 Task: Find connections with filter location Kos with filter topic #startupcompanywith filter profile language Potuguese with filter current company Afaqs! with filter school Gogte Institute of Technology, Belgaum with filter industry Beverage Manufacturing with filter service category Retirement Planning with filter keywords title Travel Agent
Action: Mouse moved to (401, 266)
Screenshot: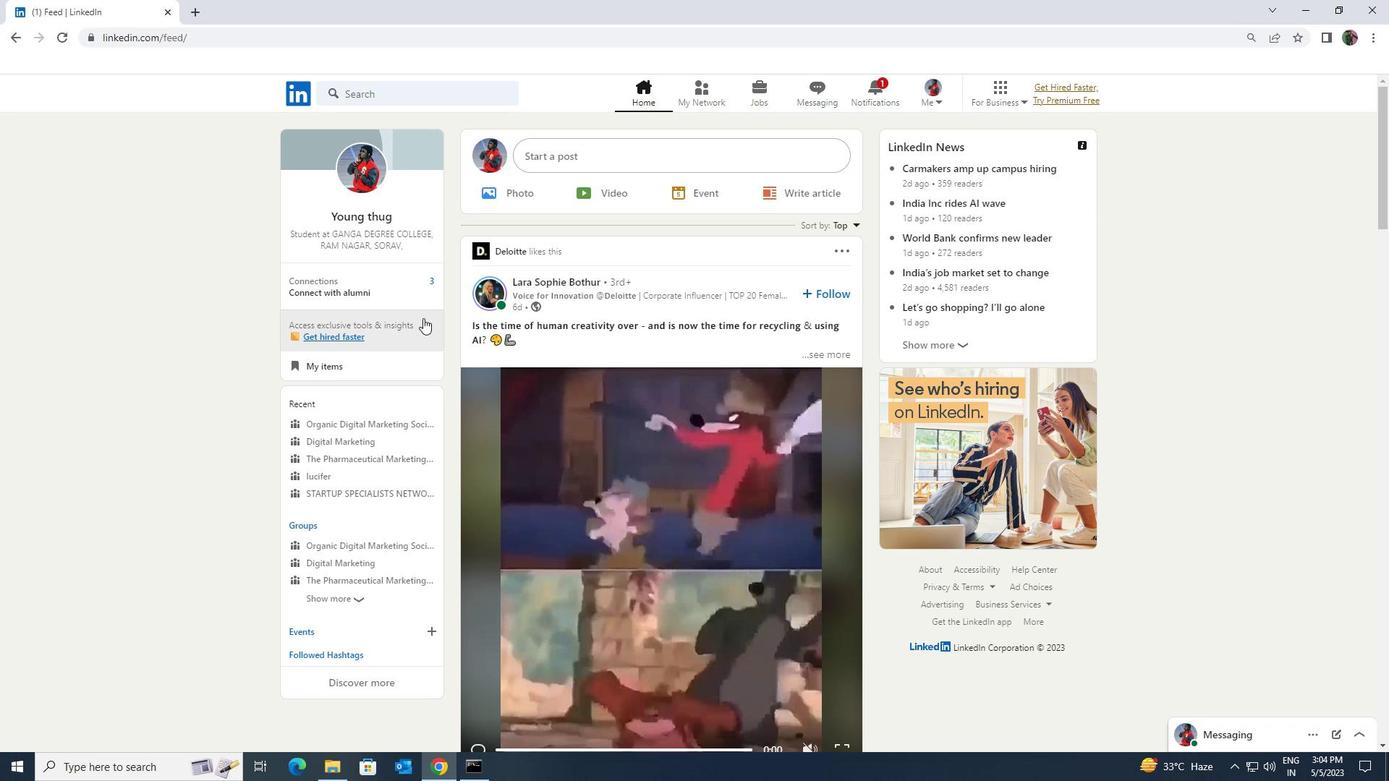 
Action: Mouse pressed left at (401, 266)
Screenshot: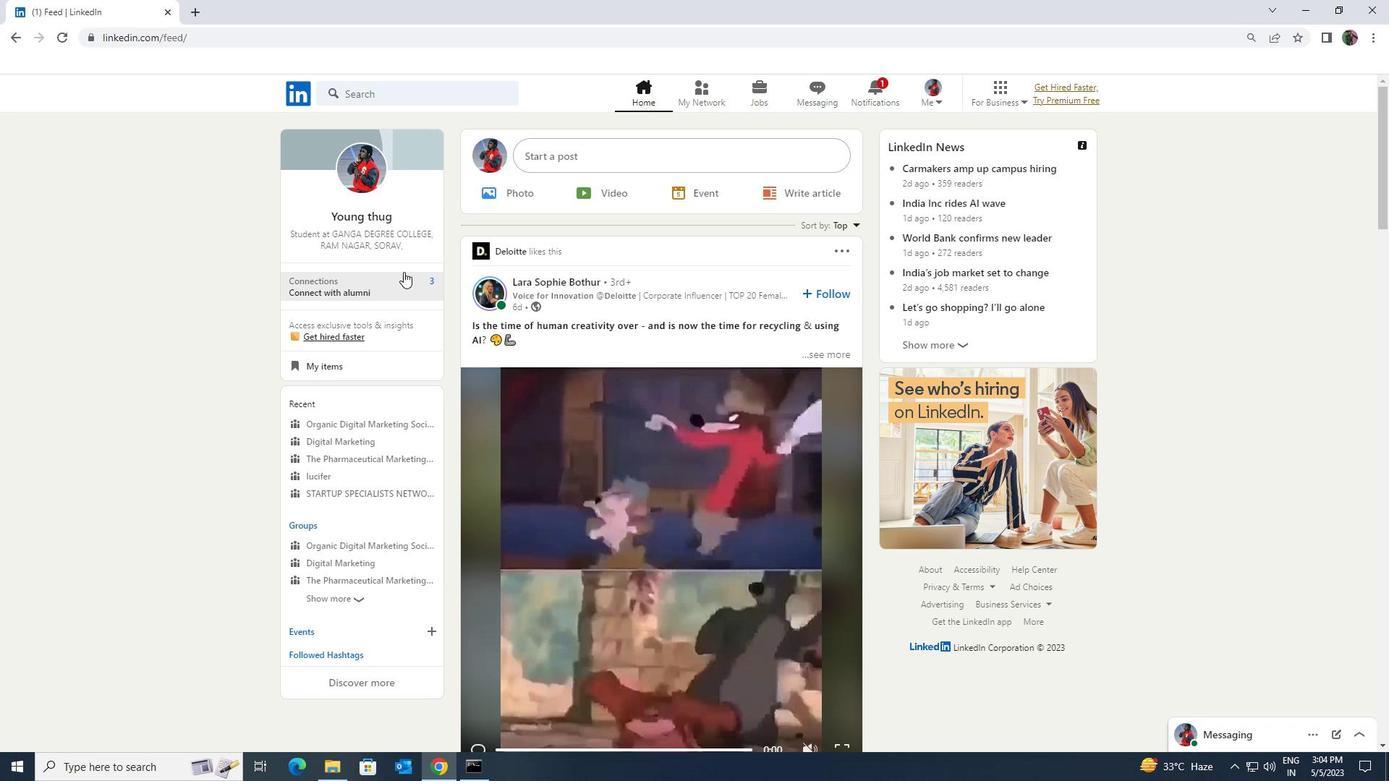 
Action: Mouse moved to (403, 288)
Screenshot: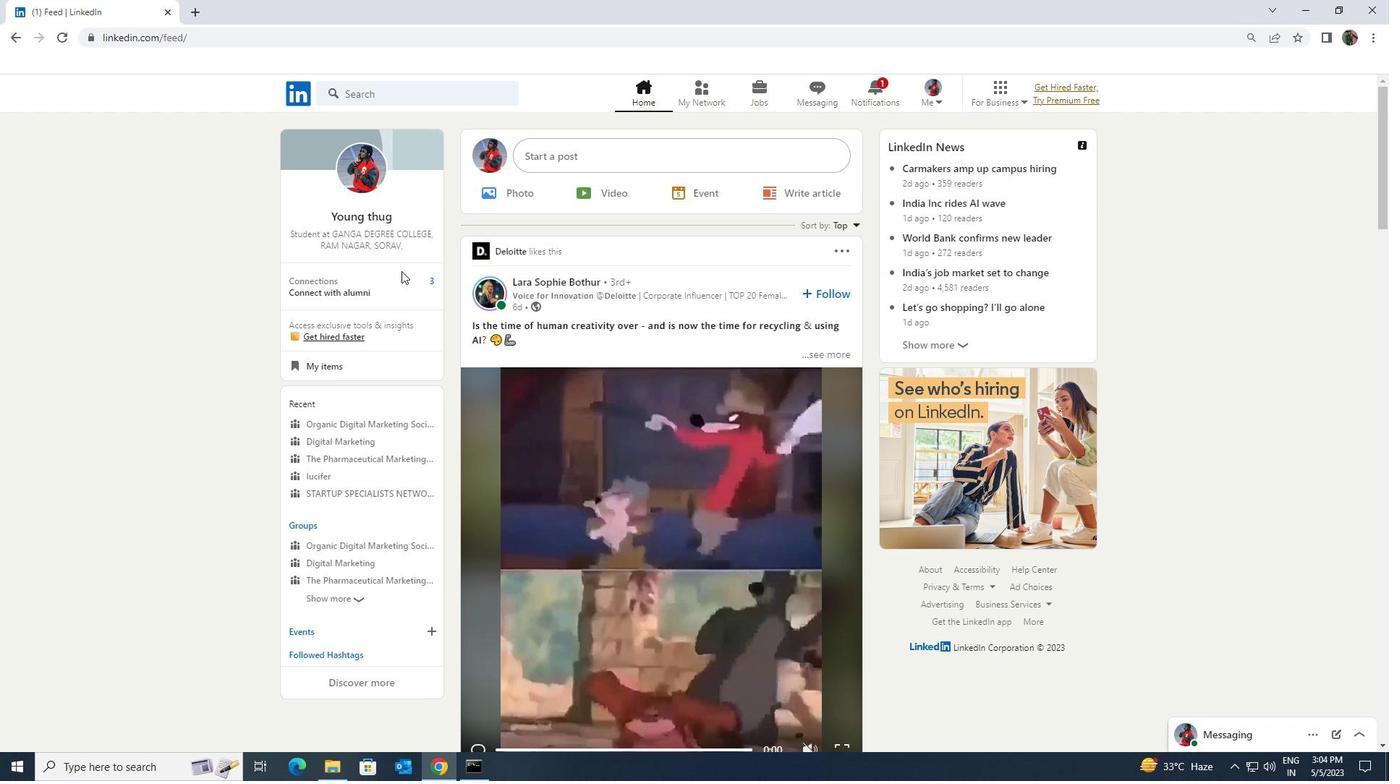 
Action: Mouse pressed left at (403, 288)
Screenshot: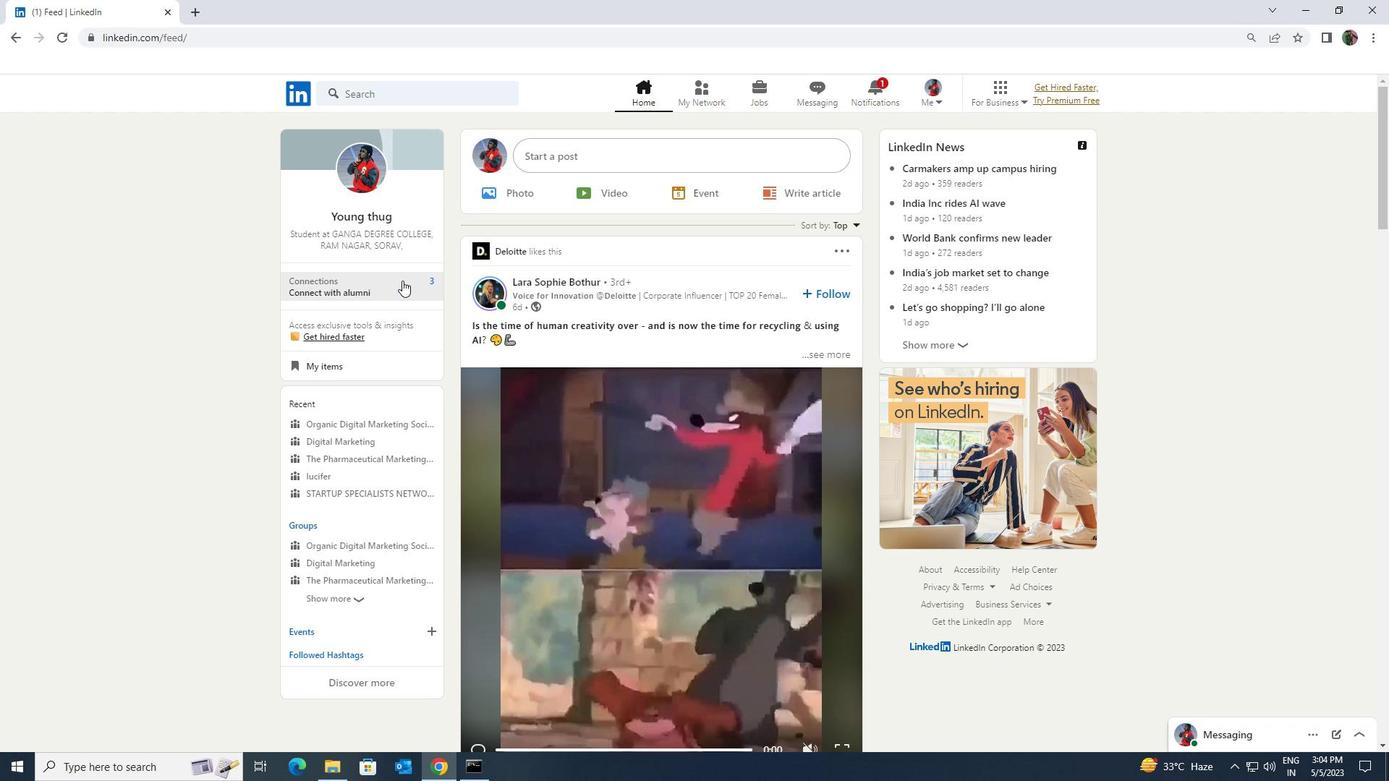 
Action: Mouse moved to (448, 177)
Screenshot: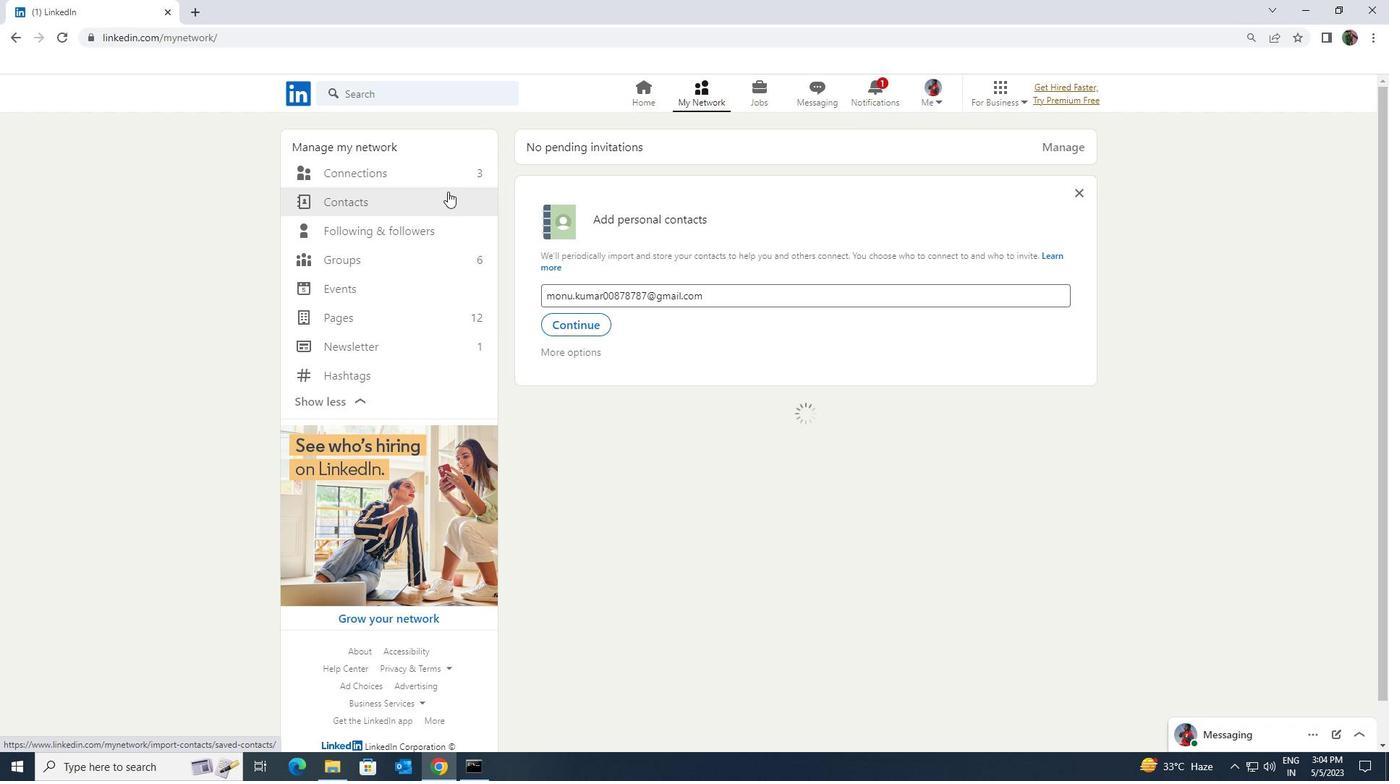 
Action: Mouse pressed left at (448, 177)
Screenshot: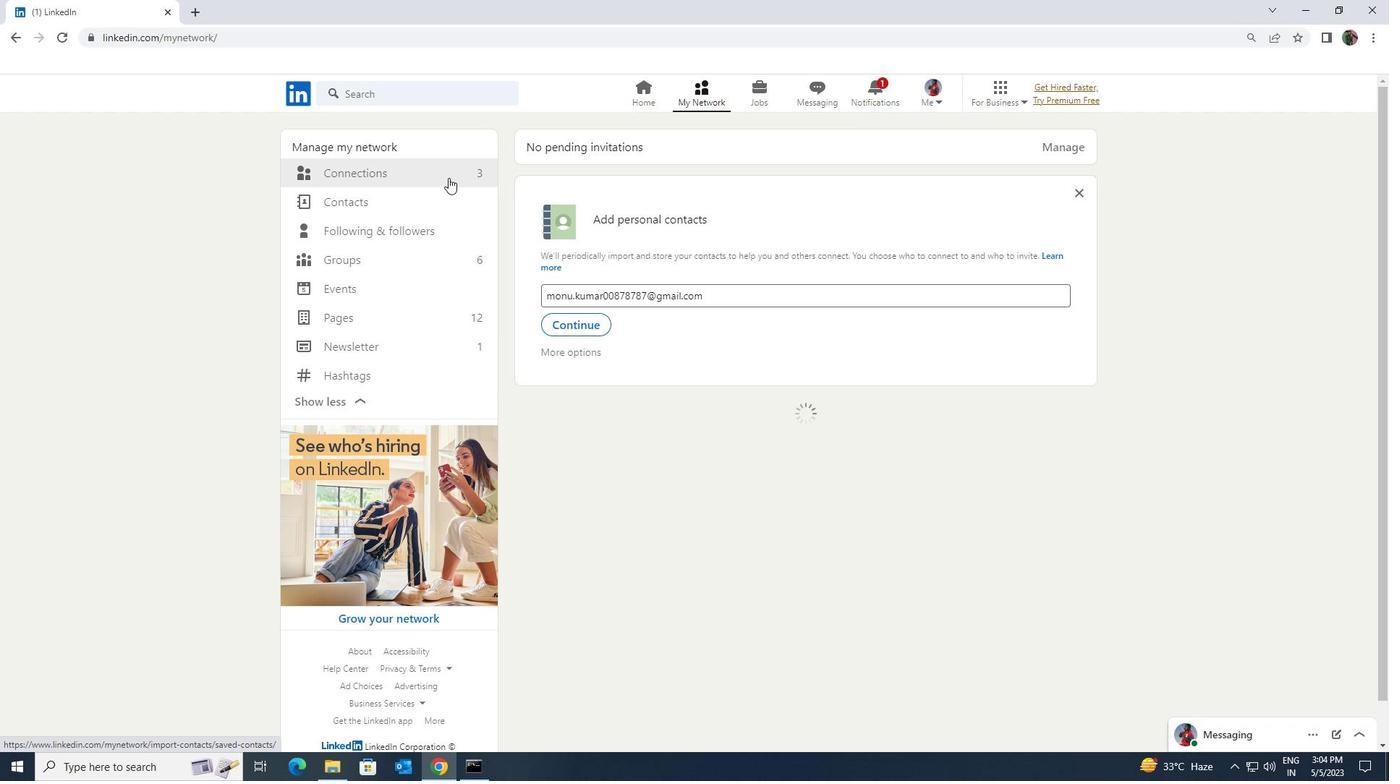 
Action: Mouse moved to (783, 171)
Screenshot: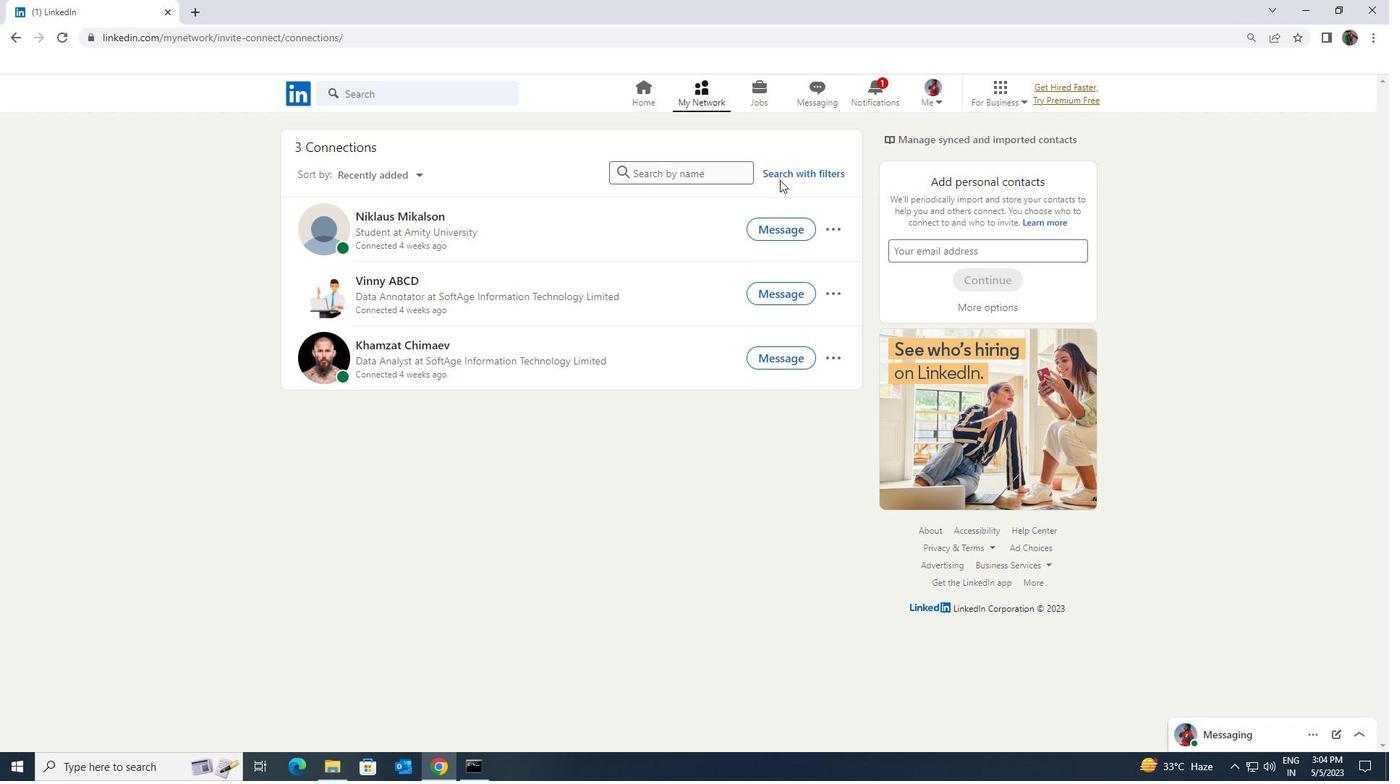 
Action: Mouse pressed left at (783, 171)
Screenshot: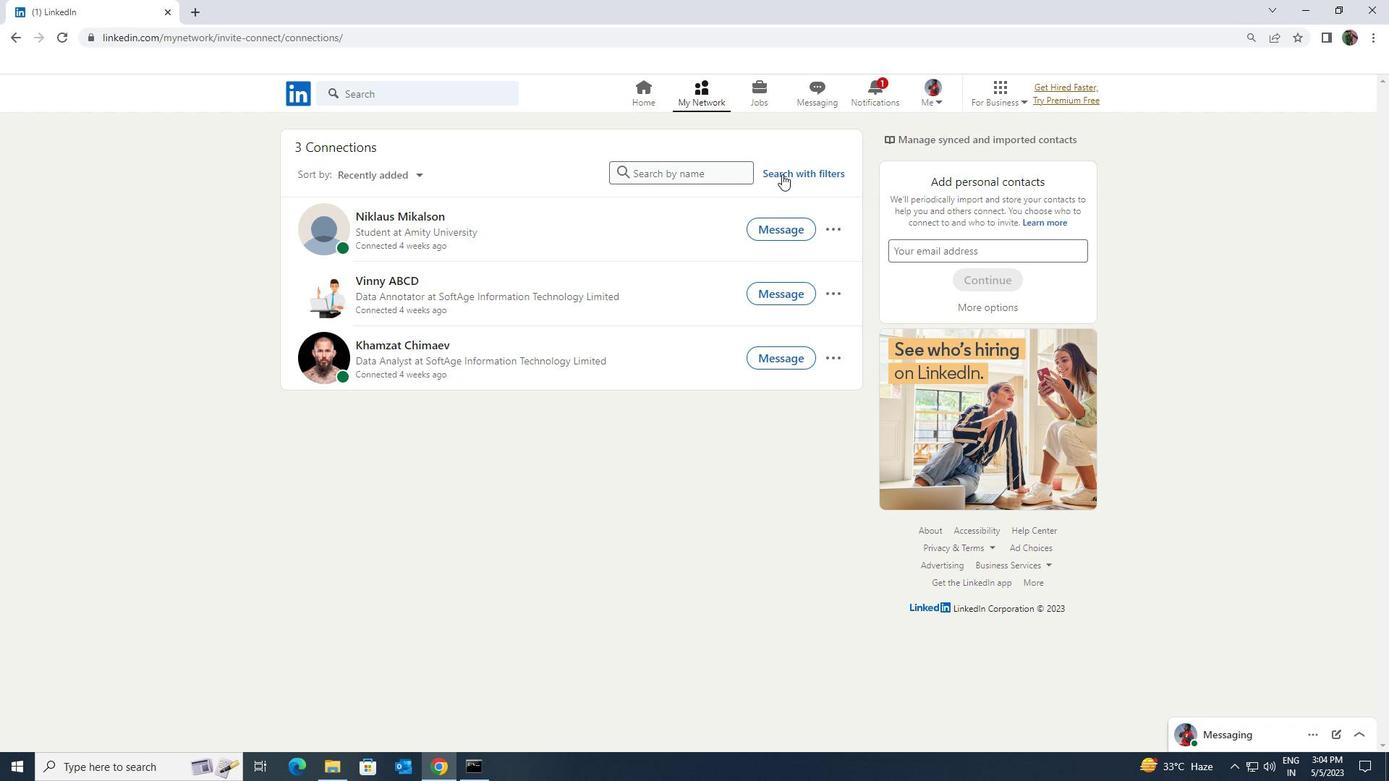 
Action: Mouse moved to (740, 139)
Screenshot: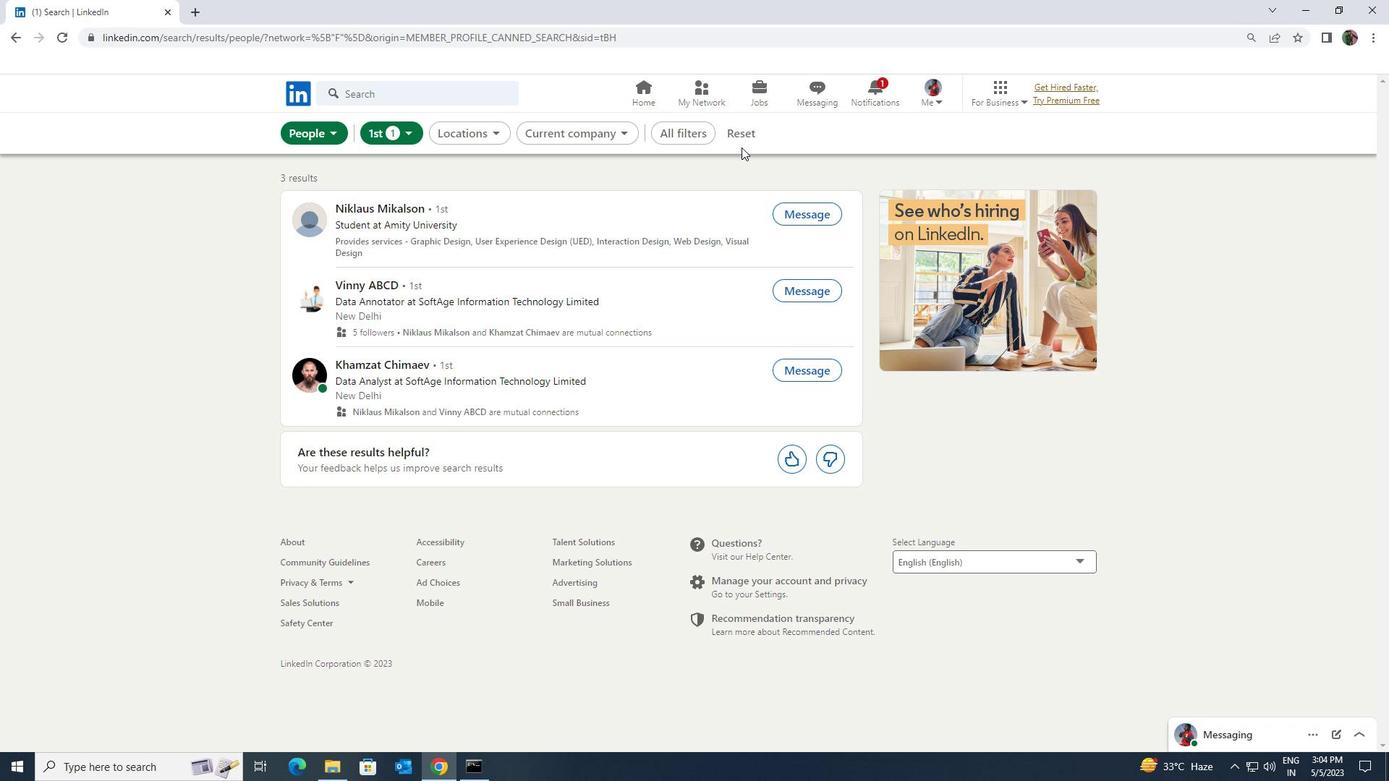 
Action: Mouse pressed left at (740, 139)
Screenshot: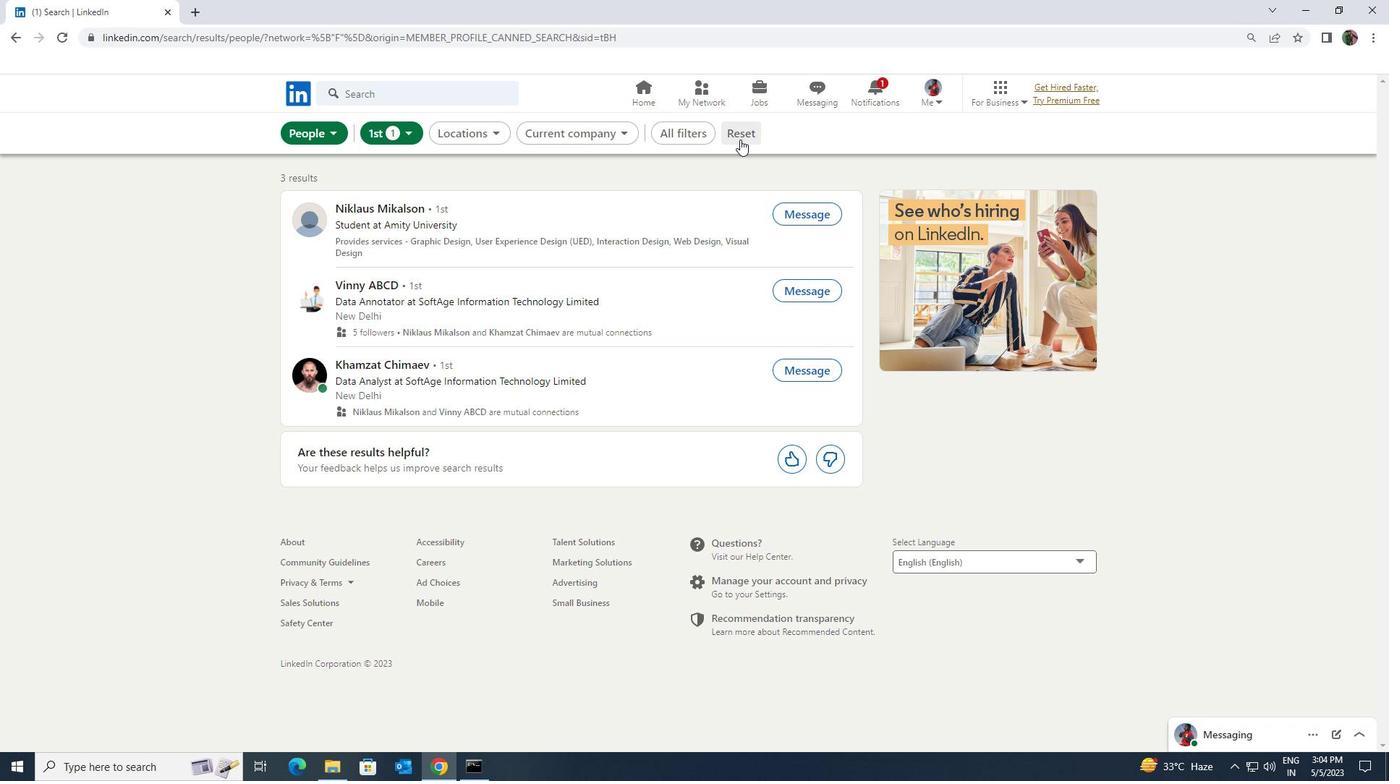 
Action: Mouse moved to (720, 133)
Screenshot: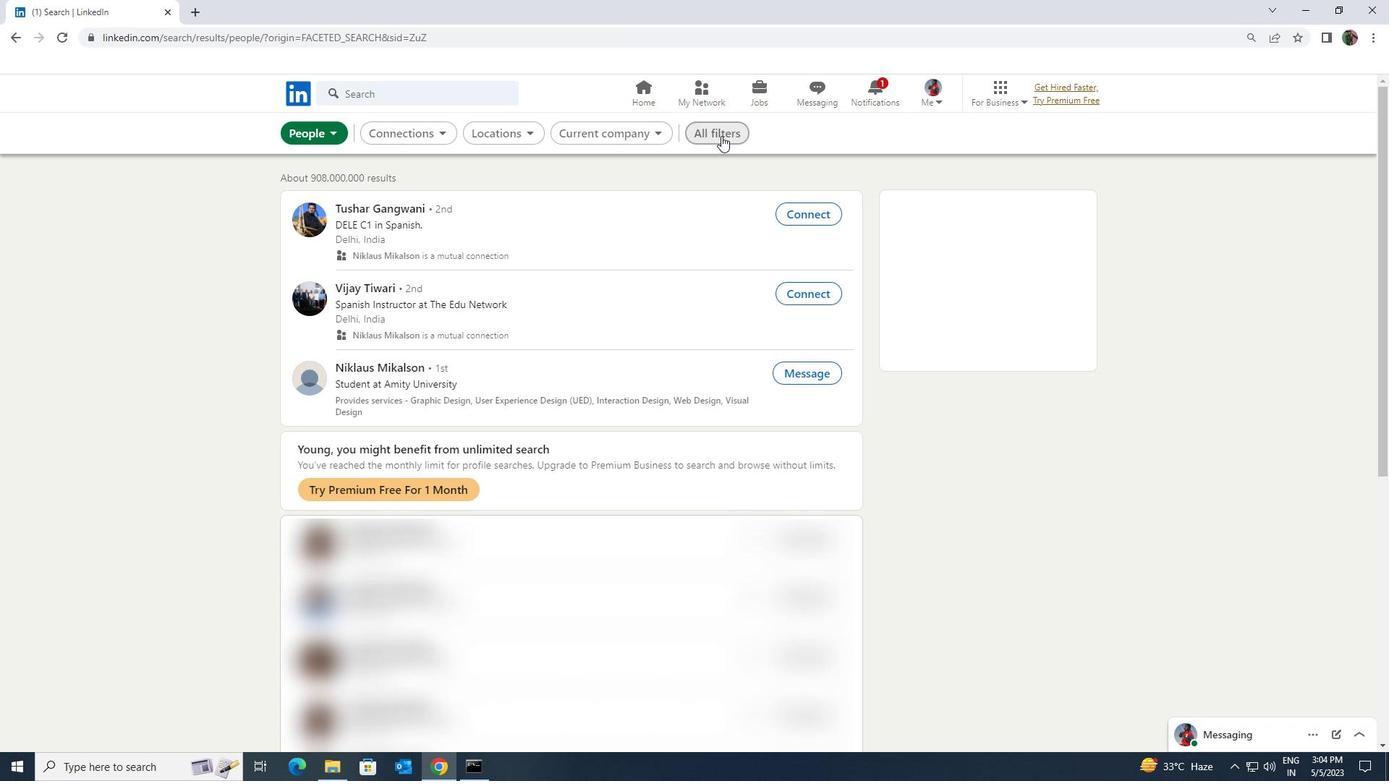 
Action: Mouse pressed left at (720, 133)
Screenshot: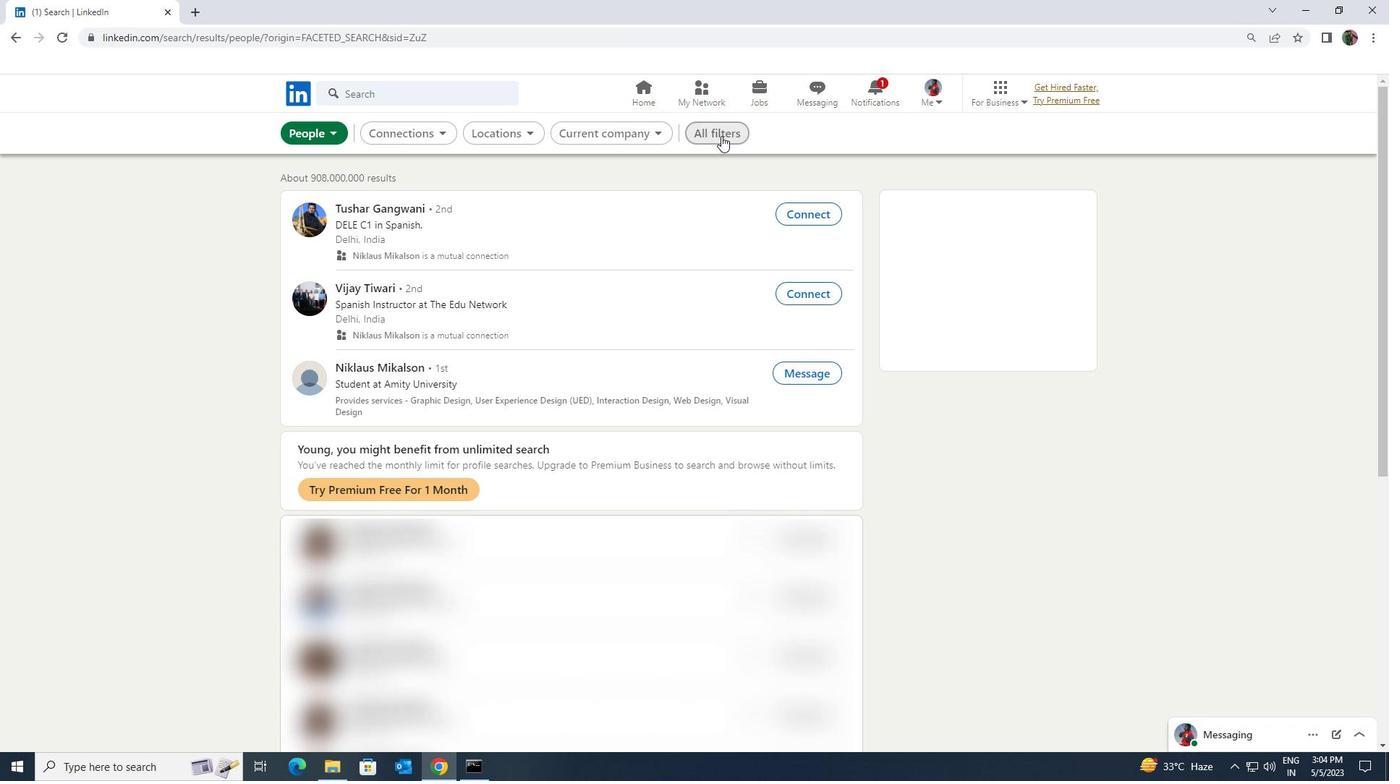 
Action: Mouse moved to (1193, 566)
Screenshot: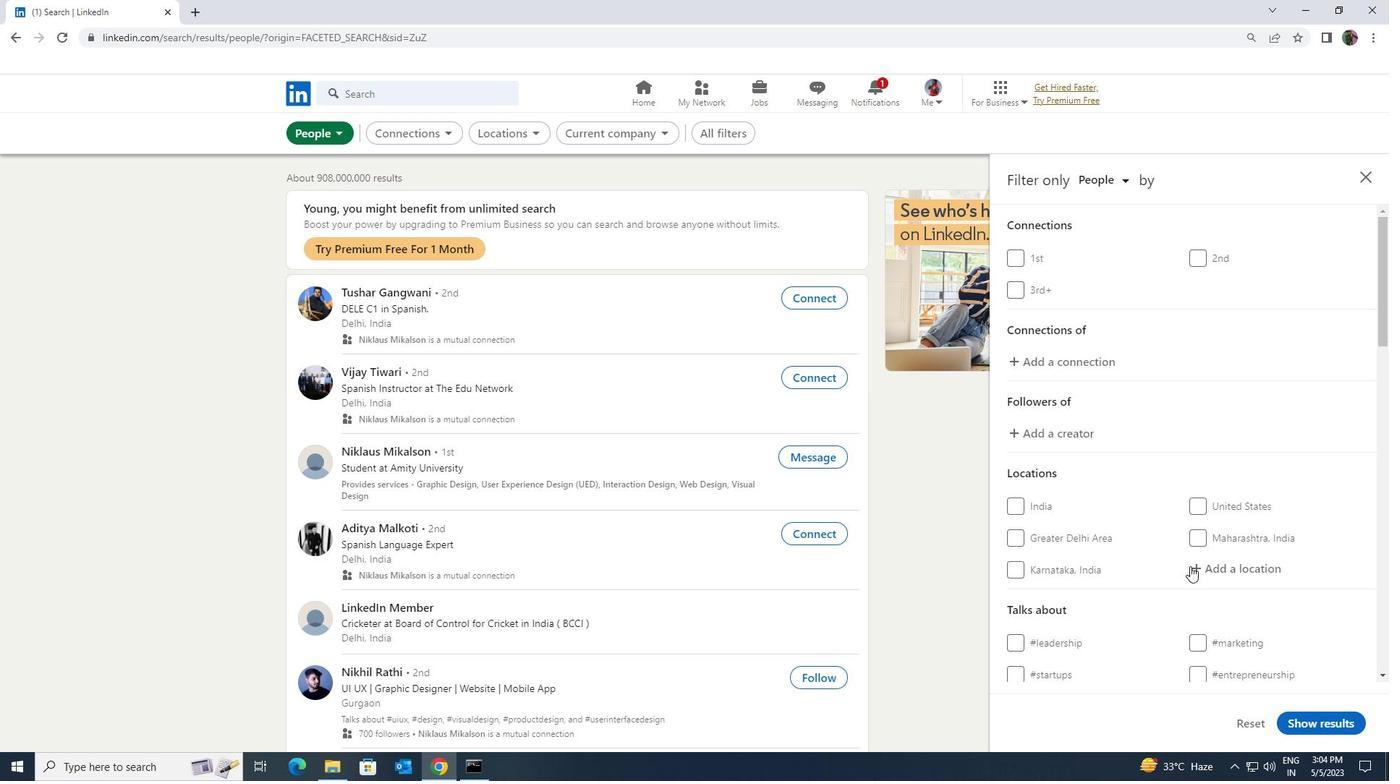 
Action: Mouse pressed left at (1193, 566)
Screenshot: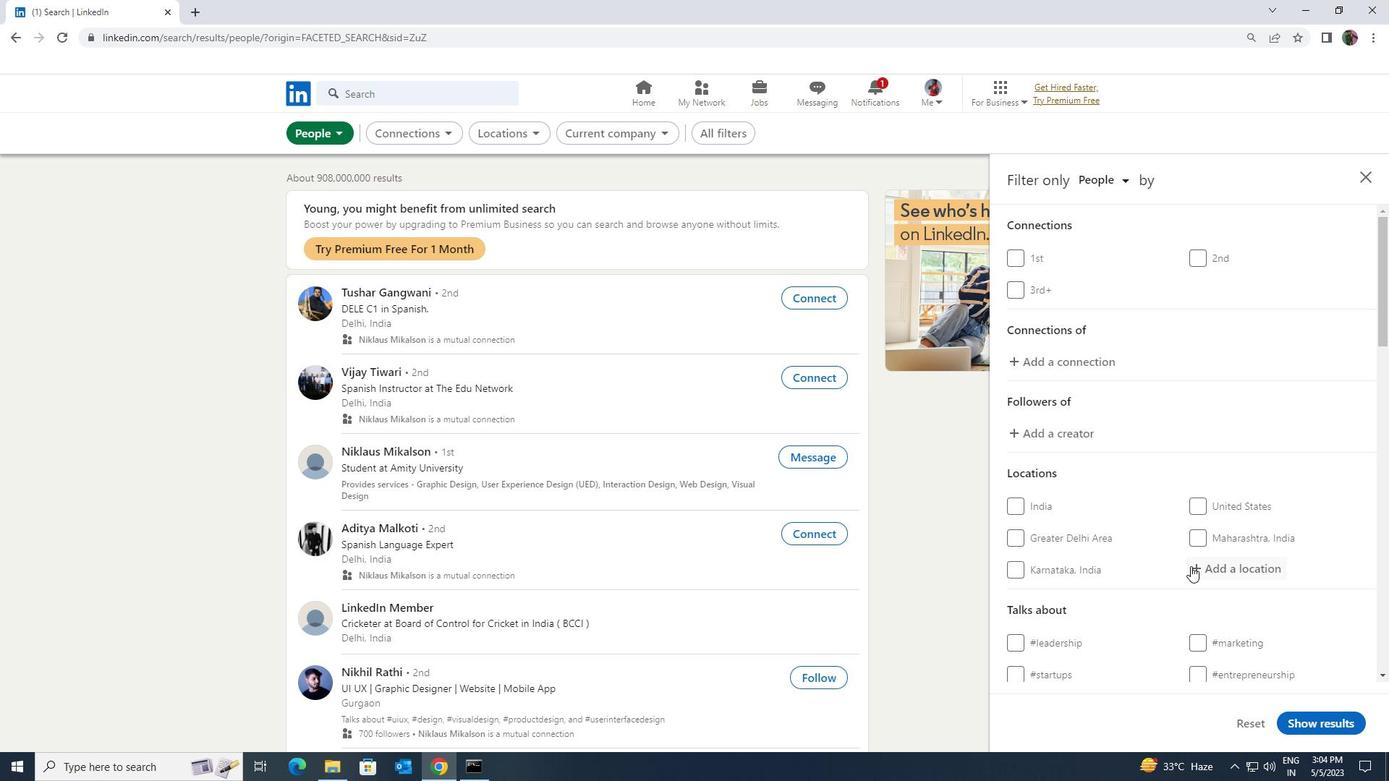 
Action: Key pressed <Key.shift>
Screenshot: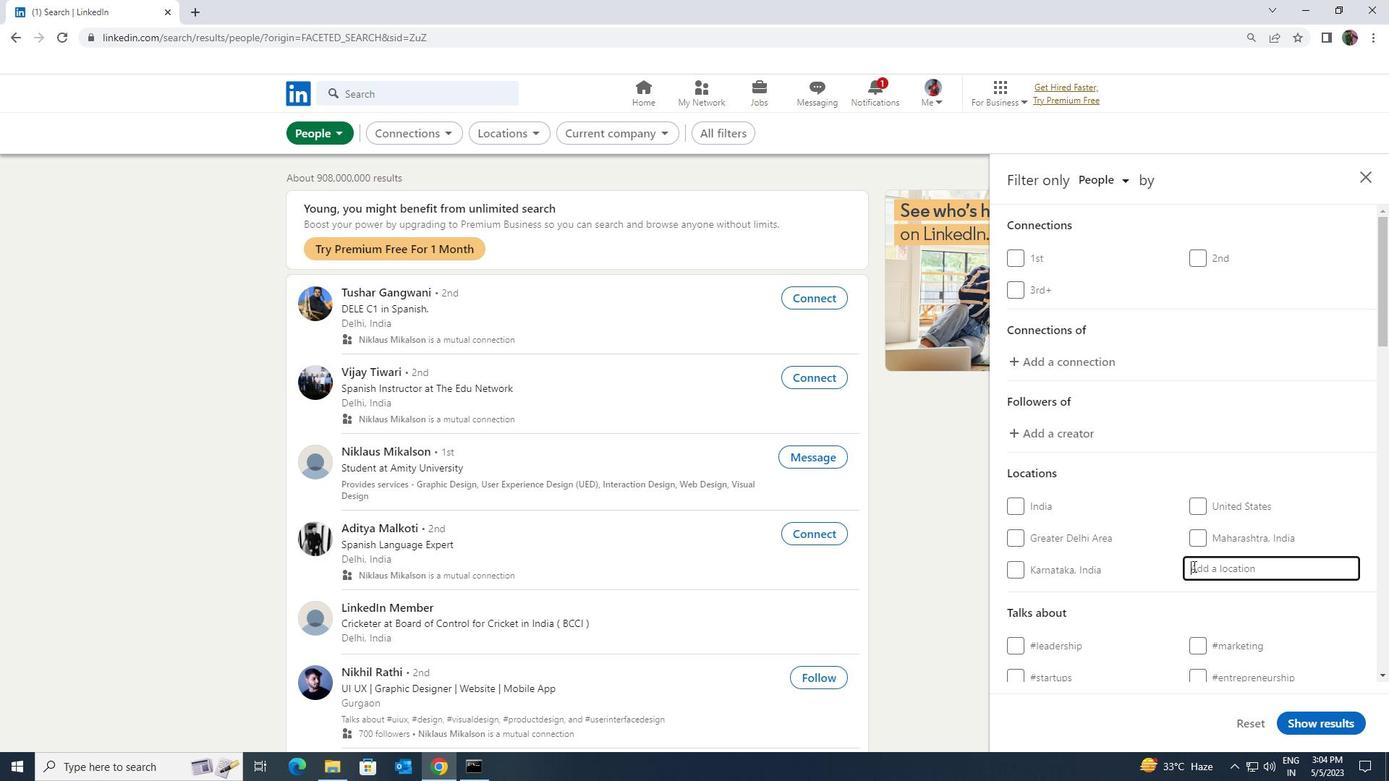 
Action: Mouse moved to (1194, 566)
Screenshot: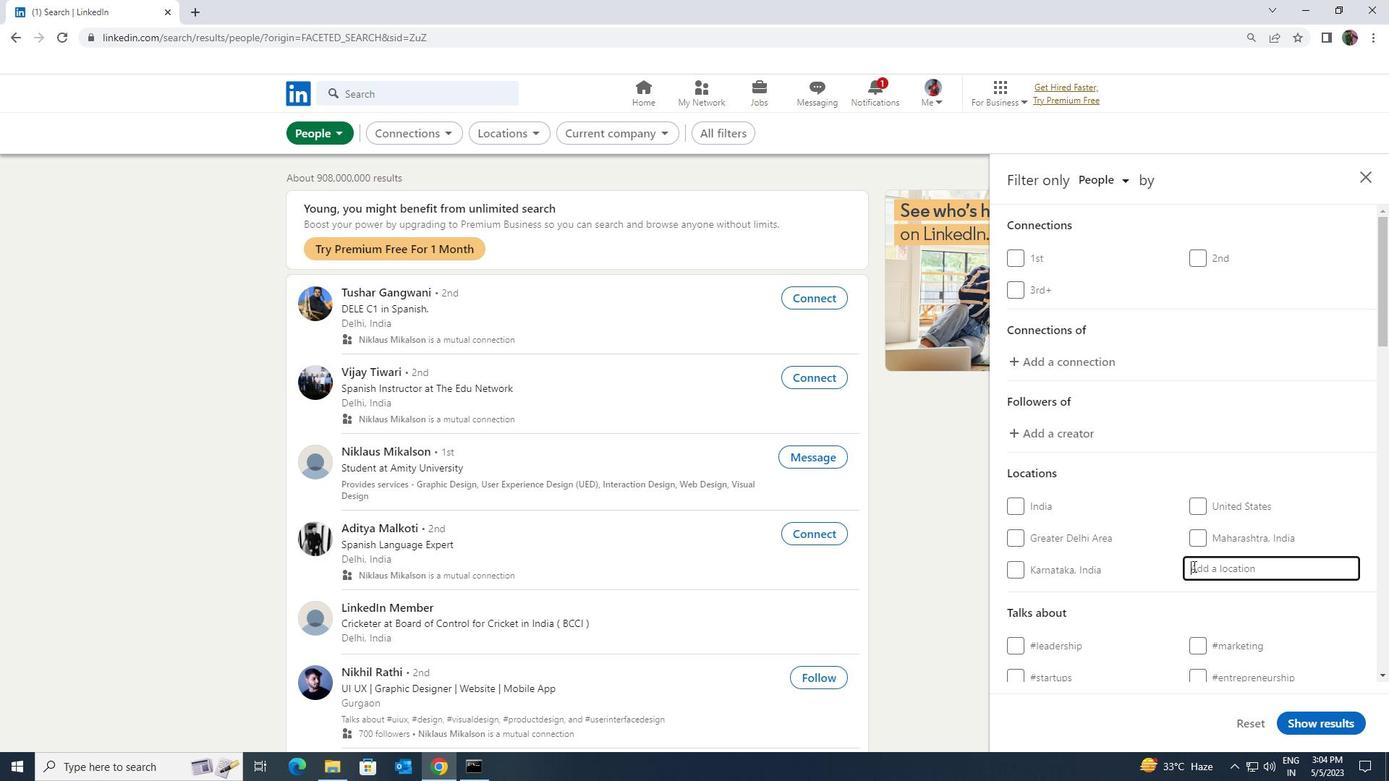
Action: Key pressed <Key.shift><Key.shift>KOS
Screenshot: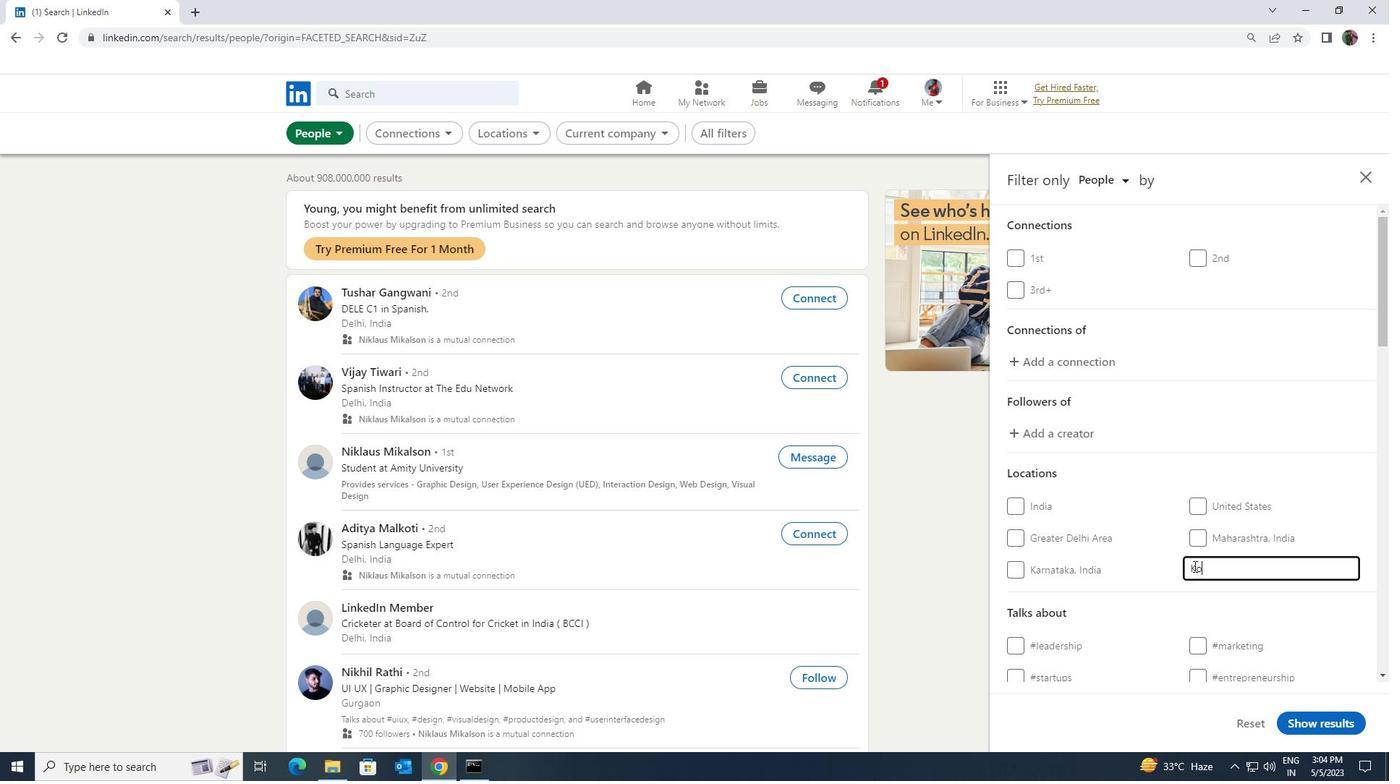 
Action: Mouse moved to (1178, 586)
Screenshot: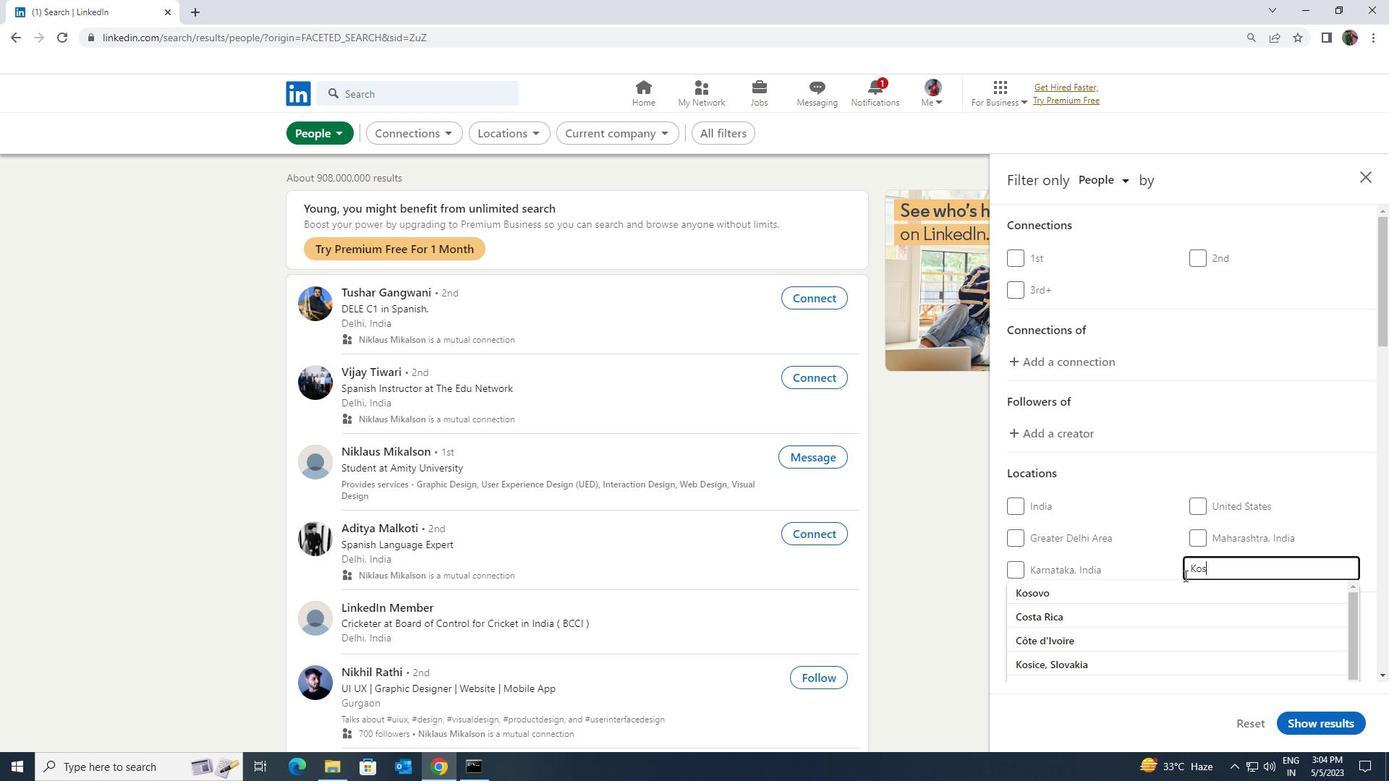 
Action: Mouse pressed left at (1178, 586)
Screenshot: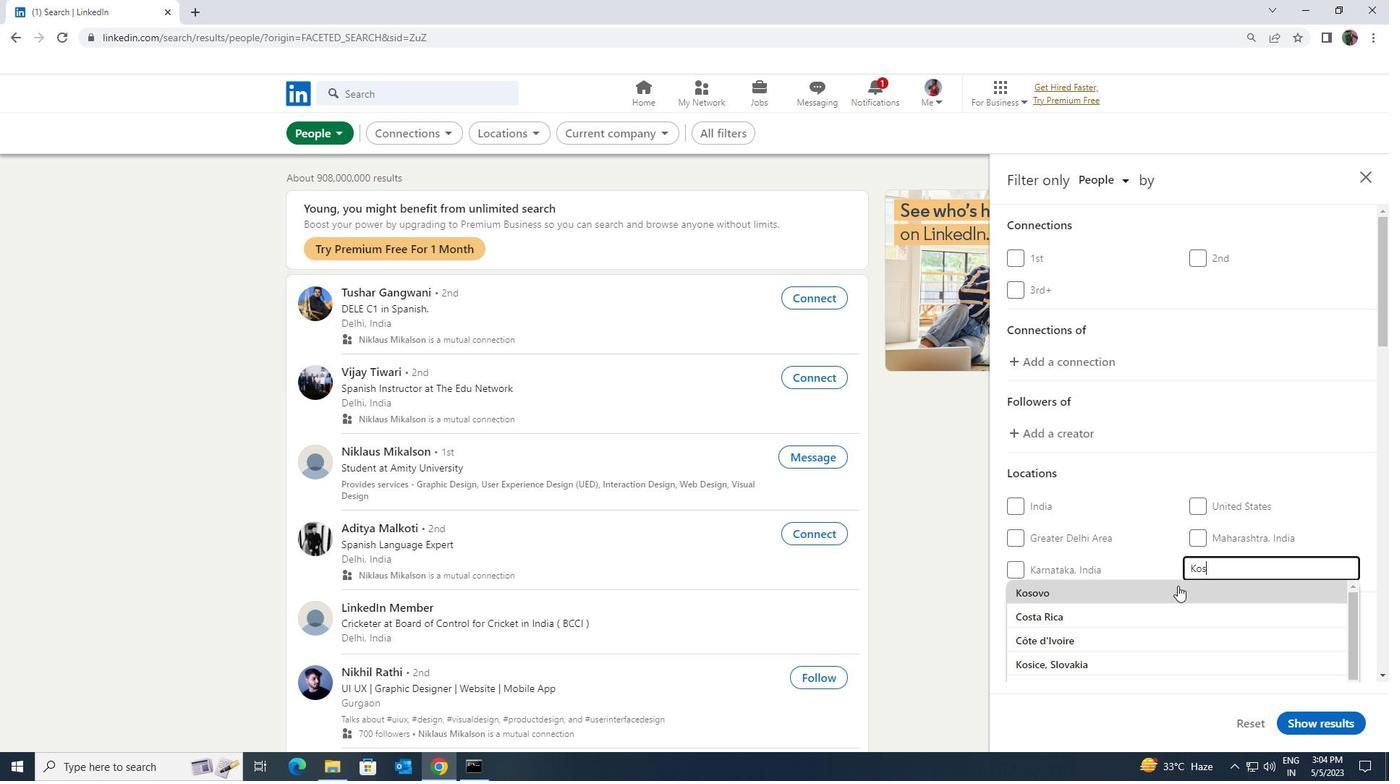 
Action: Mouse scrolled (1178, 585) with delta (0, 0)
Screenshot: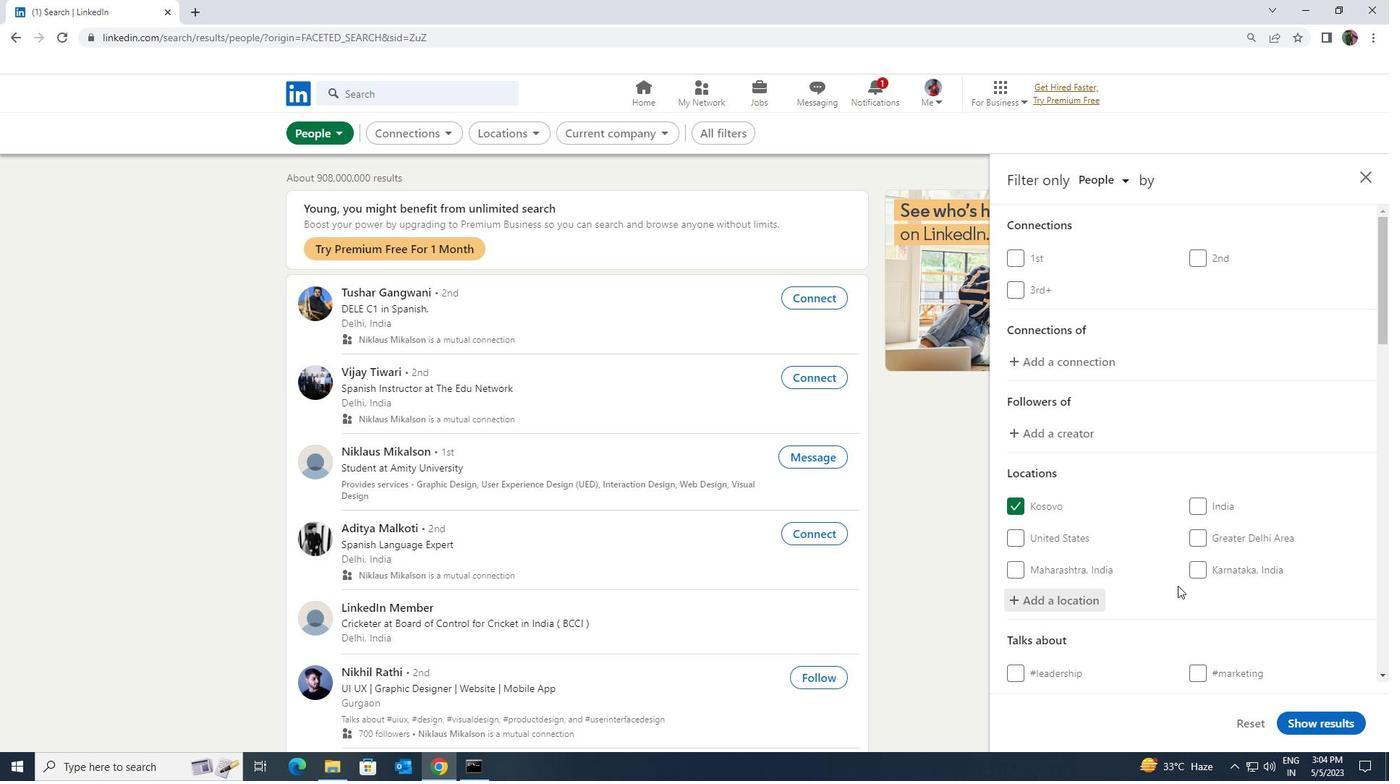 
Action: Mouse scrolled (1178, 585) with delta (0, 0)
Screenshot: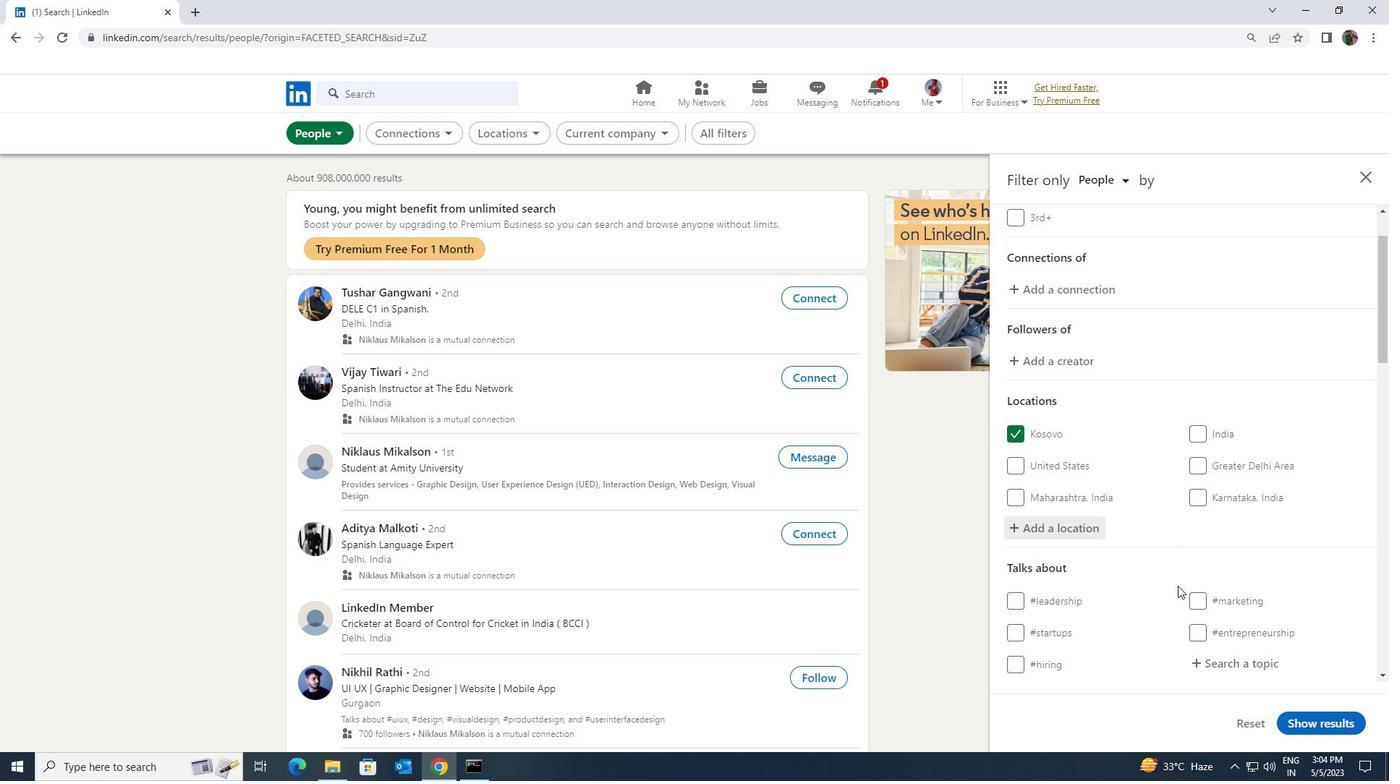 
Action: Mouse moved to (1208, 592)
Screenshot: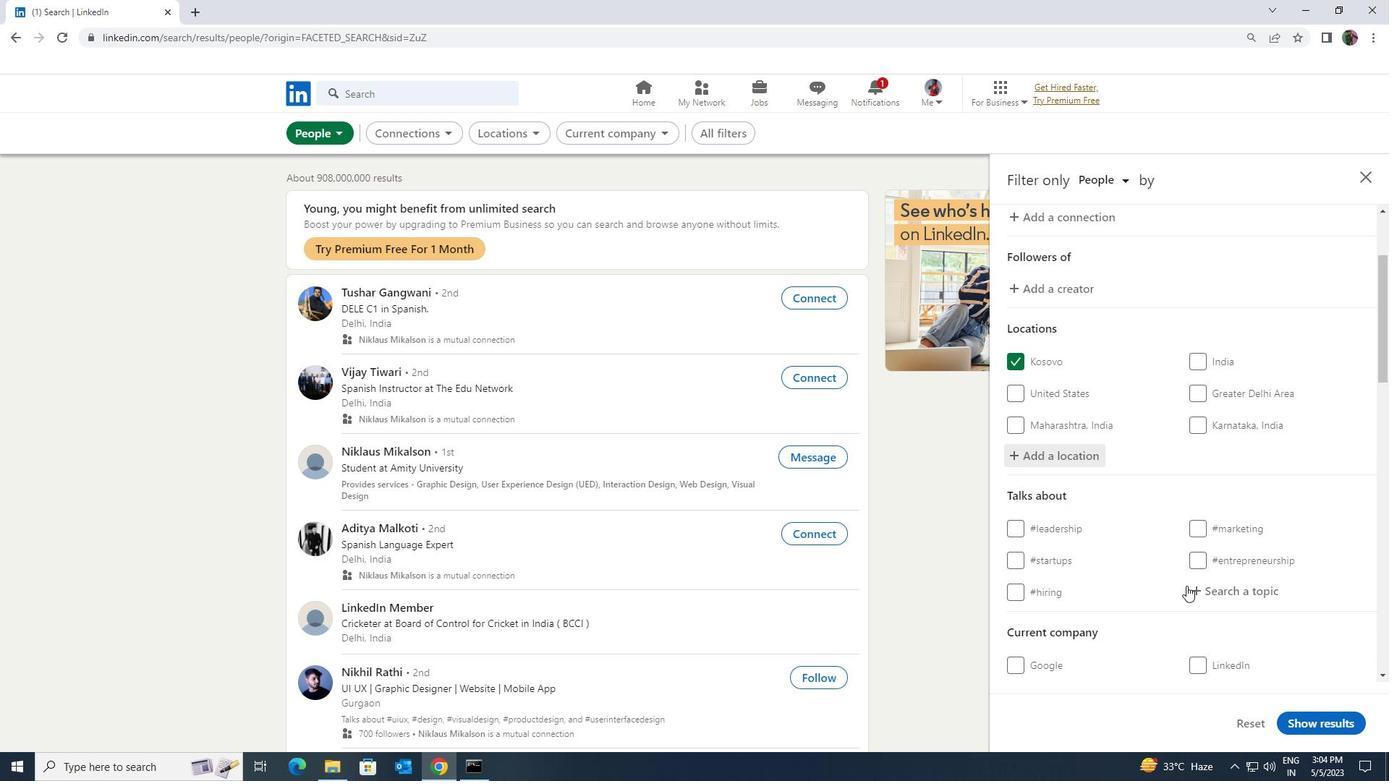 
Action: Mouse pressed left at (1208, 592)
Screenshot: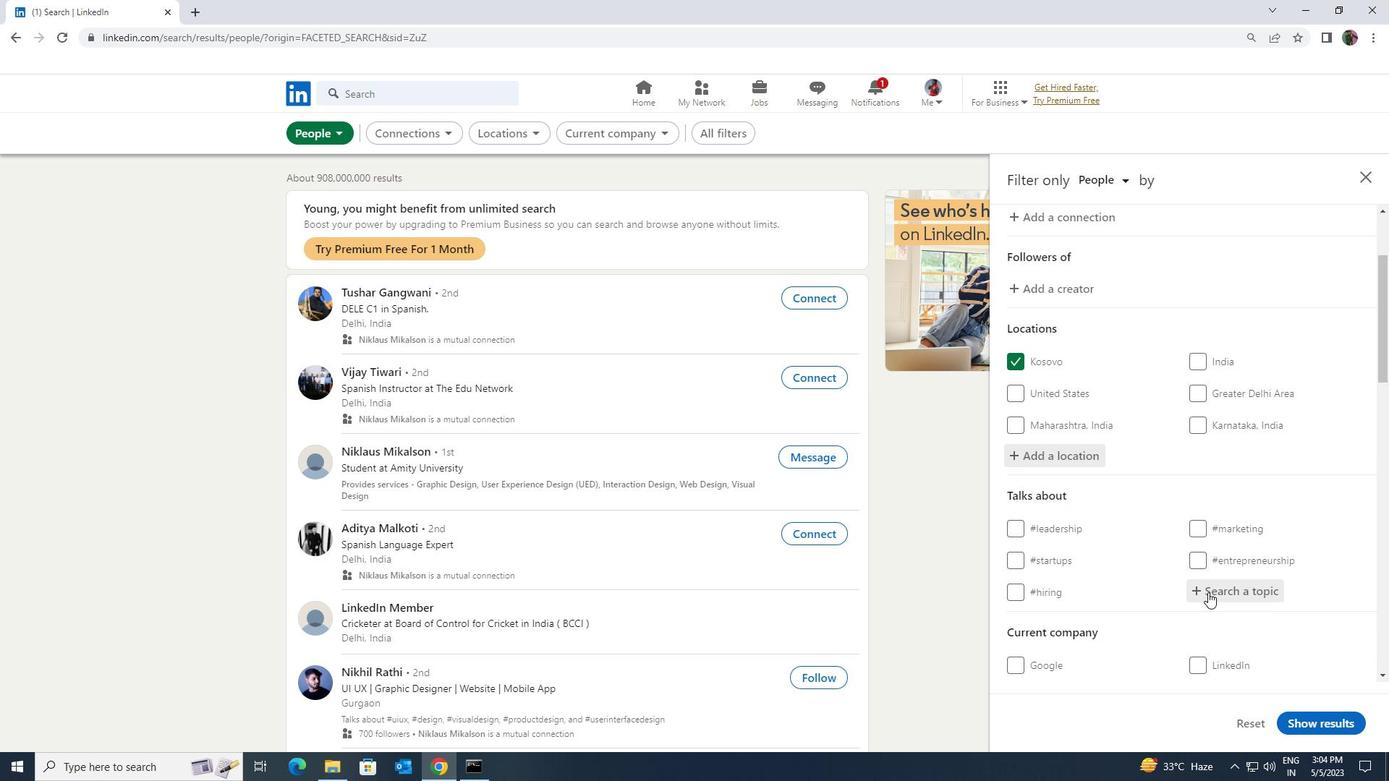 
Action: Mouse moved to (1209, 592)
Screenshot: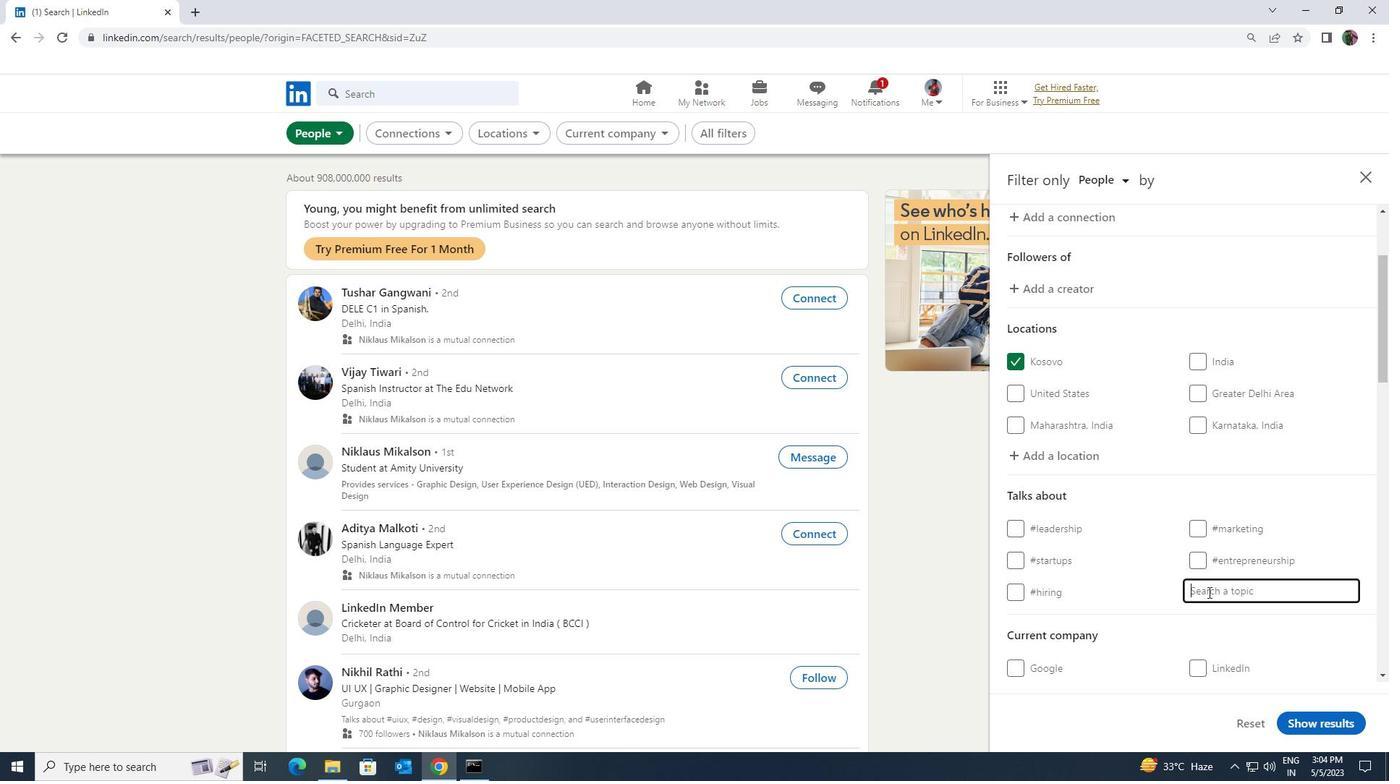 
Action: Key pressed <Key.shift><Key.shift><Key.shift><Key.shift><Key.shift><Key.shift><Key.shift>STARTUPCOMP
Screenshot: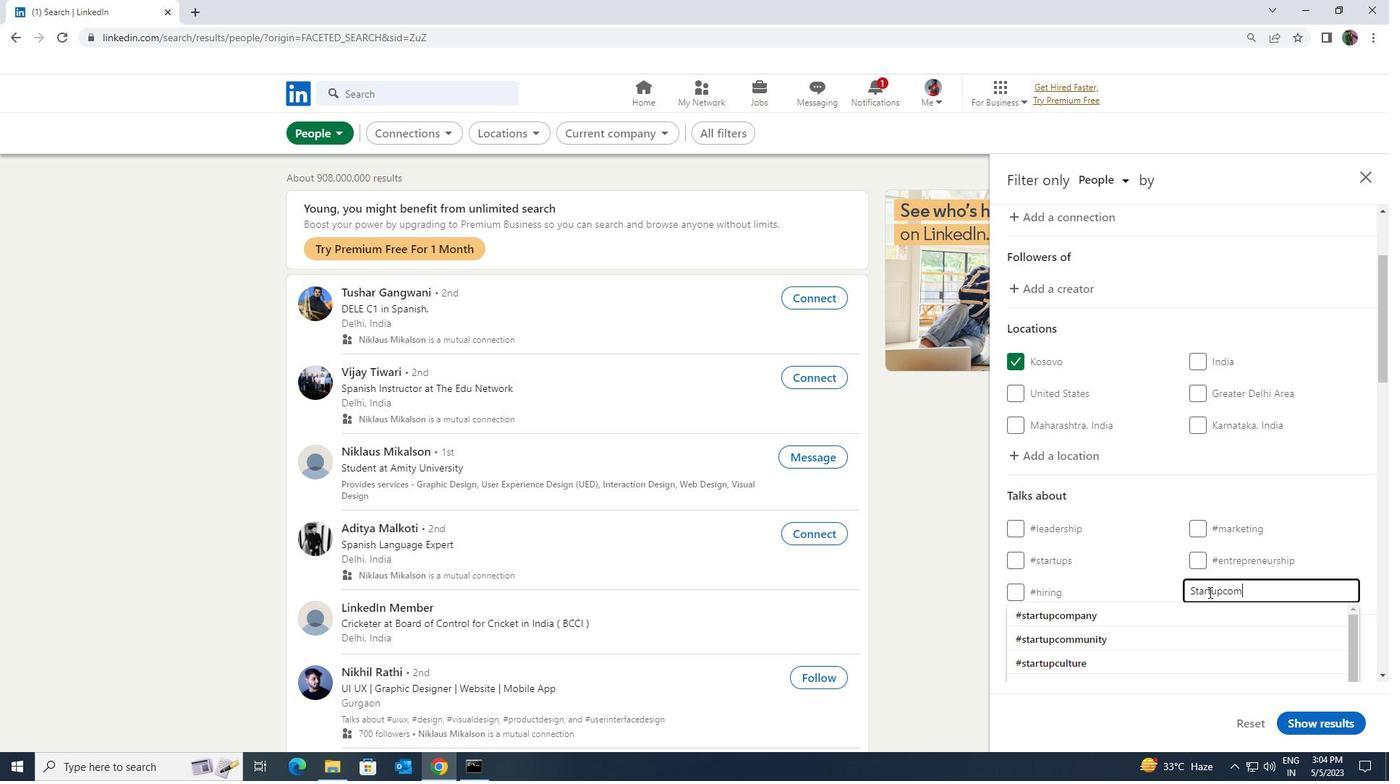 
Action: Mouse moved to (1203, 610)
Screenshot: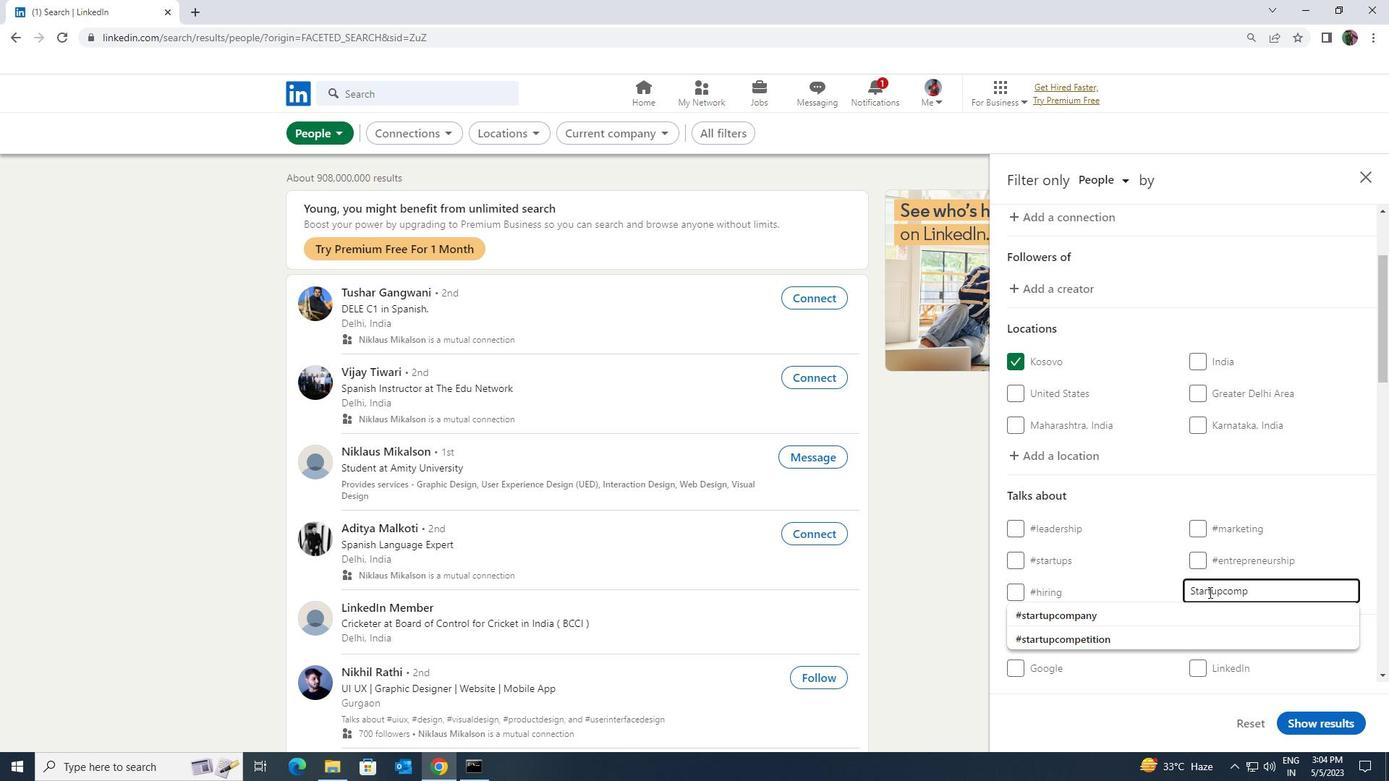 
Action: Mouse pressed left at (1203, 610)
Screenshot: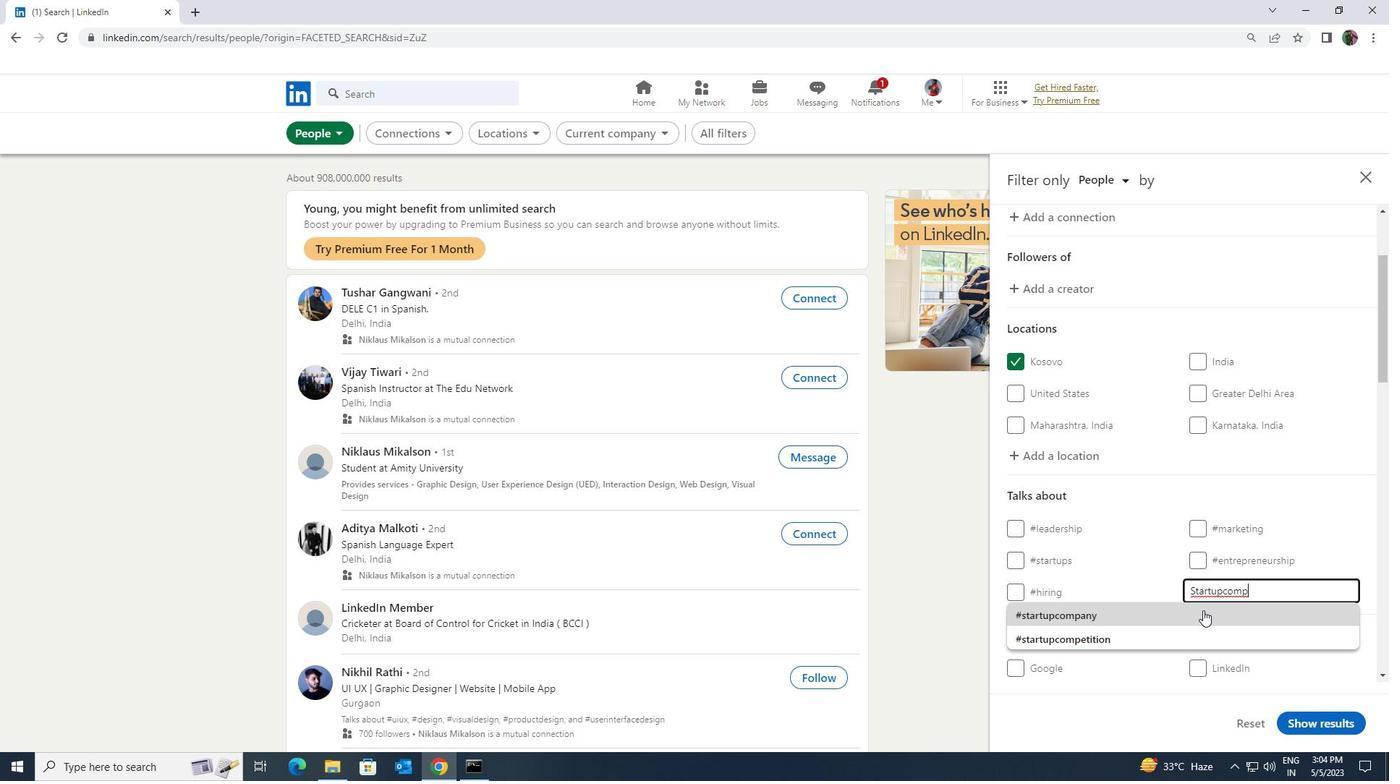 
Action: Mouse scrolled (1203, 610) with delta (0, 0)
Screenshot: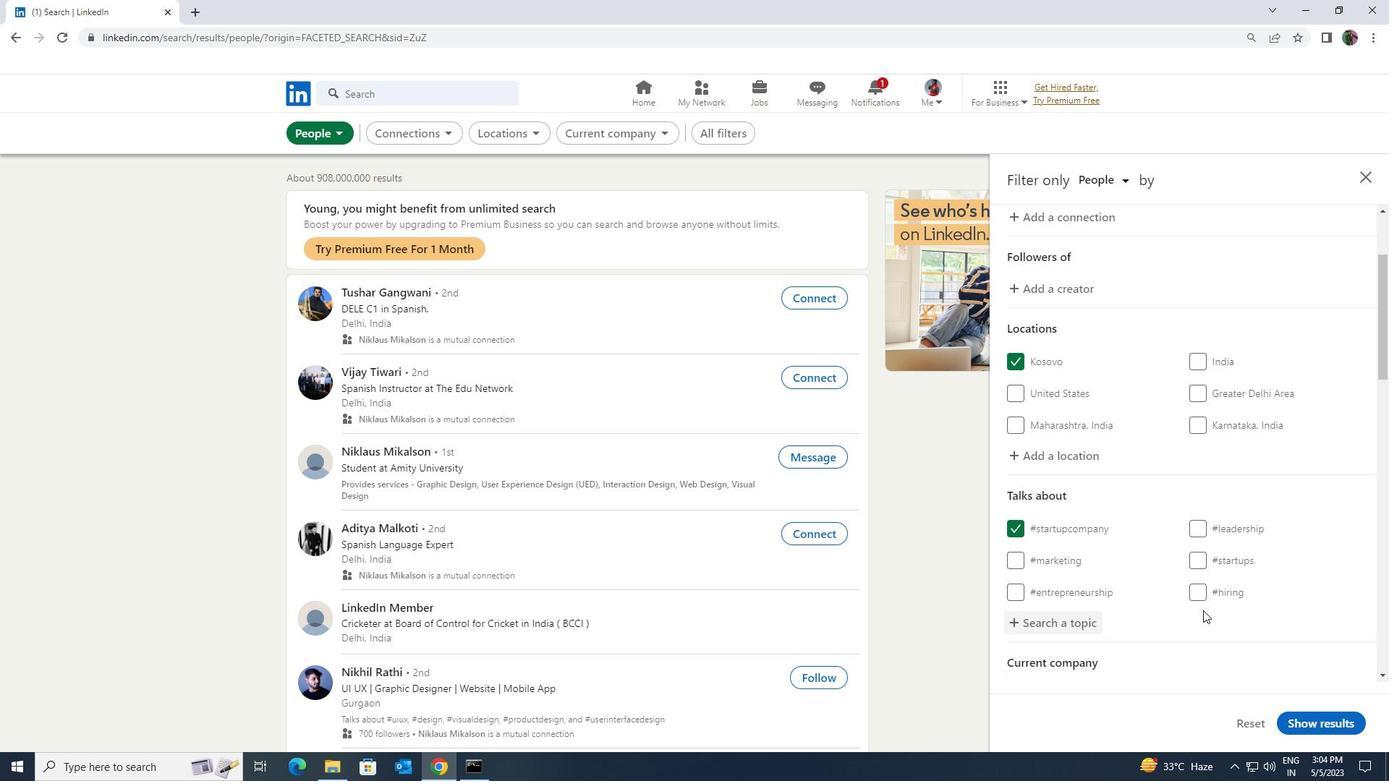 
Action: Mouse scrolled (1203, 610) with delta (0, 0)
Screenshot: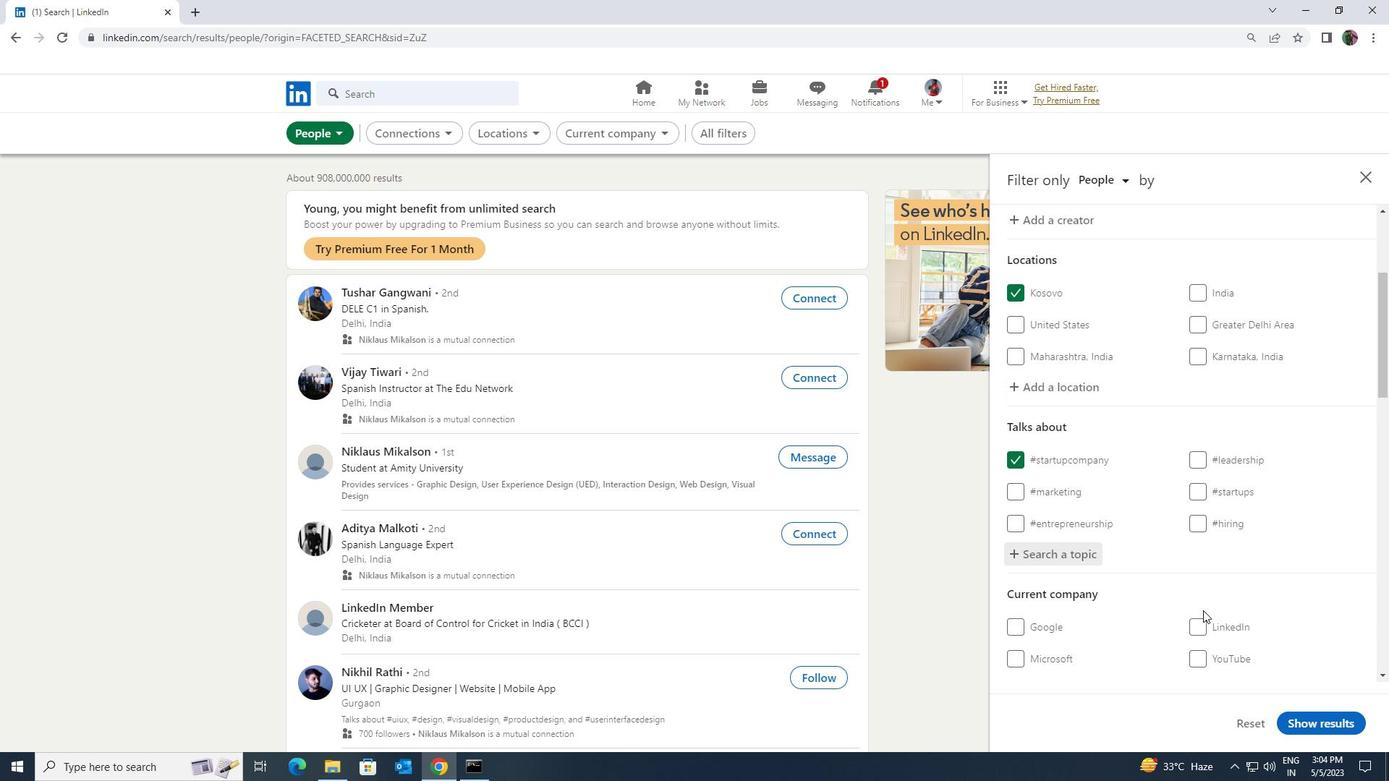 
Action: Mouse scrolled (1203, 610) with delta (0, 0)
Screenshot: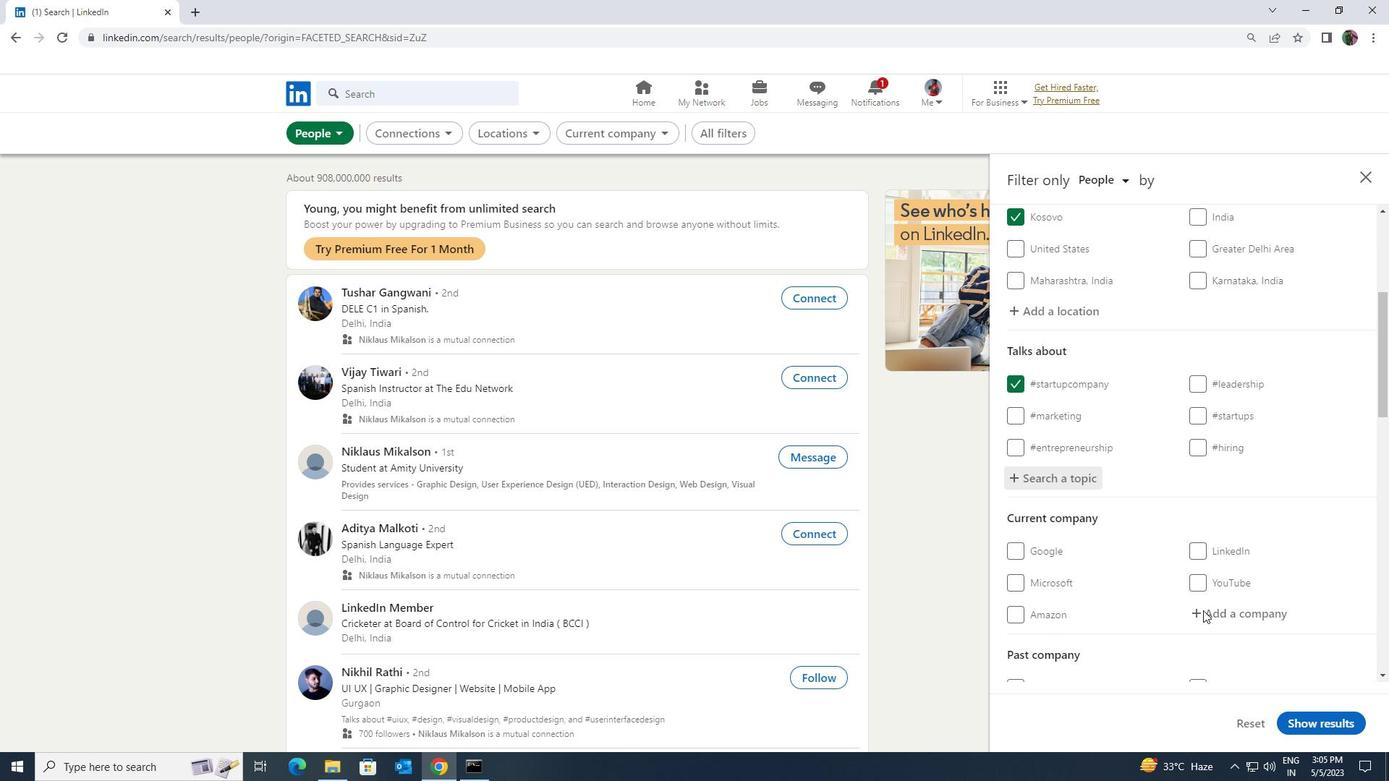 
Action: Mouse scrolled (1203, 610) with delta (0, 0)
Screenshot: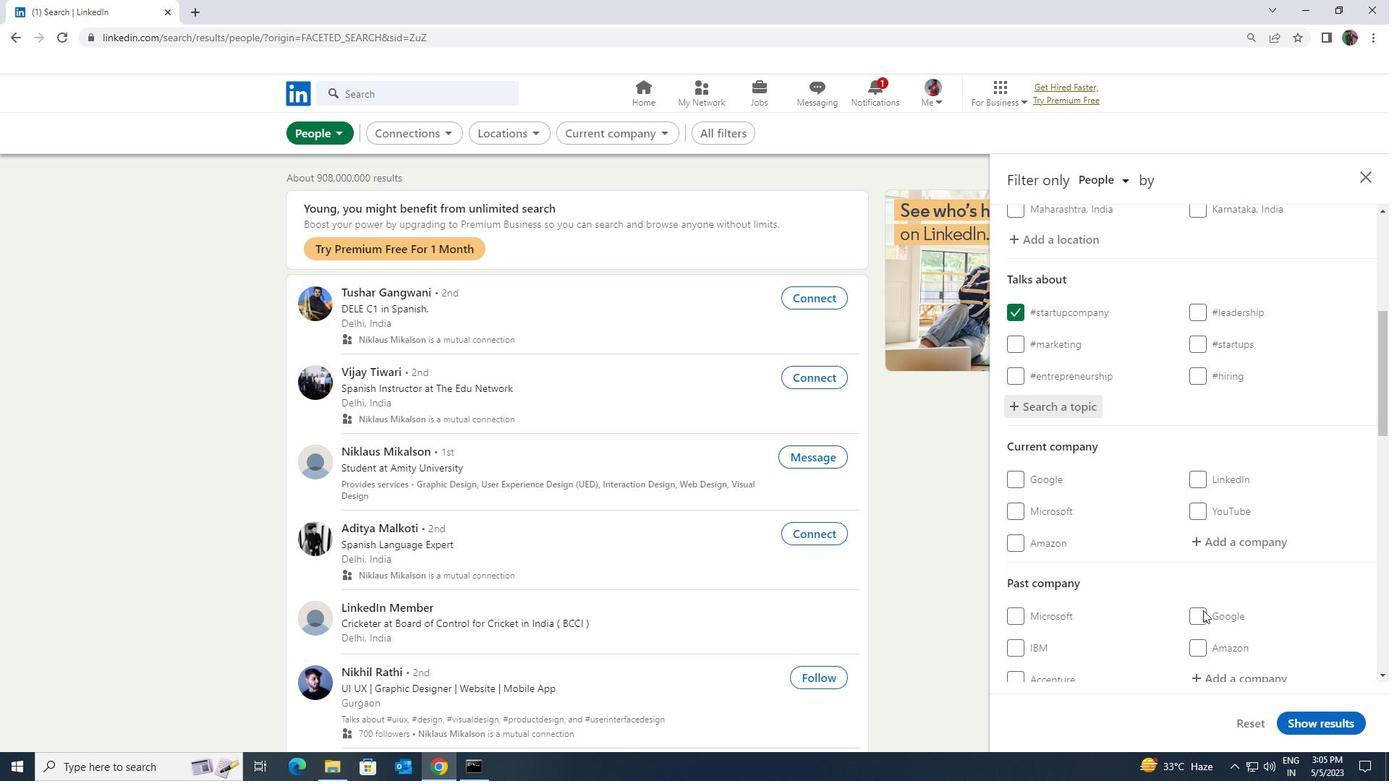 
Action: Mouse scrolled (1203, 610) with delta (0, 0)
Screenshot: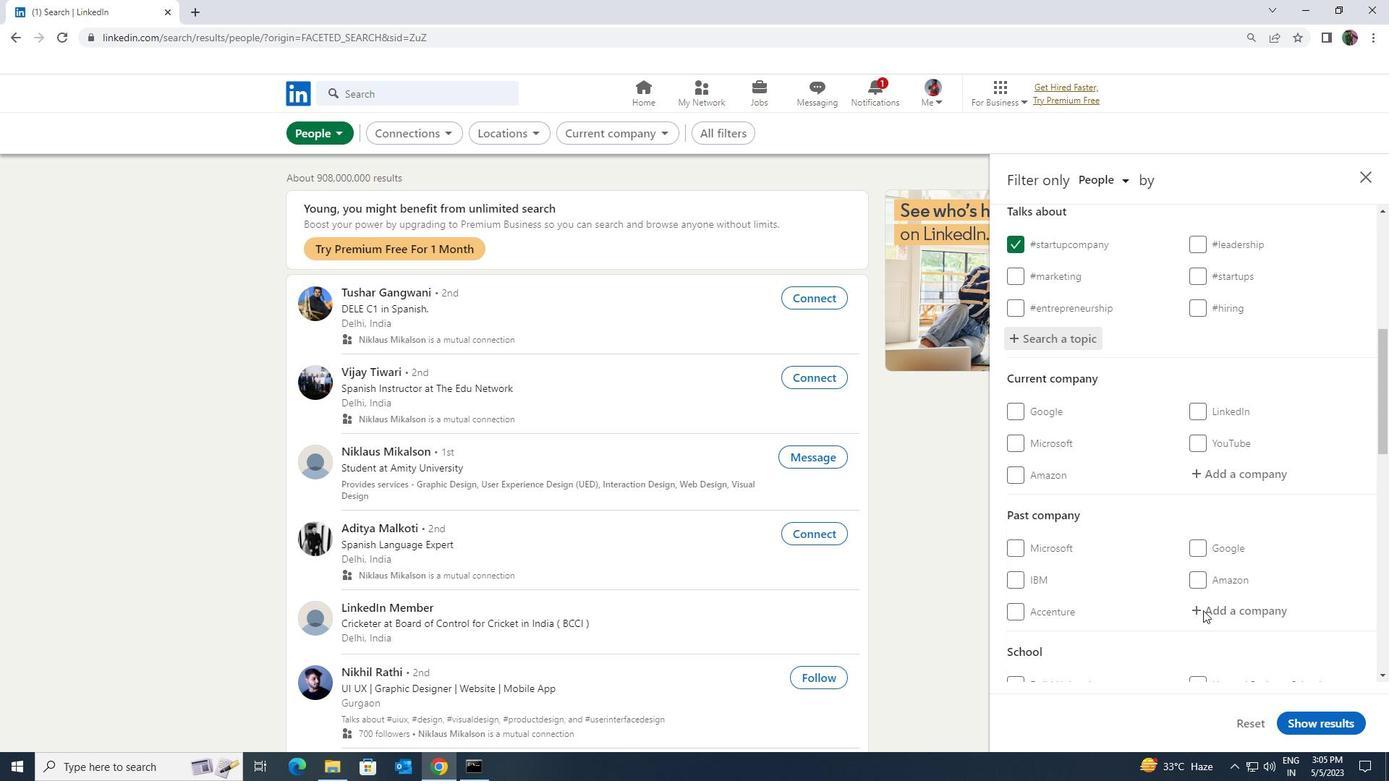 
Action: Mouse scrolled (1203, 610) with delta (0, 0)
Screenshot: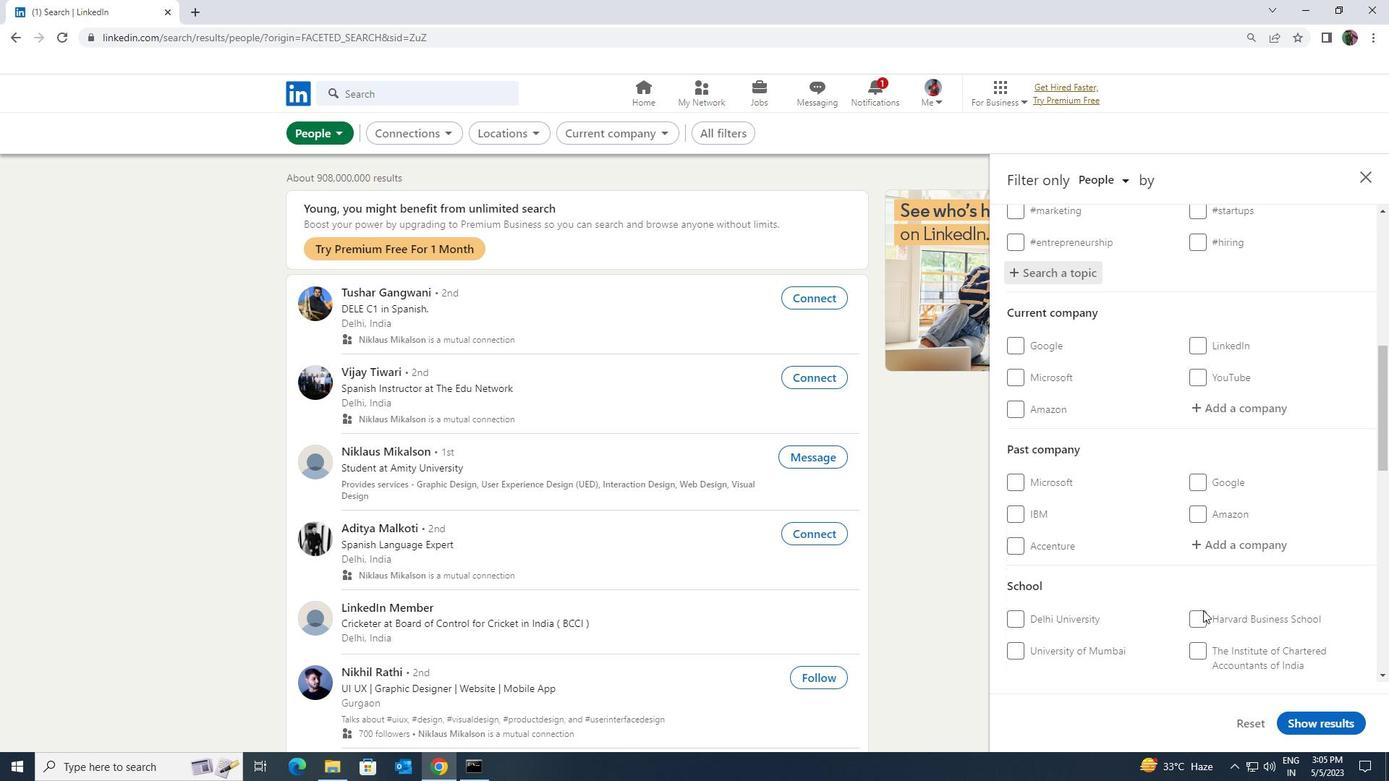 
Action: Mouse scrolled (1203, 610) with delta (0, 0)
Screenshot: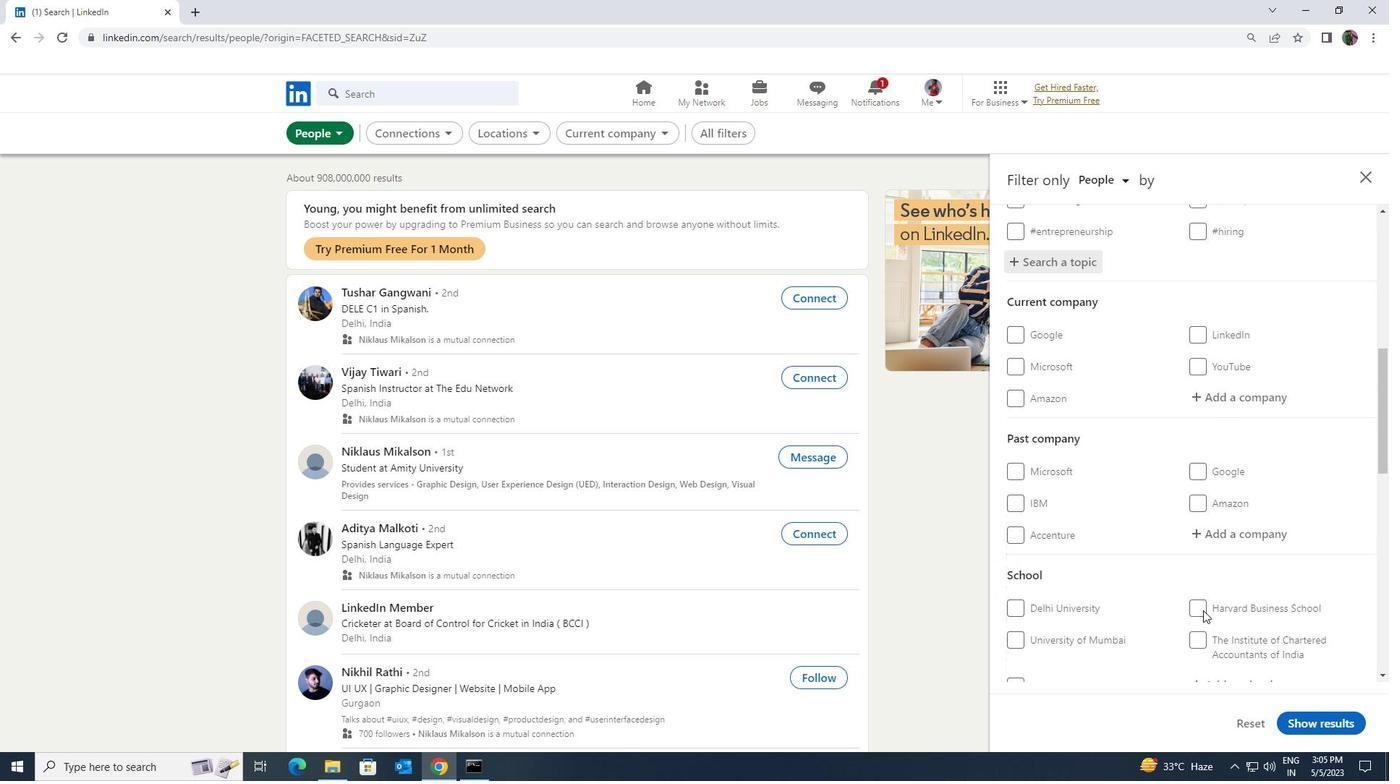 
Action: Mouse scrolled (1203, 610) with delta (0, 0)
Screenshot: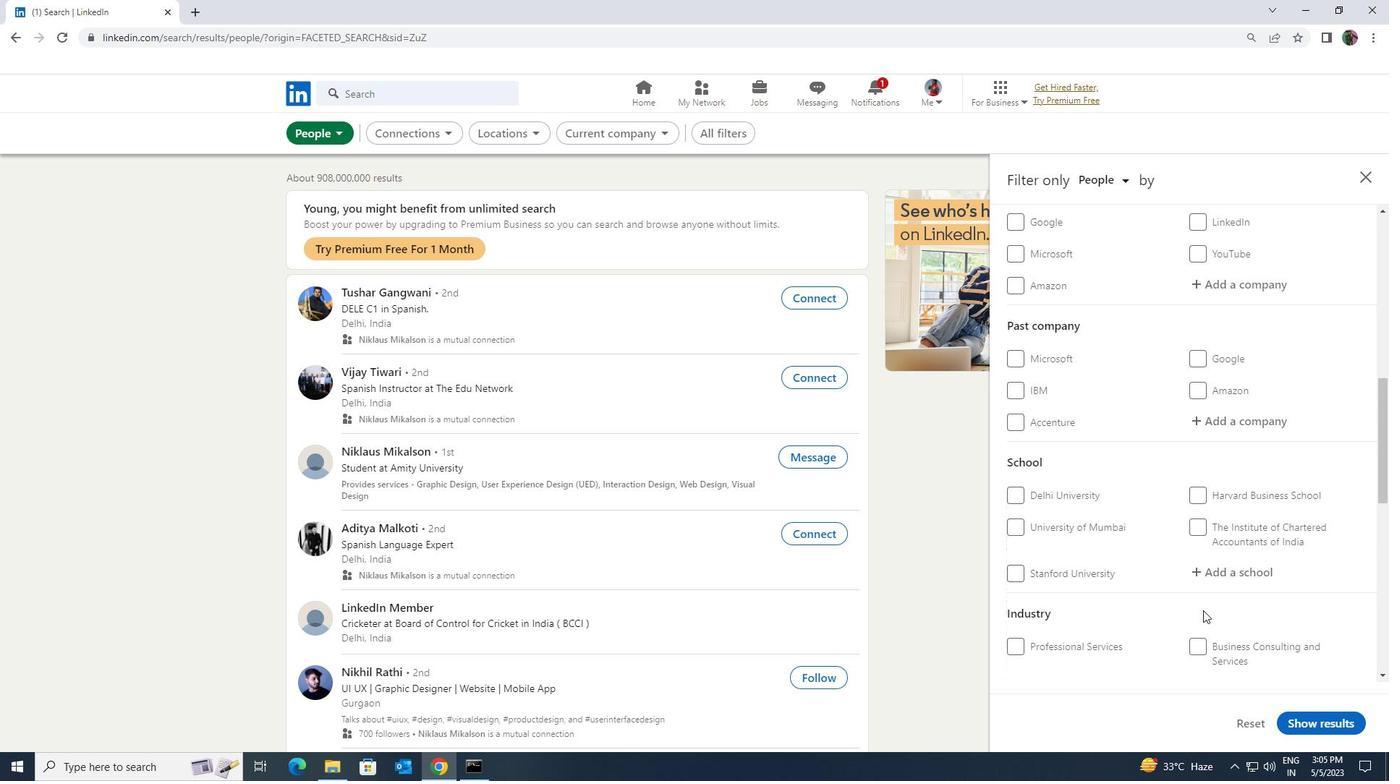 
Action: Mouse scrolled (1203, 610) with delta (0, 0)
Screenshot: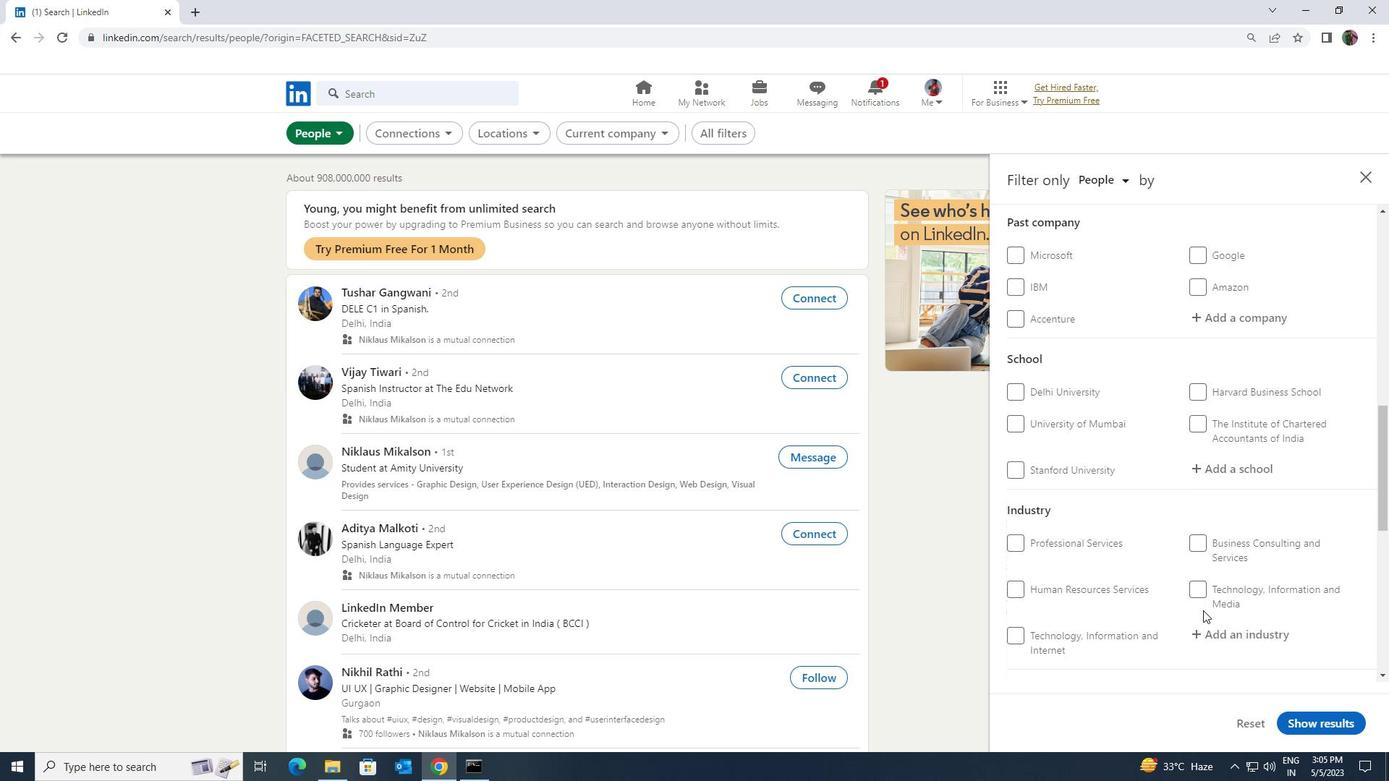 
Action: Mouse scrolled (1203, 610) with delta (0, 0)
Screenshot: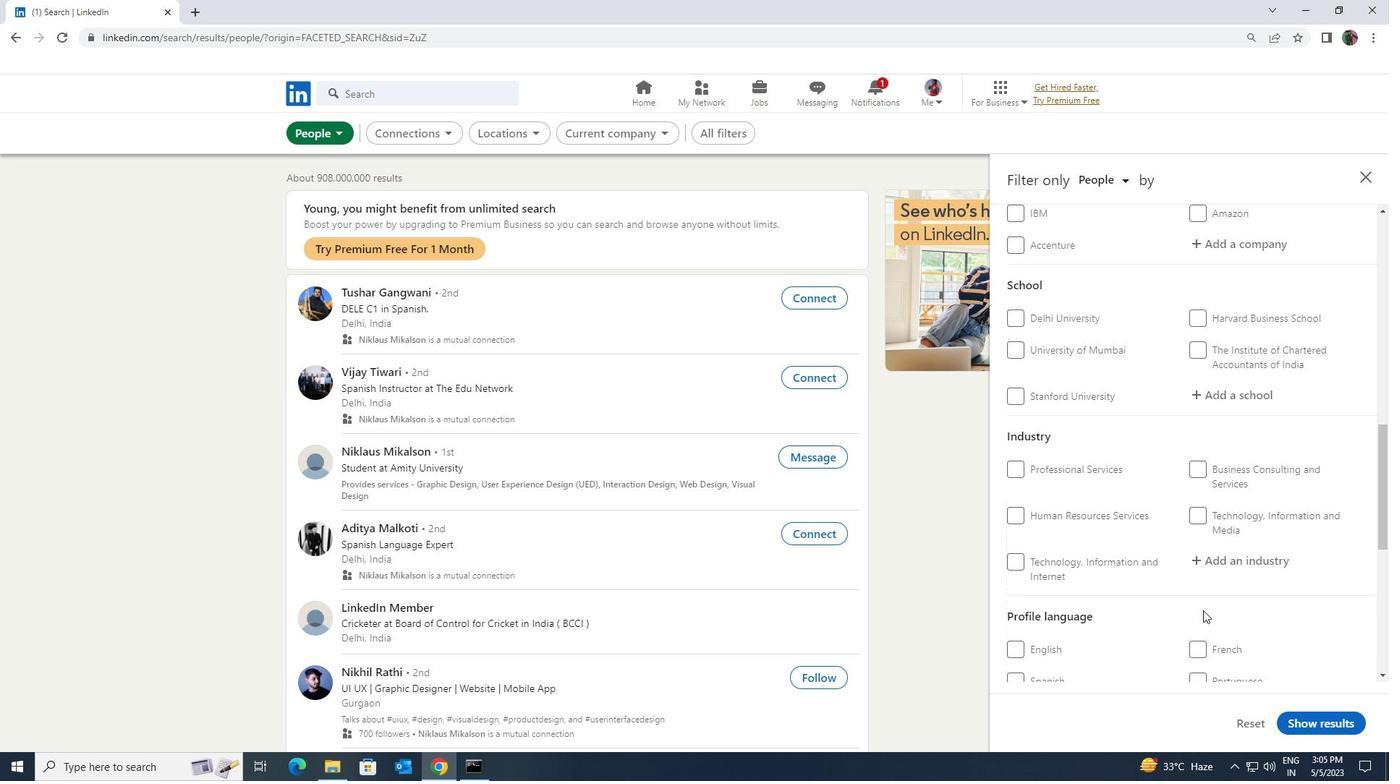 
Action: Mouse pressed left at (1203, 610)
Screenshot: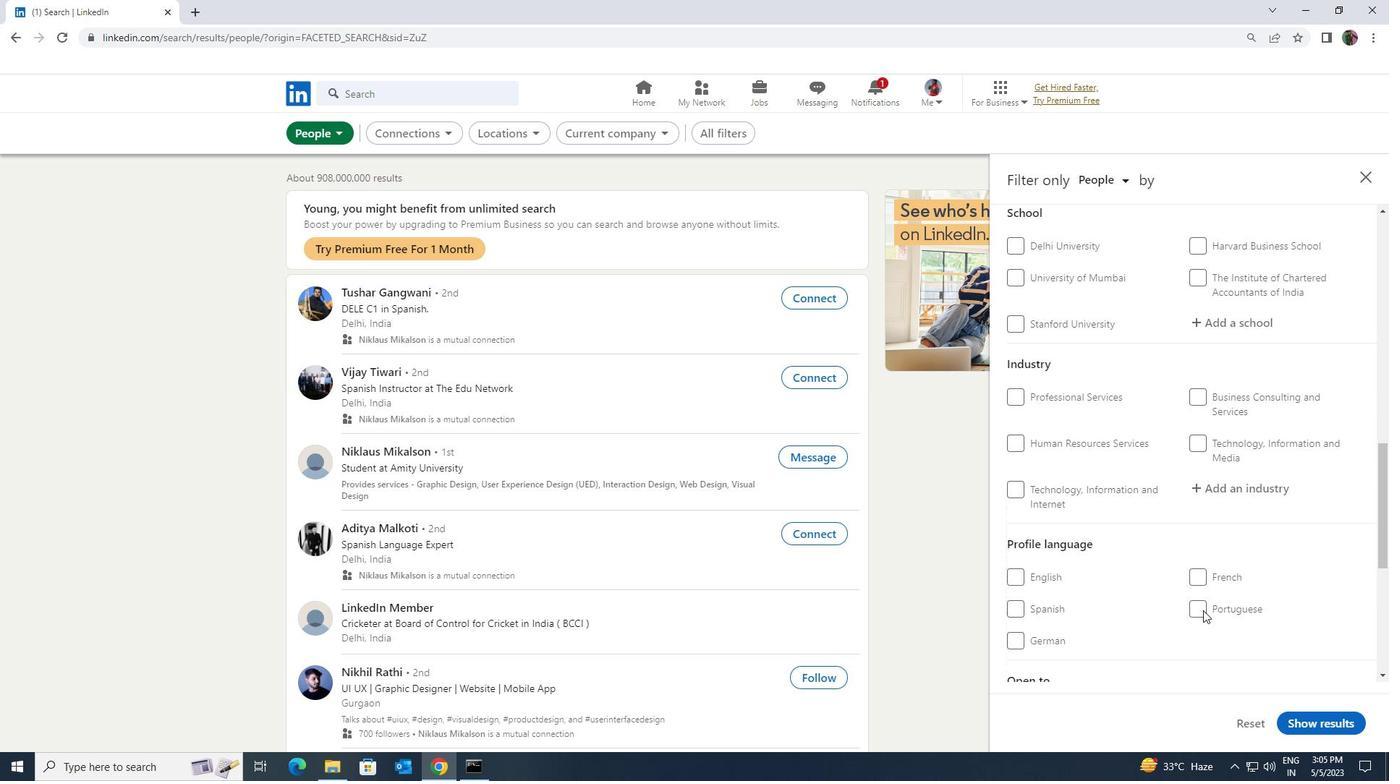 
Action: Mouse scrolled (1203, 611) with delta (0, 0)
Screenshot: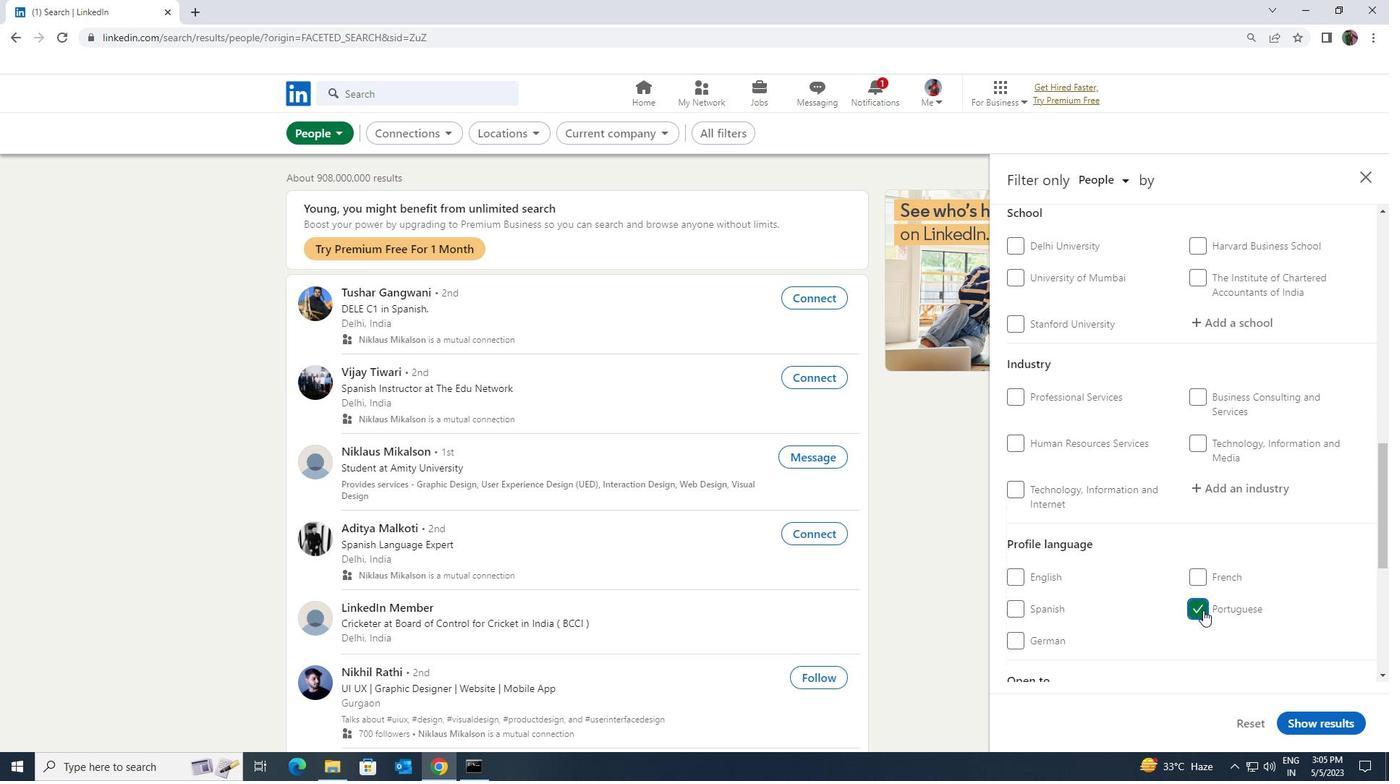 
Action: Mouse scrolled (1203, 611) with delta (0, 0)
Screenshot: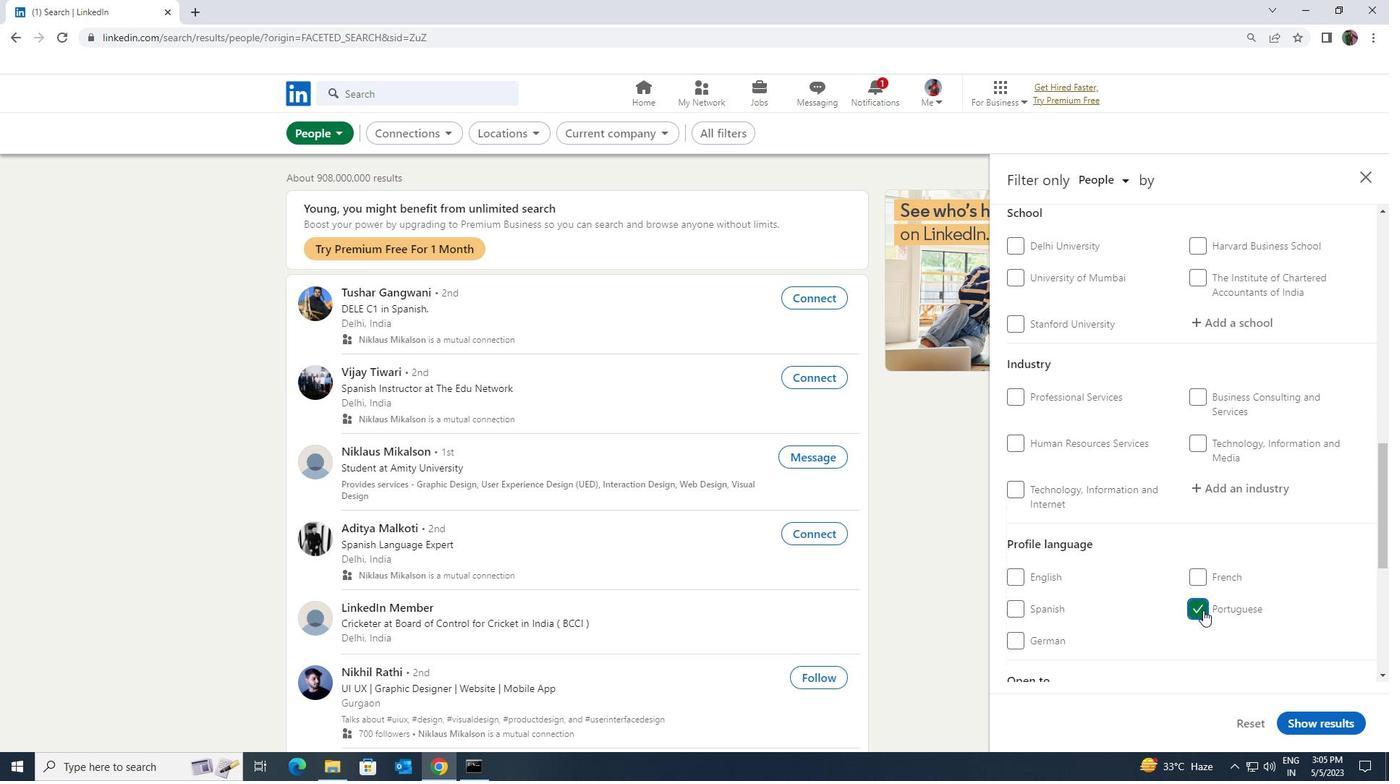 
Action: Mouse scrolled (1203, 611) with delta (0, 0)
Screenshot: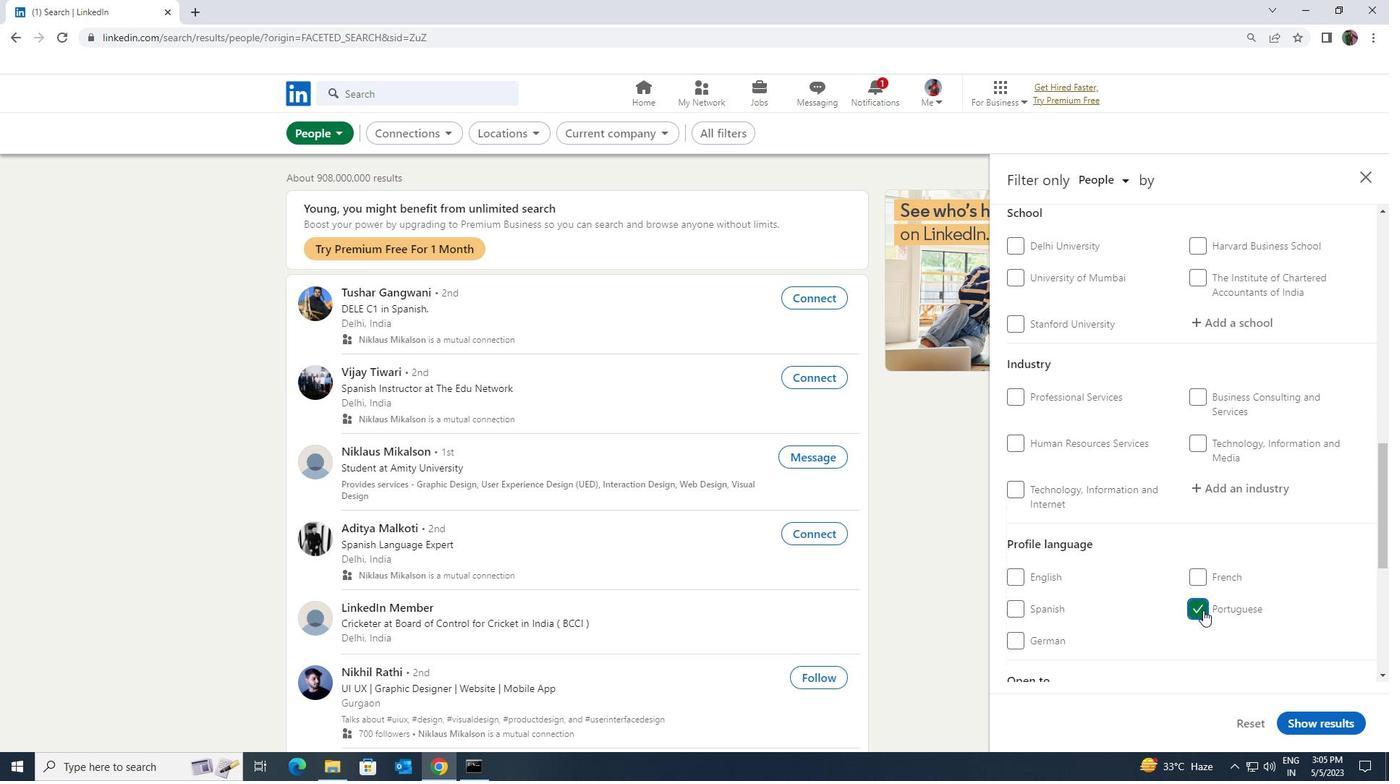 
Action: Mouse scrolled (1203, 611) with delta (0, 0)
Screenshot: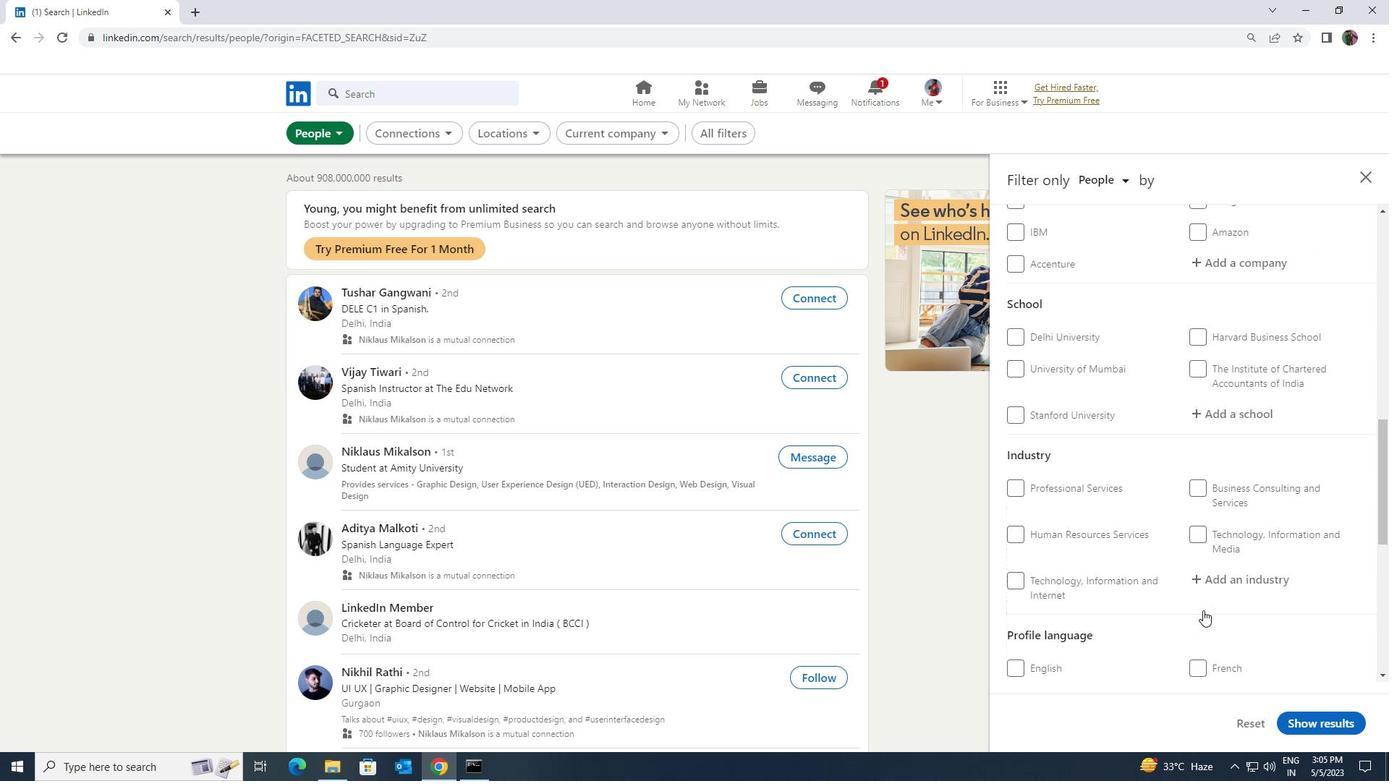 
Action: Mouse scrolled (1203, 611) with delta (0, 0)
Screenshot: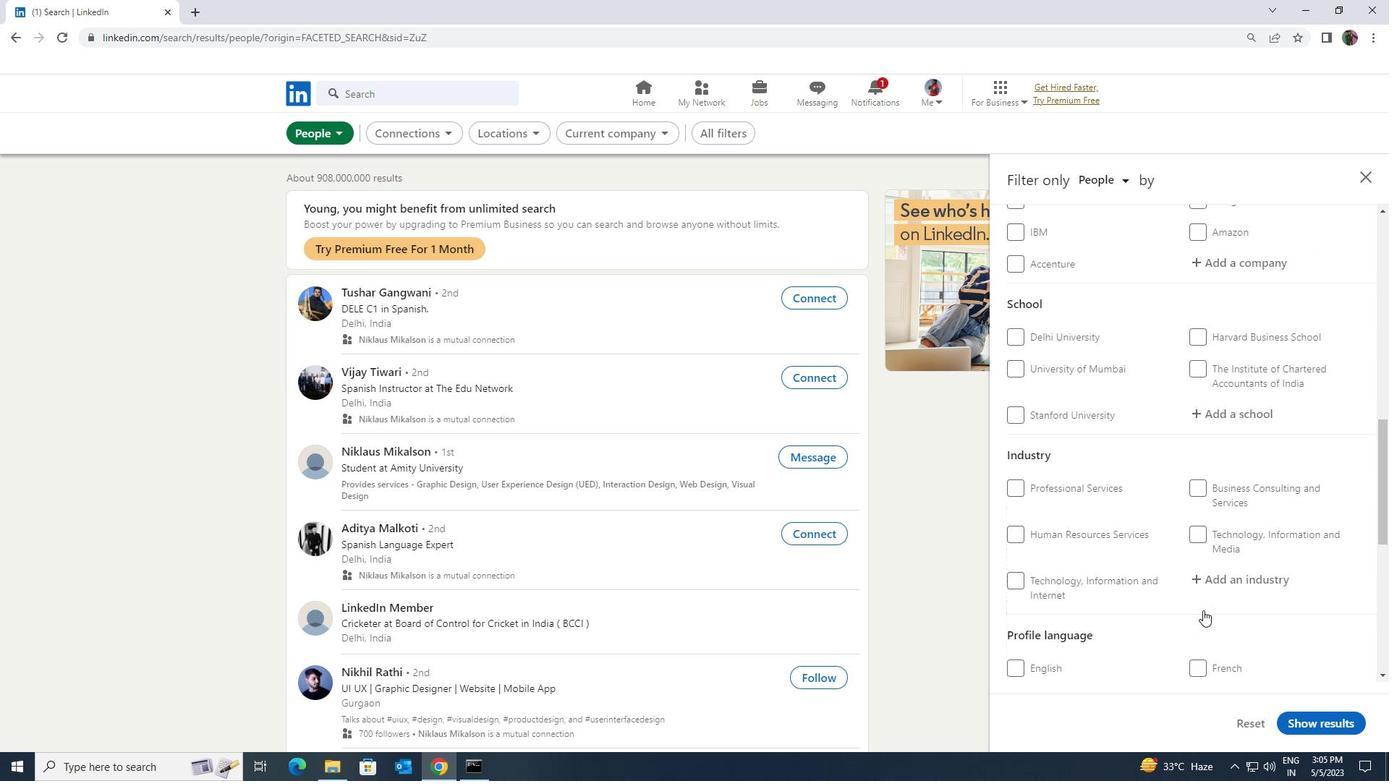 
Action: Mouse scrolled (1203, 611) with delta (0, 0)
Screenshot: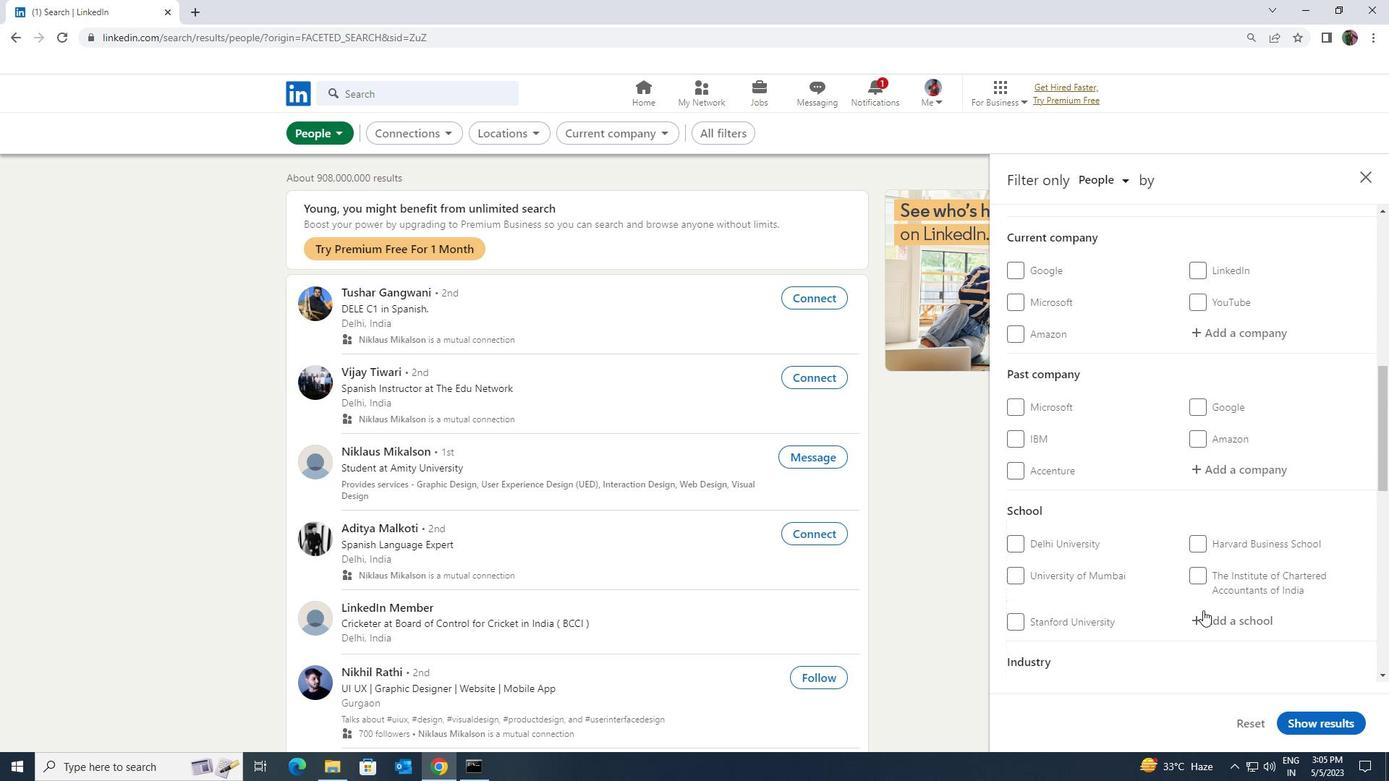 
Action: Mouse scrolled (1203, 611) with delta (0, 0)
Screenshot: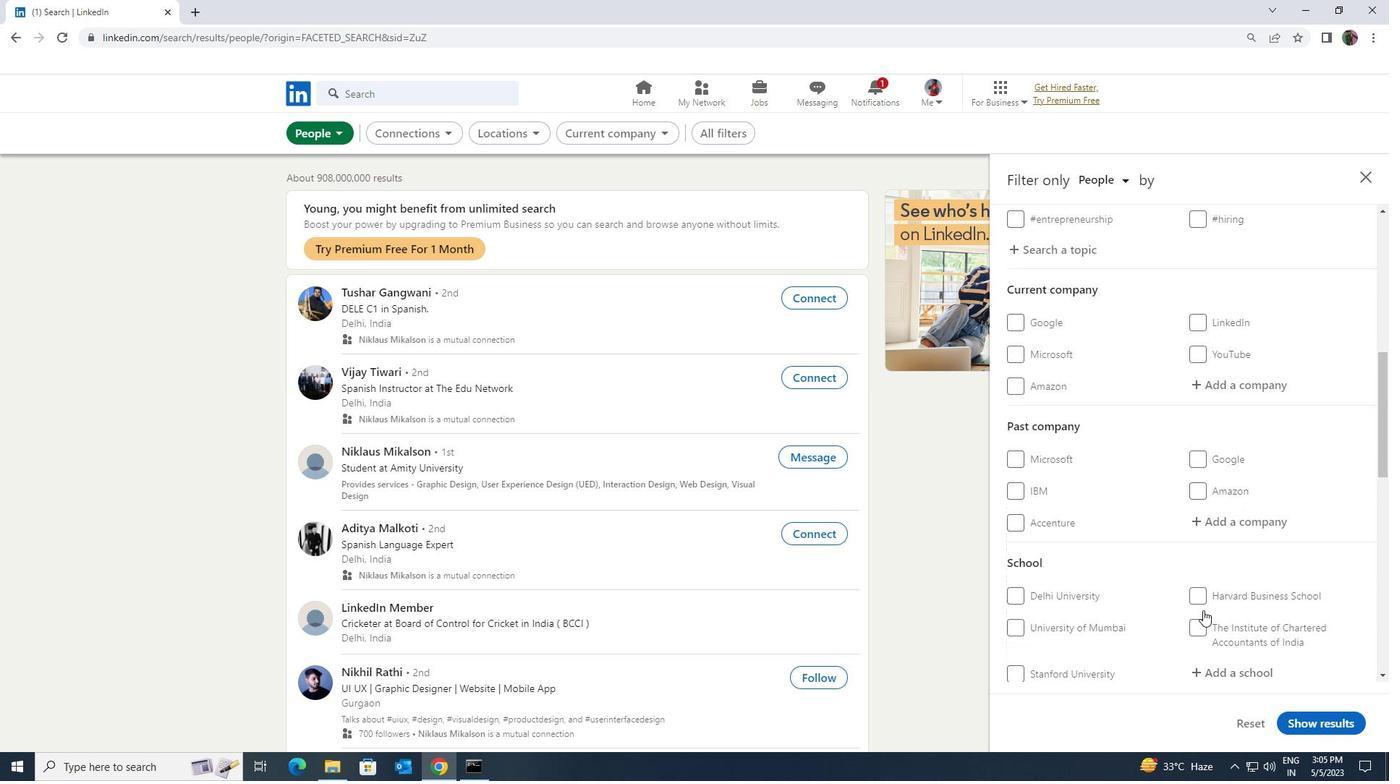 
Action: Mouse scrolled (1203, 611) with delta (0, 0)
Screenshot: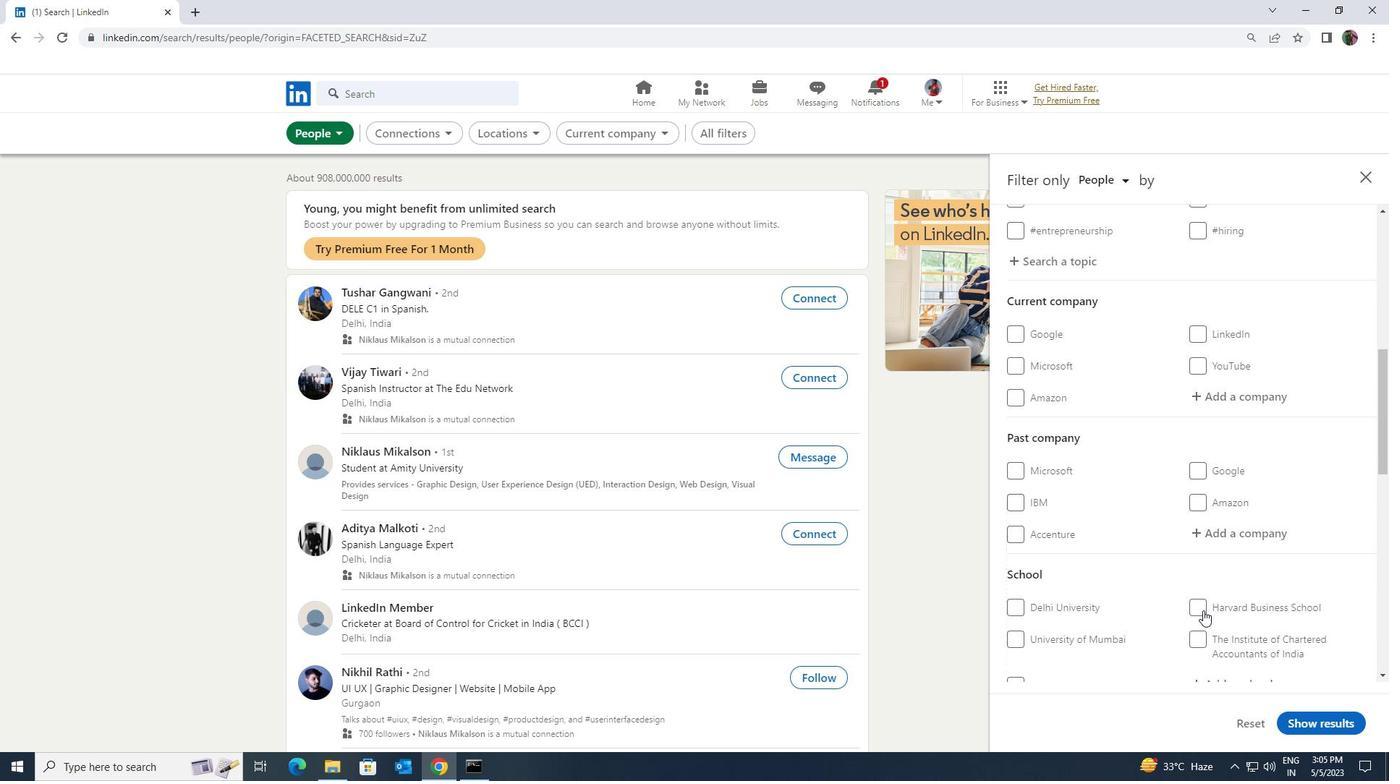 
Action: Mouse moved to (1203, 614)
Screenshot: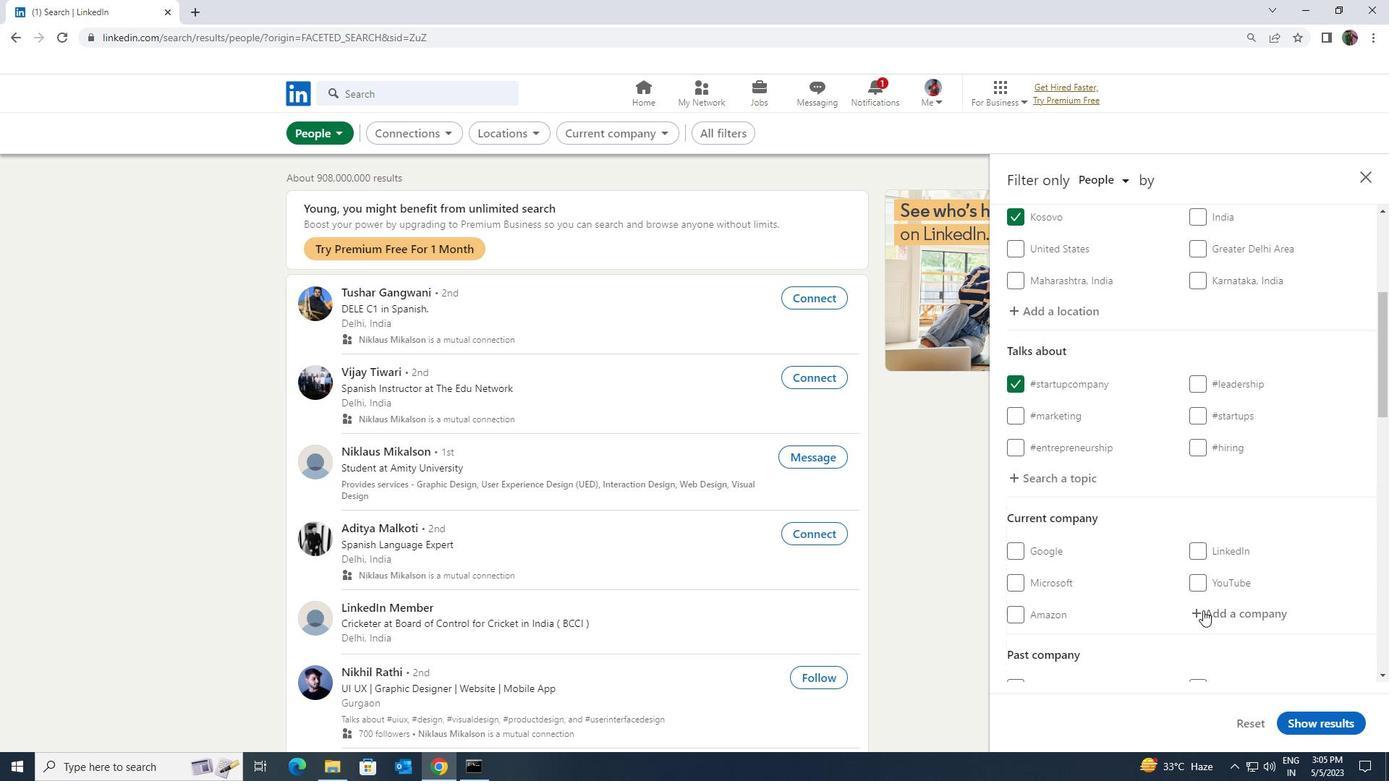 
Action: Mouse pressed left at (1203, 614)
Screenshot: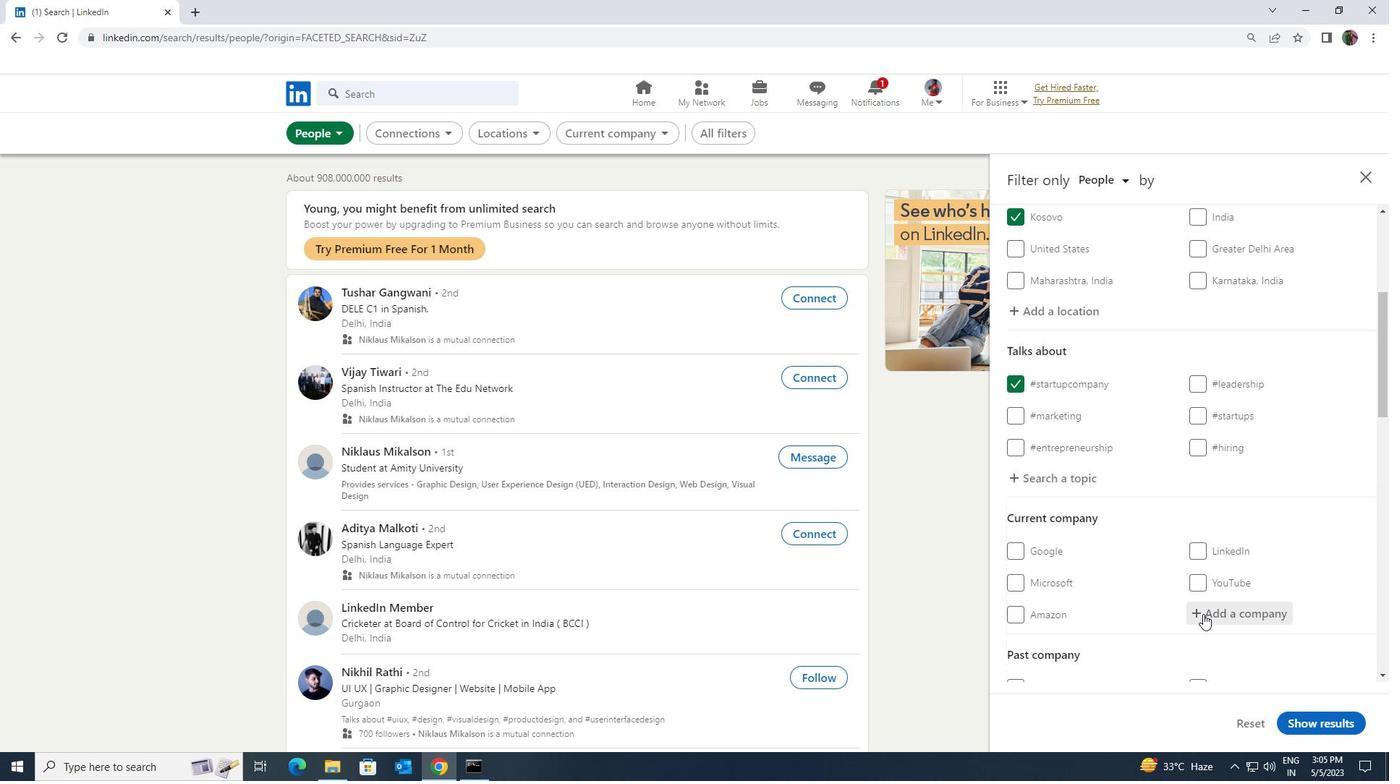 
Action: Key pressed <Key.shift><Key.shift><Key.shift><Key.shift><Key.shift><Key.shift><Key.shift><Key.shift><Key.shift><Key.shift>AFASQS
Screenshot: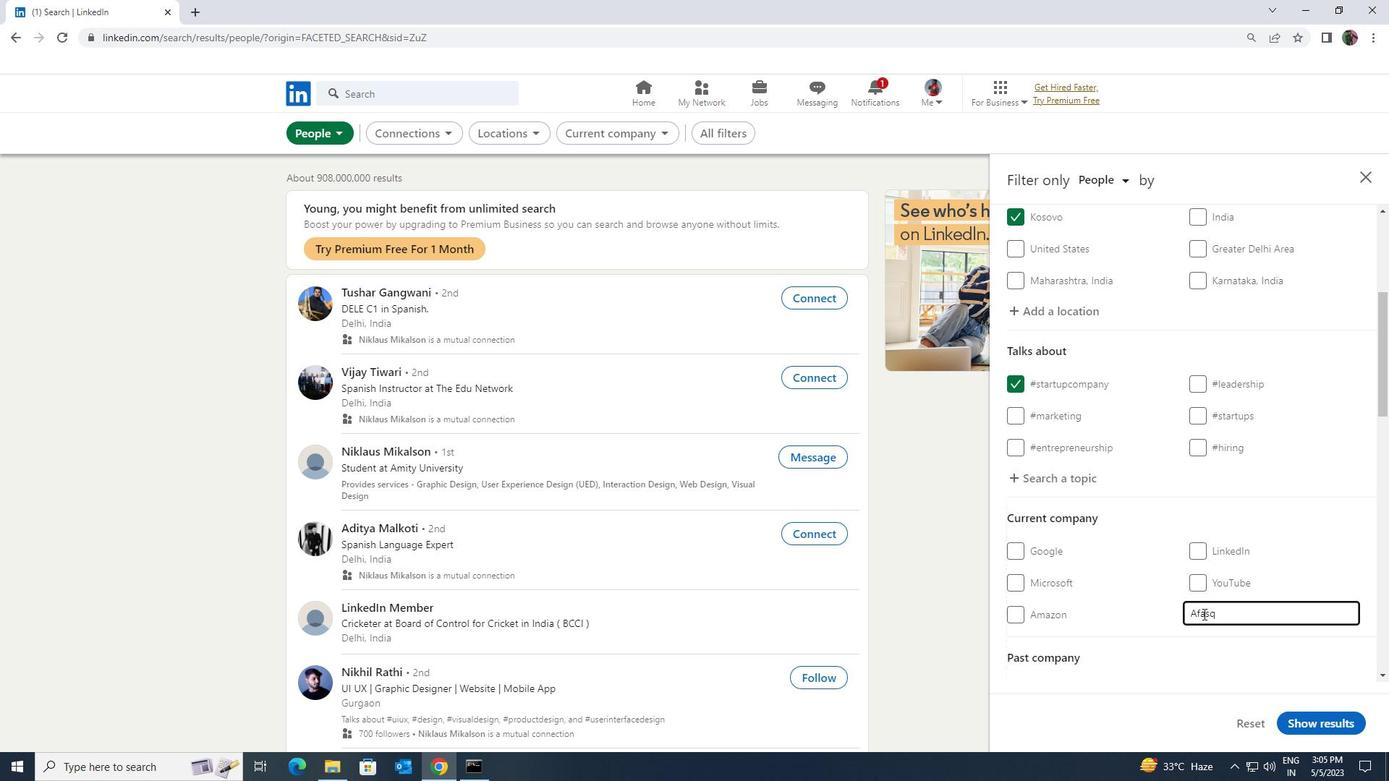 
Action: Mouse scrolled (1203, 613) with delta (0, 0)
Screenshot: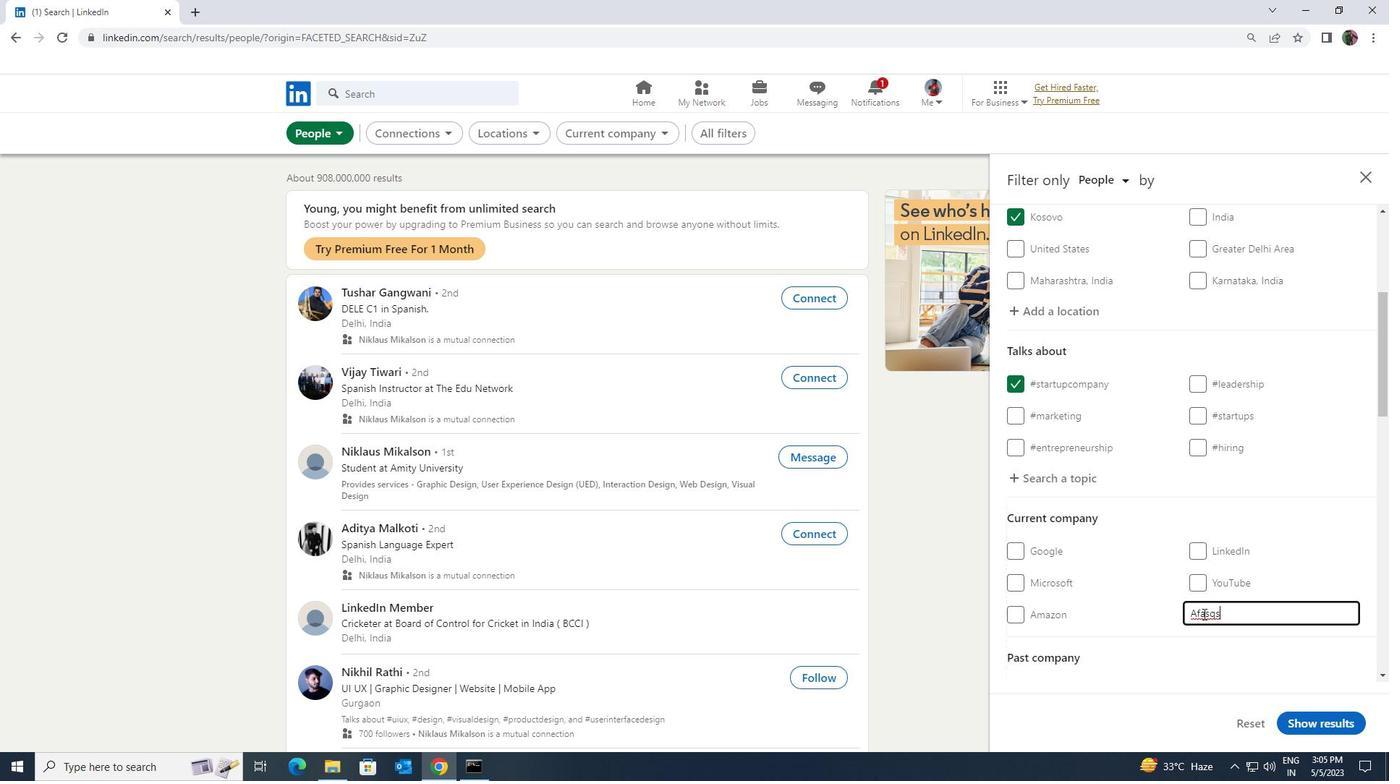 
Action: Mouse scrolled (1203, 613) with delta (0, 0)
Screenshot: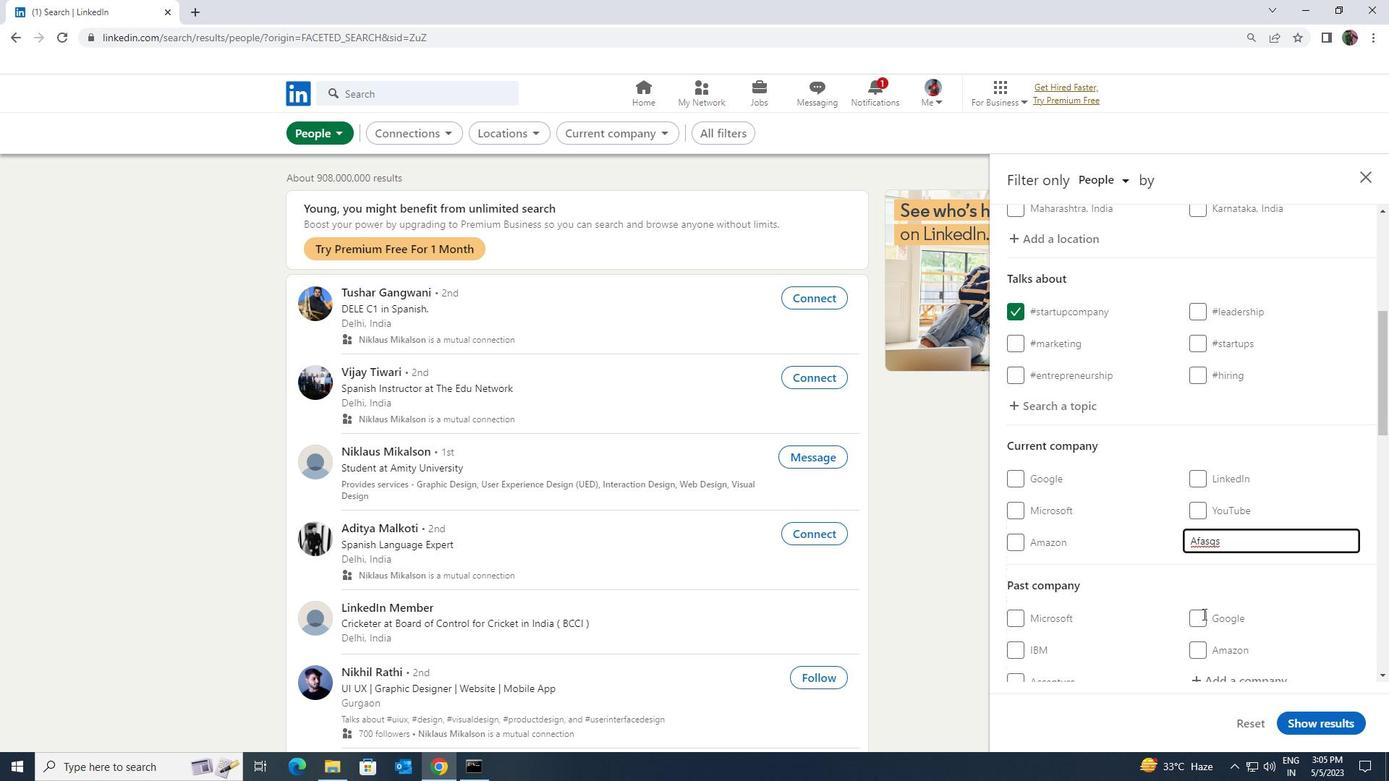 
Action: Mouse moved to (1203, 614)
Screenshot: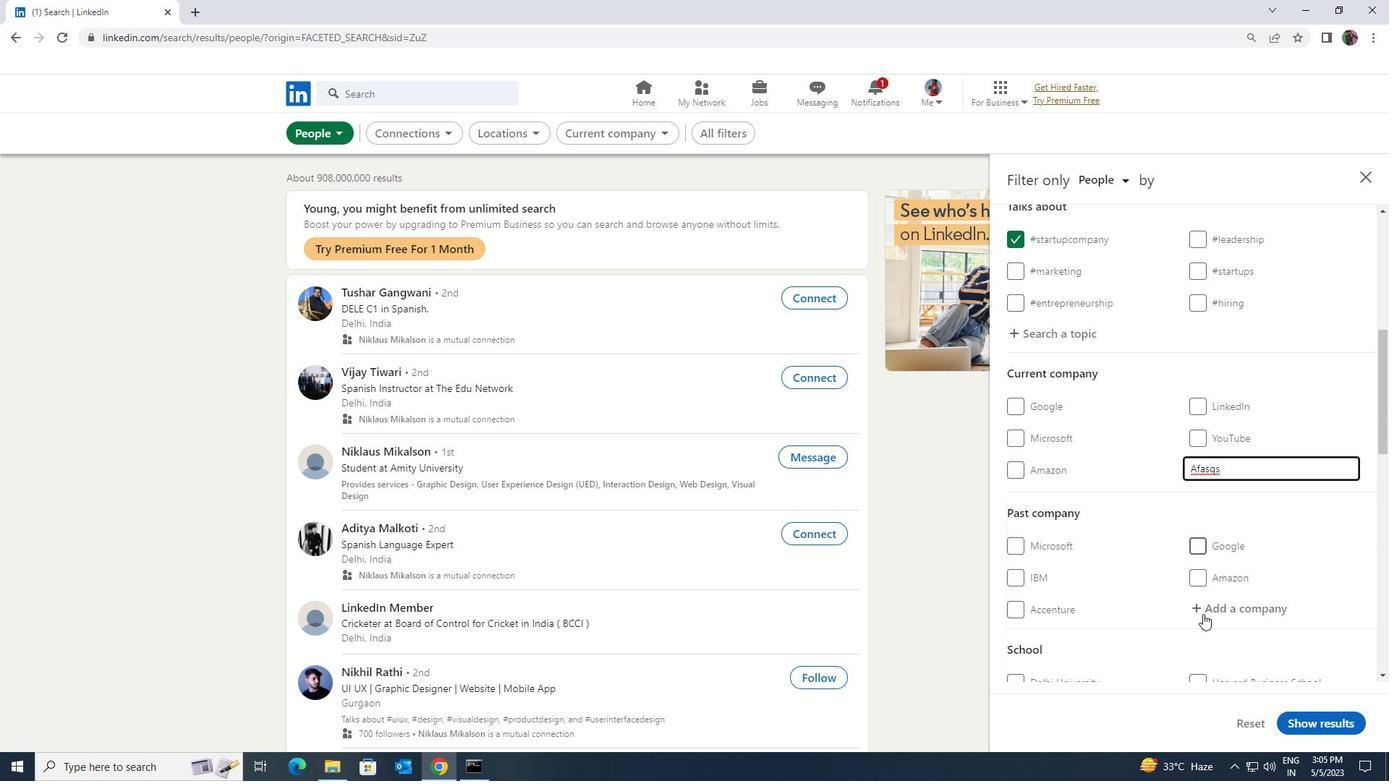 
Action: Mouse scrolled (1203, 613) with delta (0, 0)
Screenshot: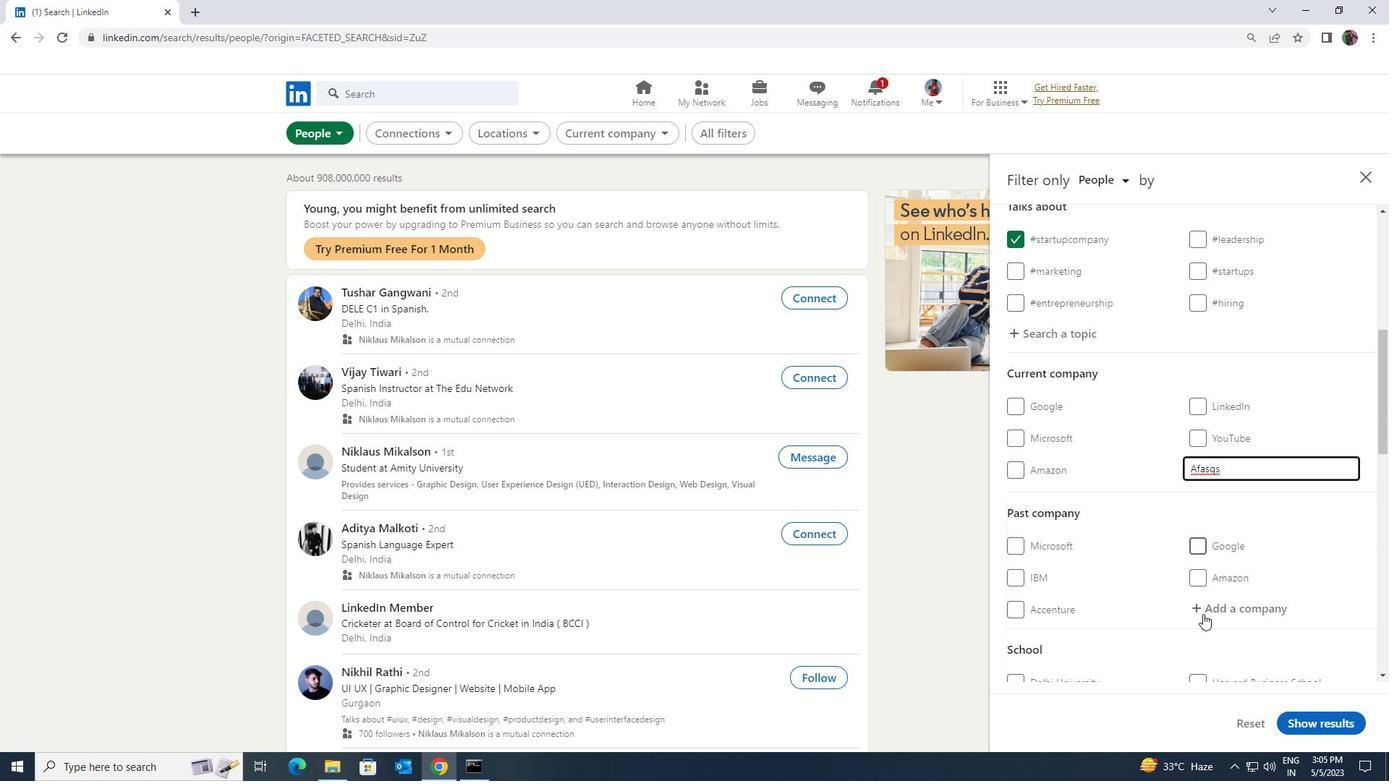 
Action: Mouse scrolled (1203, 613) with delta (0, 0)
Screenshot: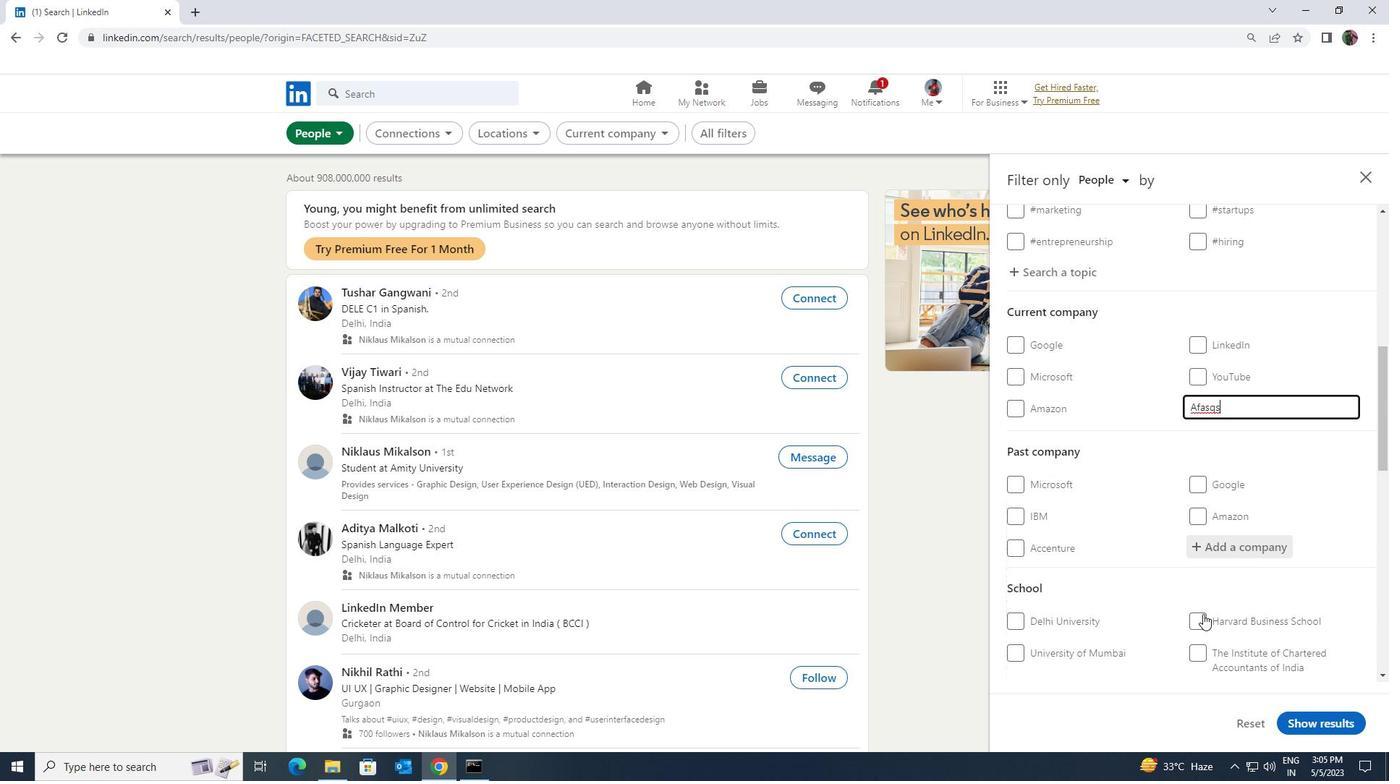 
Action: Mouse moved to (1202, 608)
Screenshot: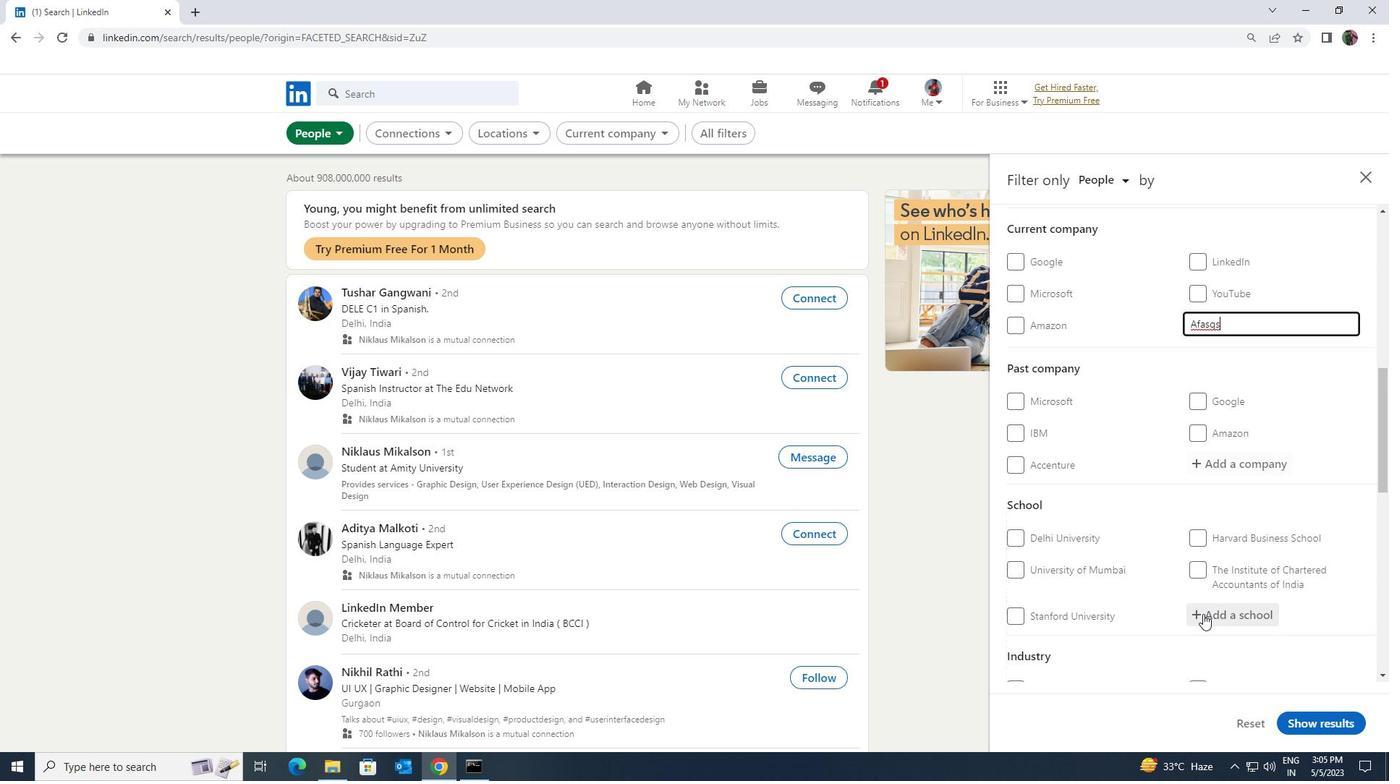
Action: Mouse pressed left at (1202, 608)
Screenshot: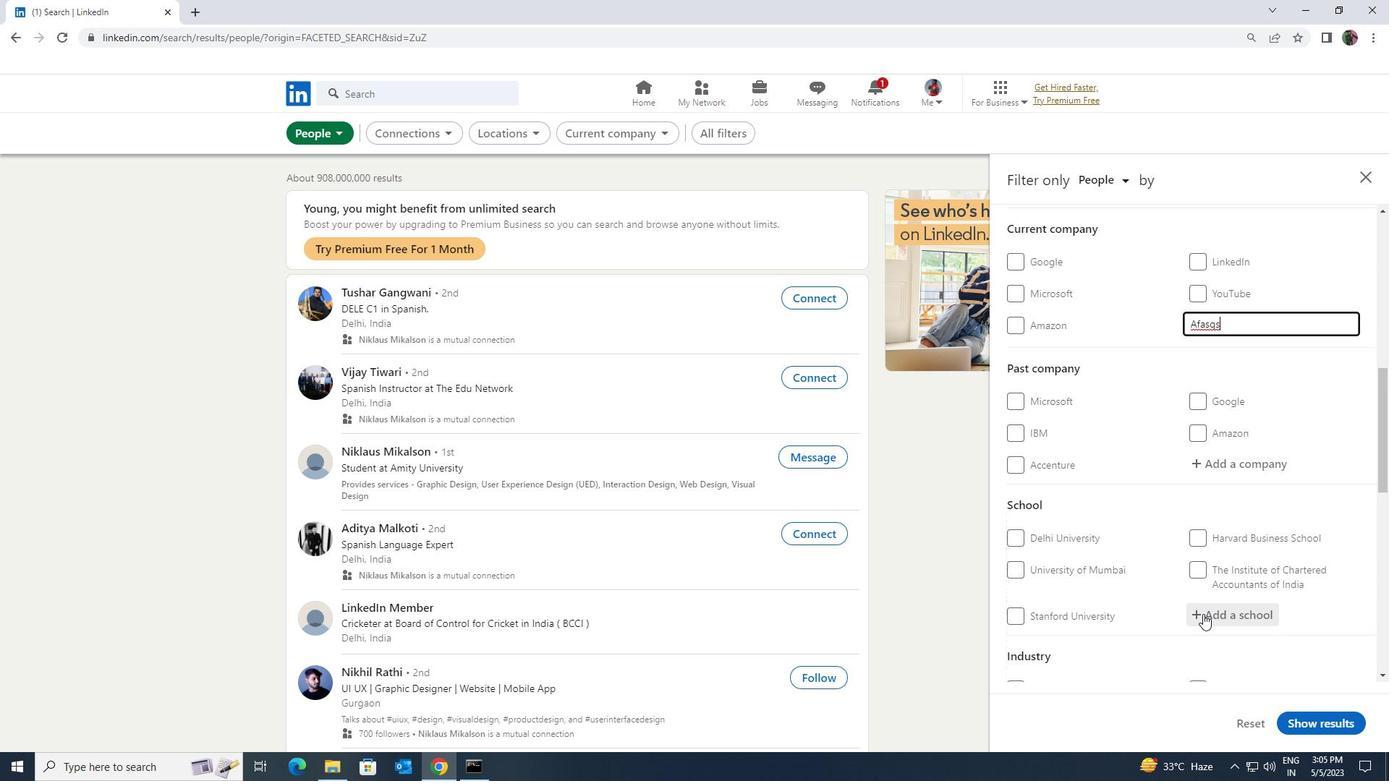 
Action: Key pressed <Key.shift><Key.shift><Key.shift><Key.shift>IB<Key.backspace>NSTITUTE<Key.space>OF<Key.space><Key.shift>TECHNOLOGY<Key.space>BEL
Screenshot: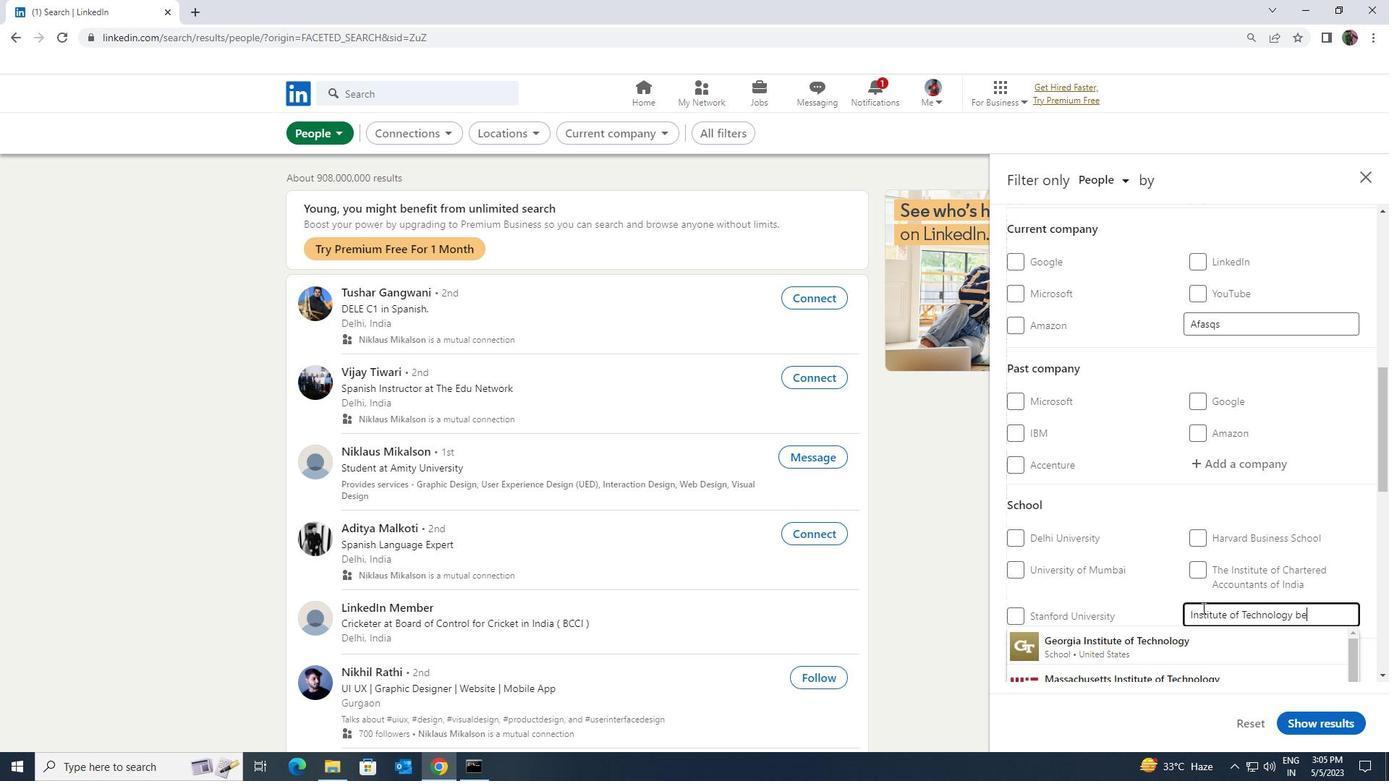 
Action: Mouse moved to (1192, 630)
Screenshot: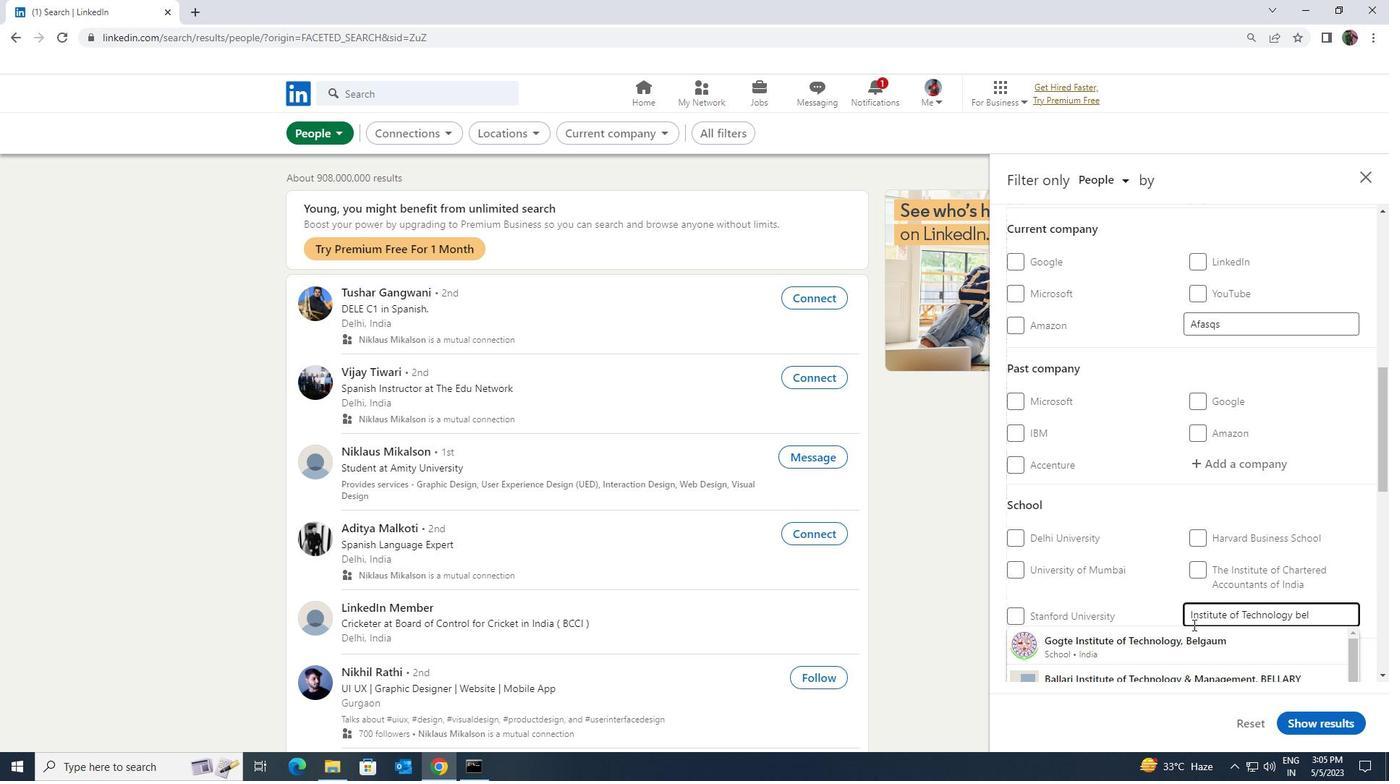 
Action: Mouse pressed left at (1192, 630)
Screenshot: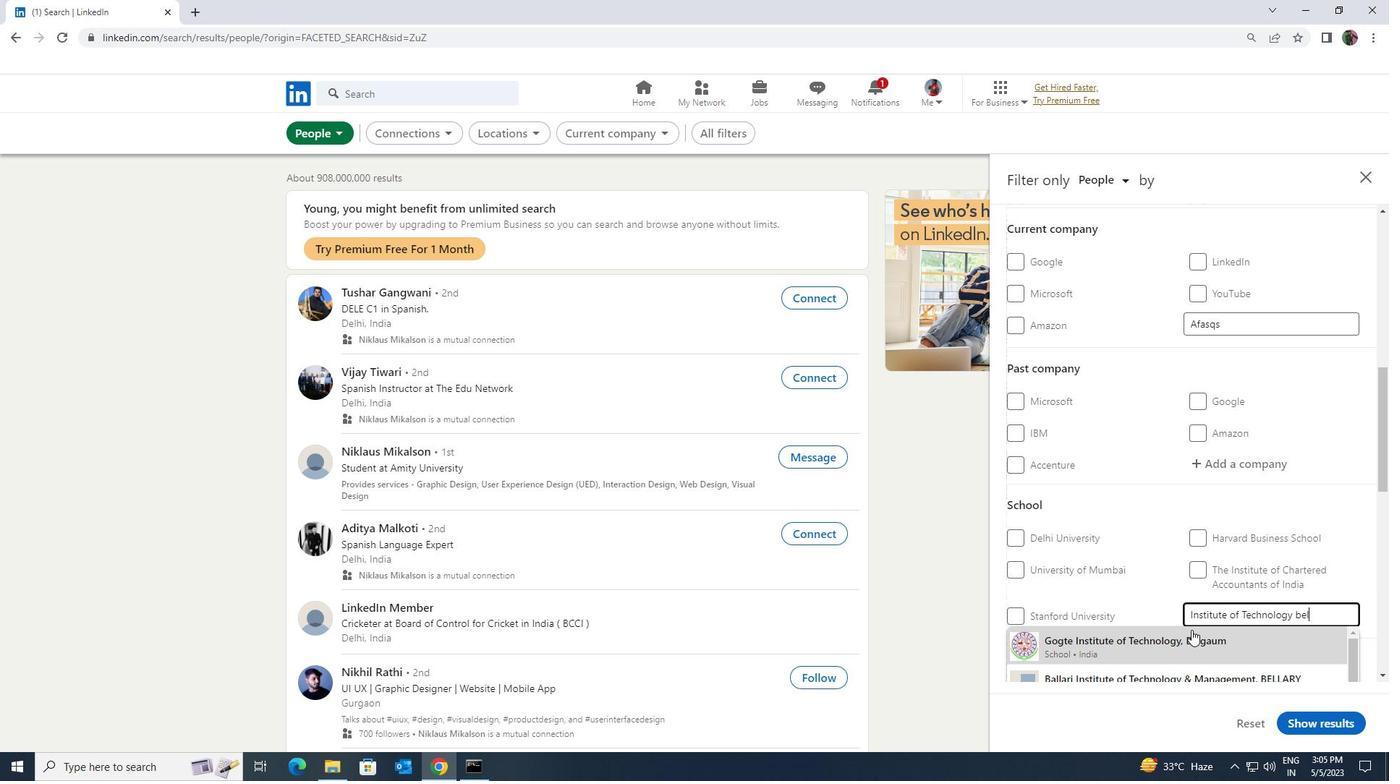 
Action: Mouse moved to (1199, 605)
Screenshot: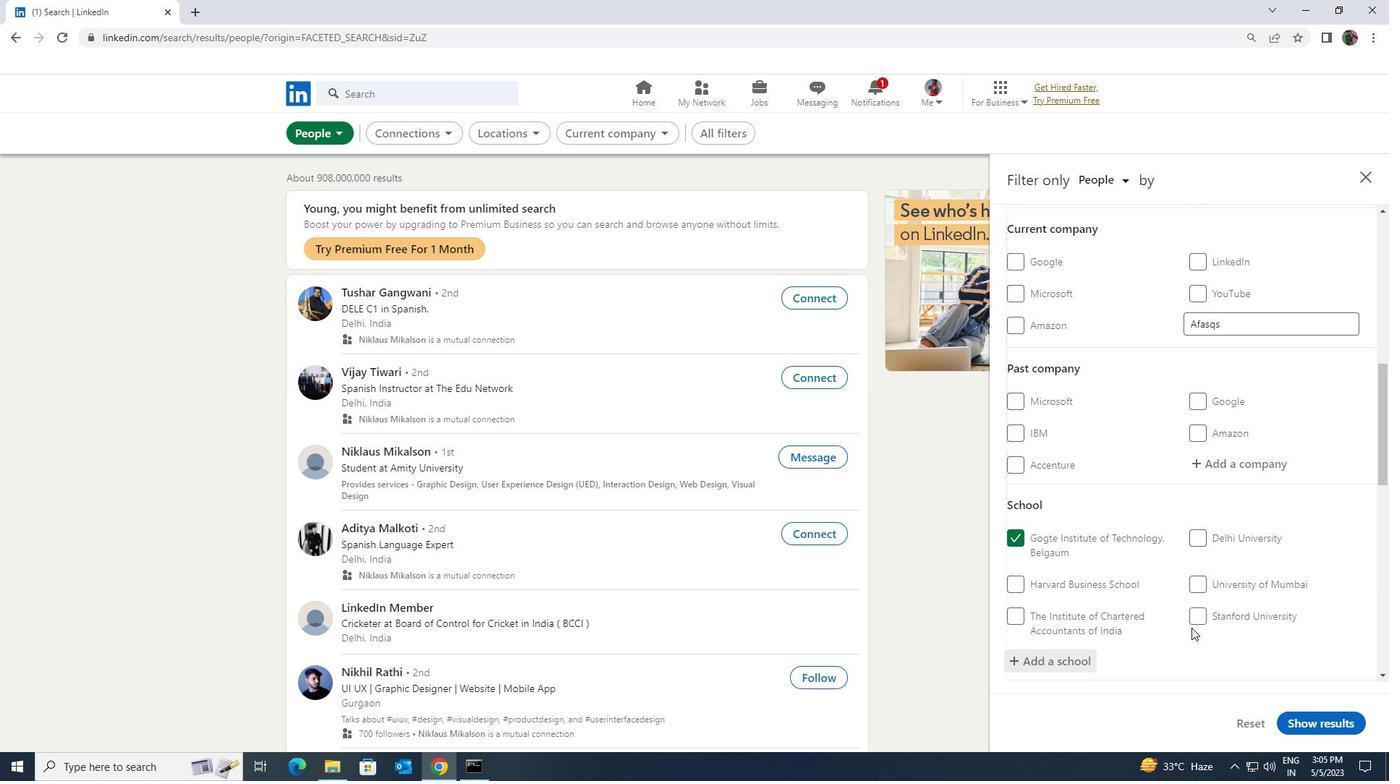 
Action: Mouse scrolled (1199, 605) with delta (0, 0)
Screenshot: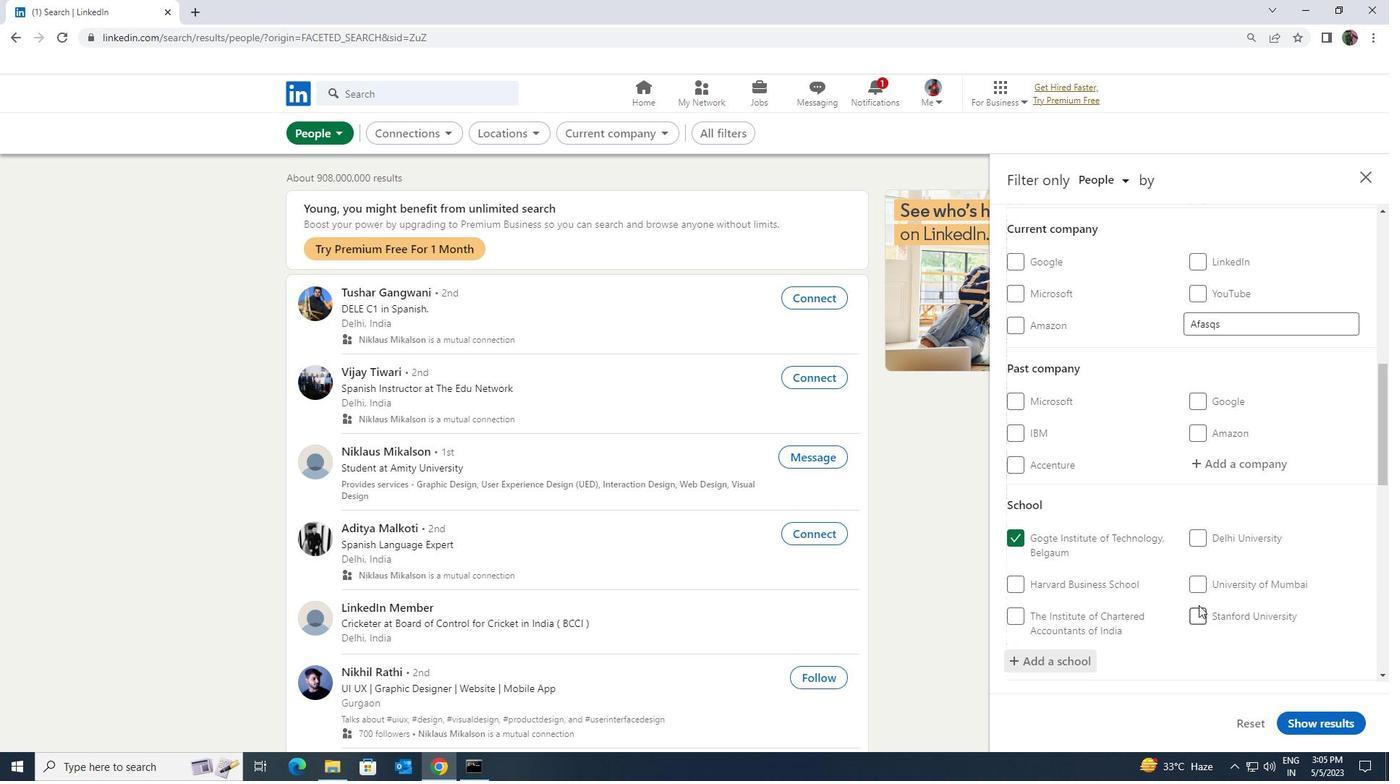 
Action: Mouse scrolled (1199, 605) with delta (0, 0)
Screenshot: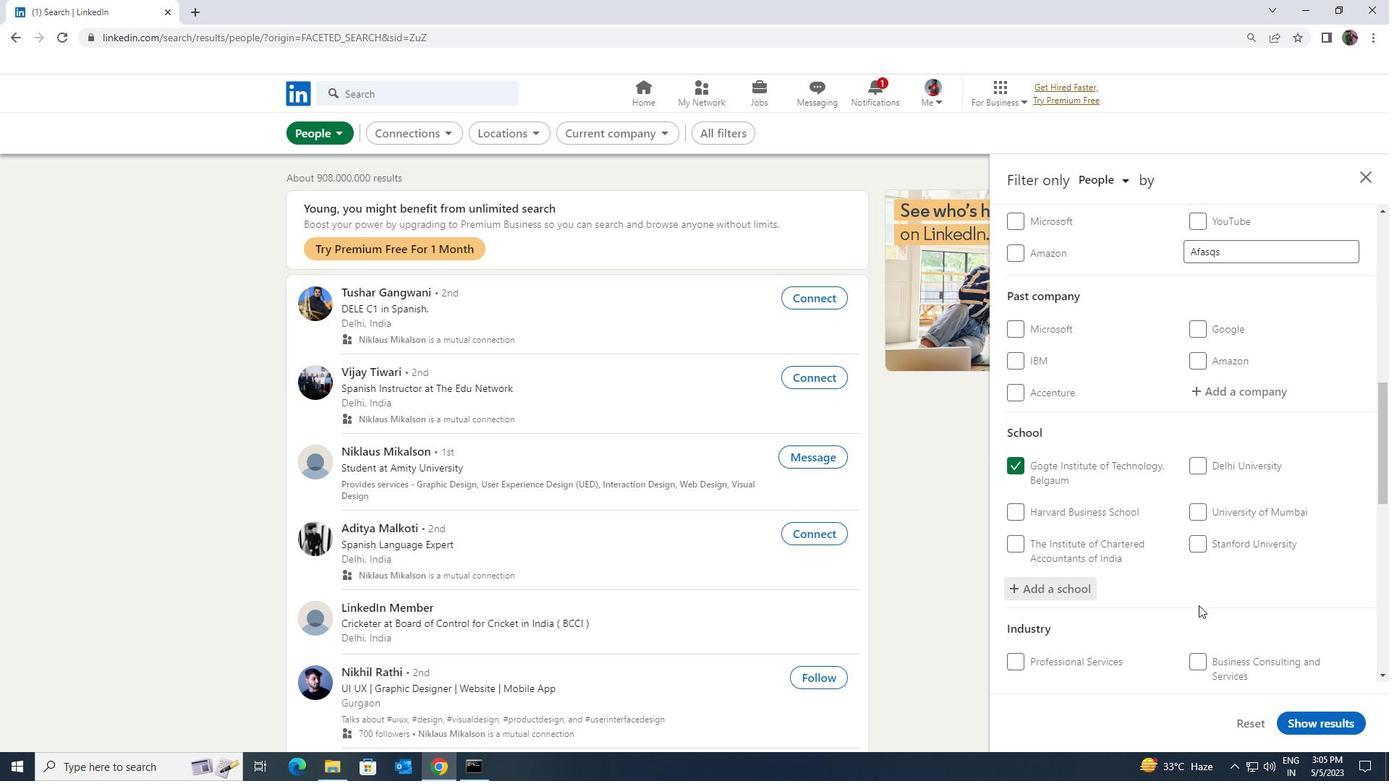 
Action: Mouse moved to (1205, 596)
Screenshot: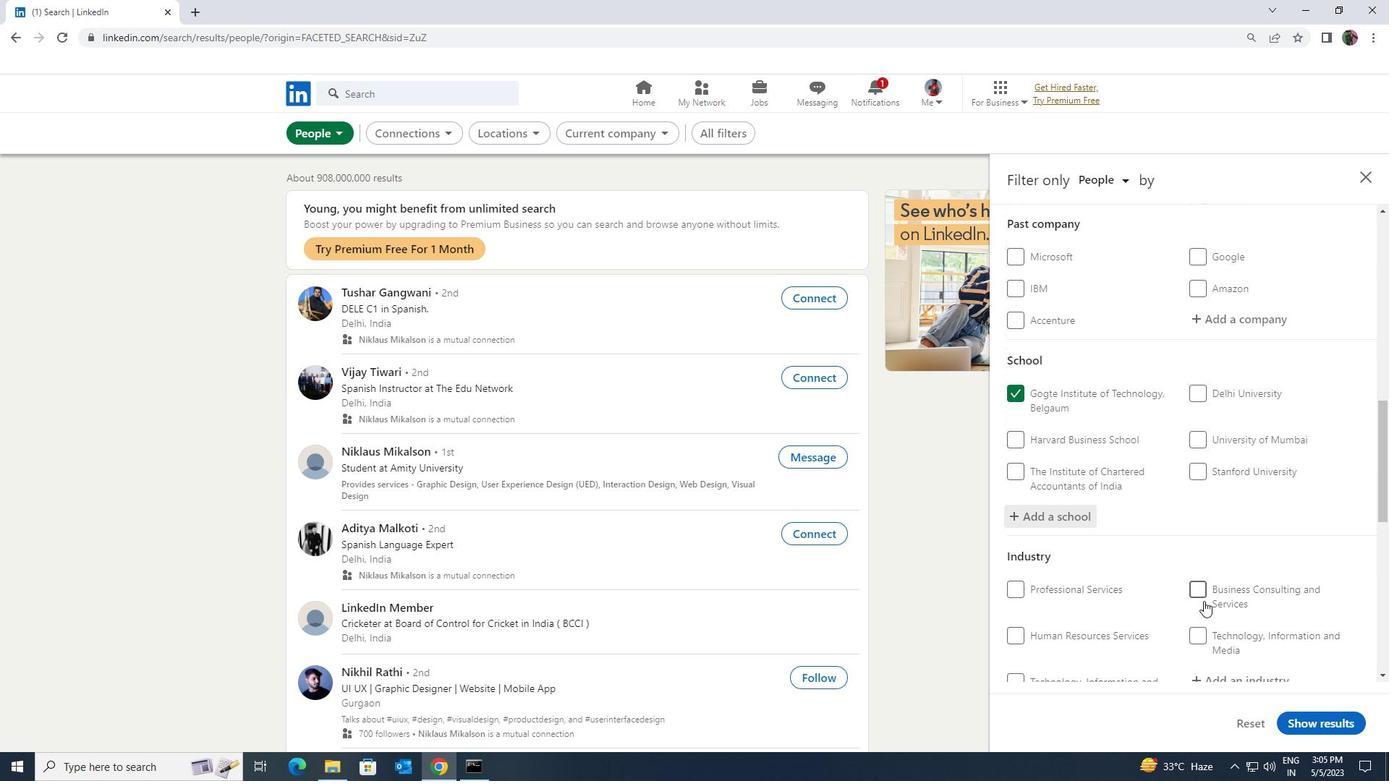 
Action: Mouse scrolled (1205, 595) with delta (0, 0)
Screenshot: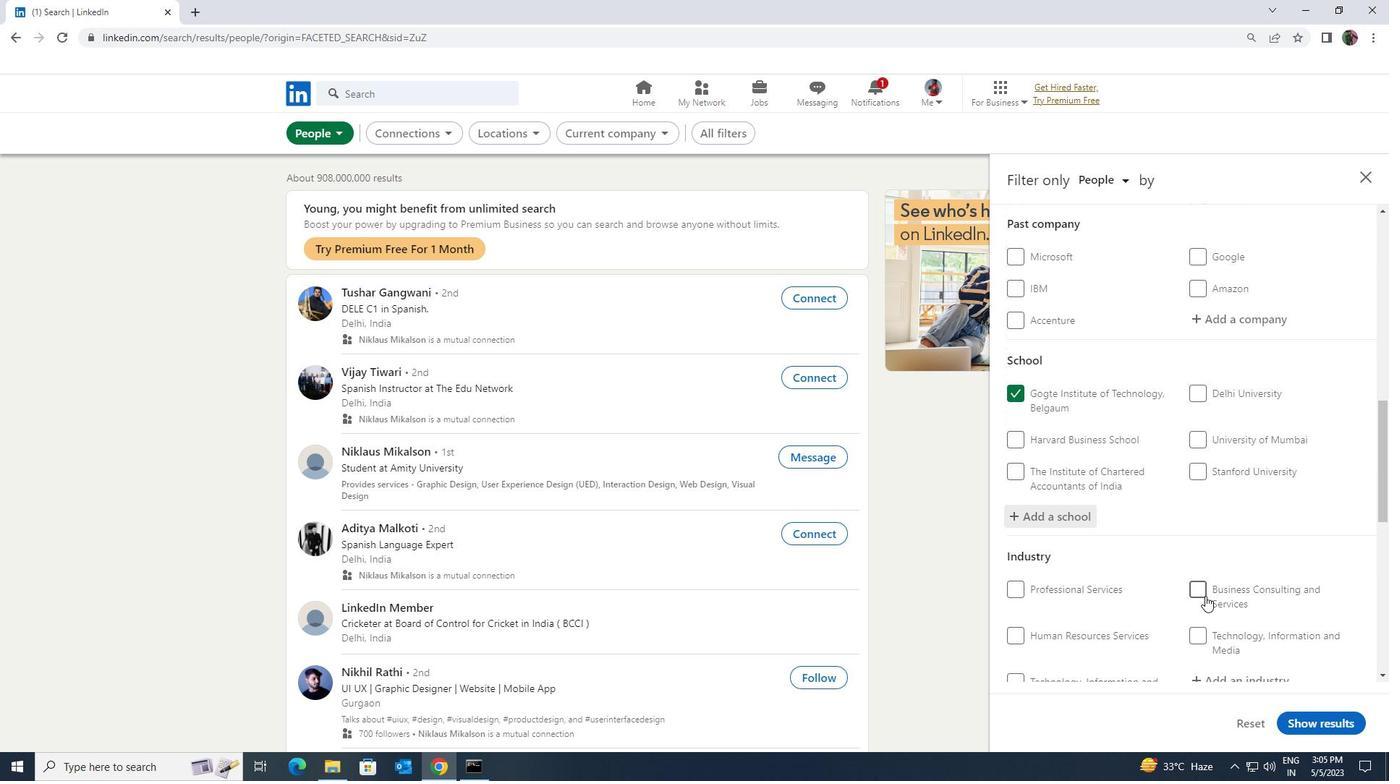 
Action: Mouse moved to (1208, 598)
Screenshot: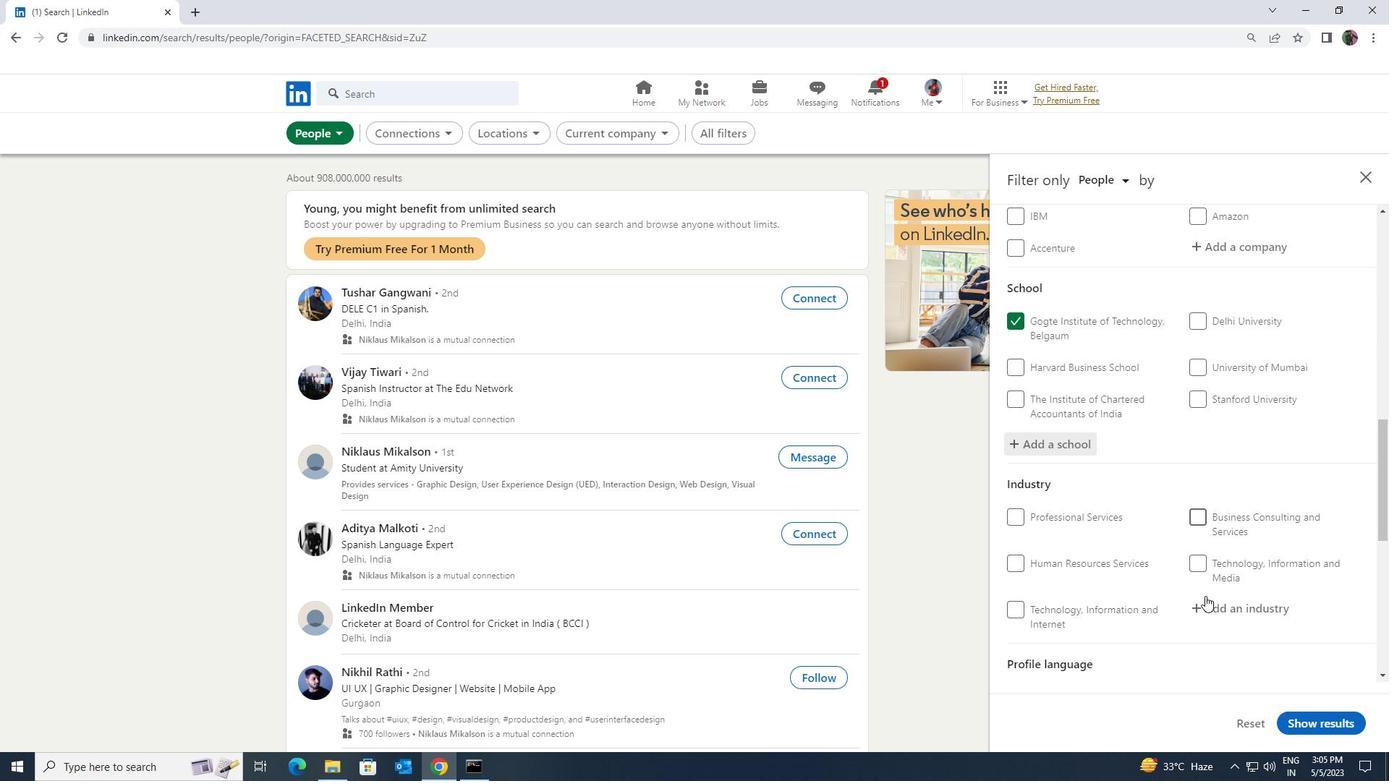 
Action: Mouse pressed left at (1208, 598)
Screenshot: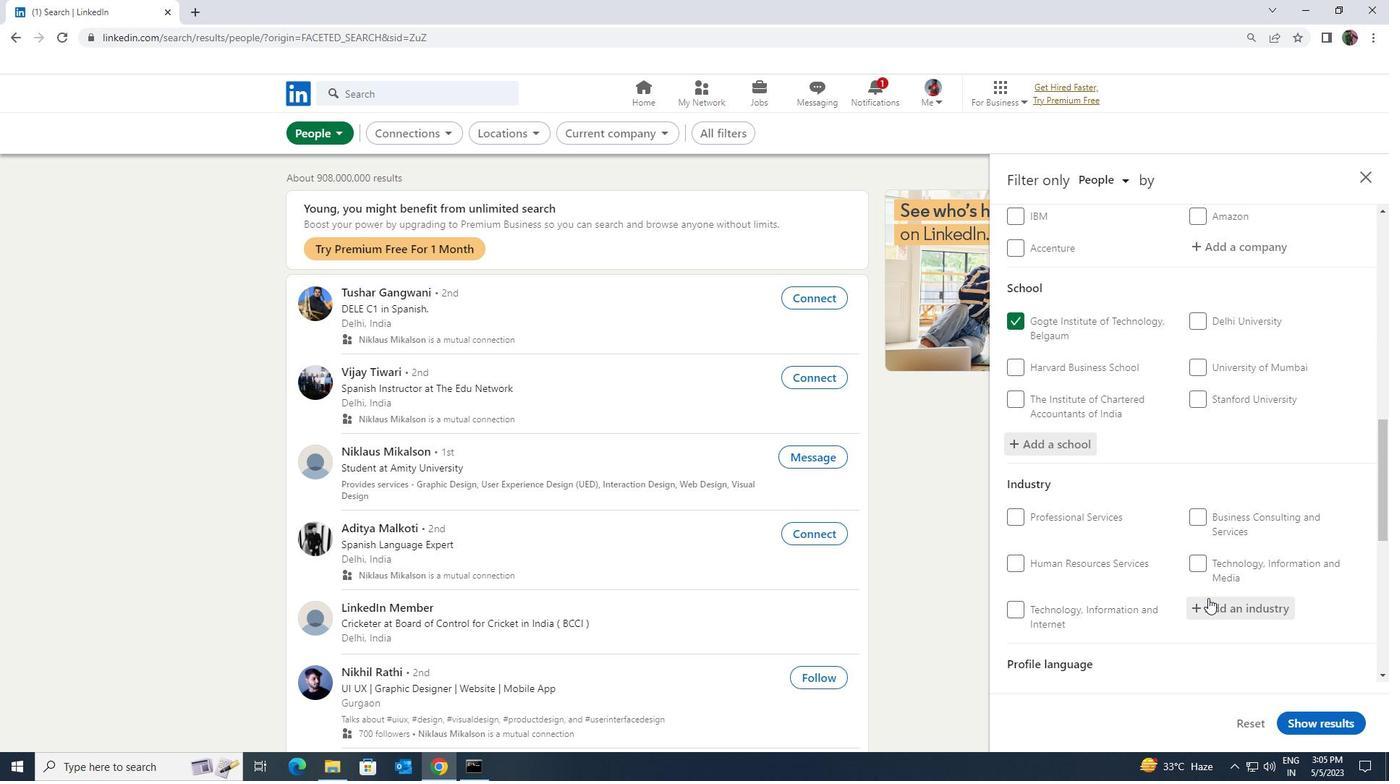 
Action: Key pressed <Key.shift><Key.shift><Key.shift>BEVERAGES
Screenshot: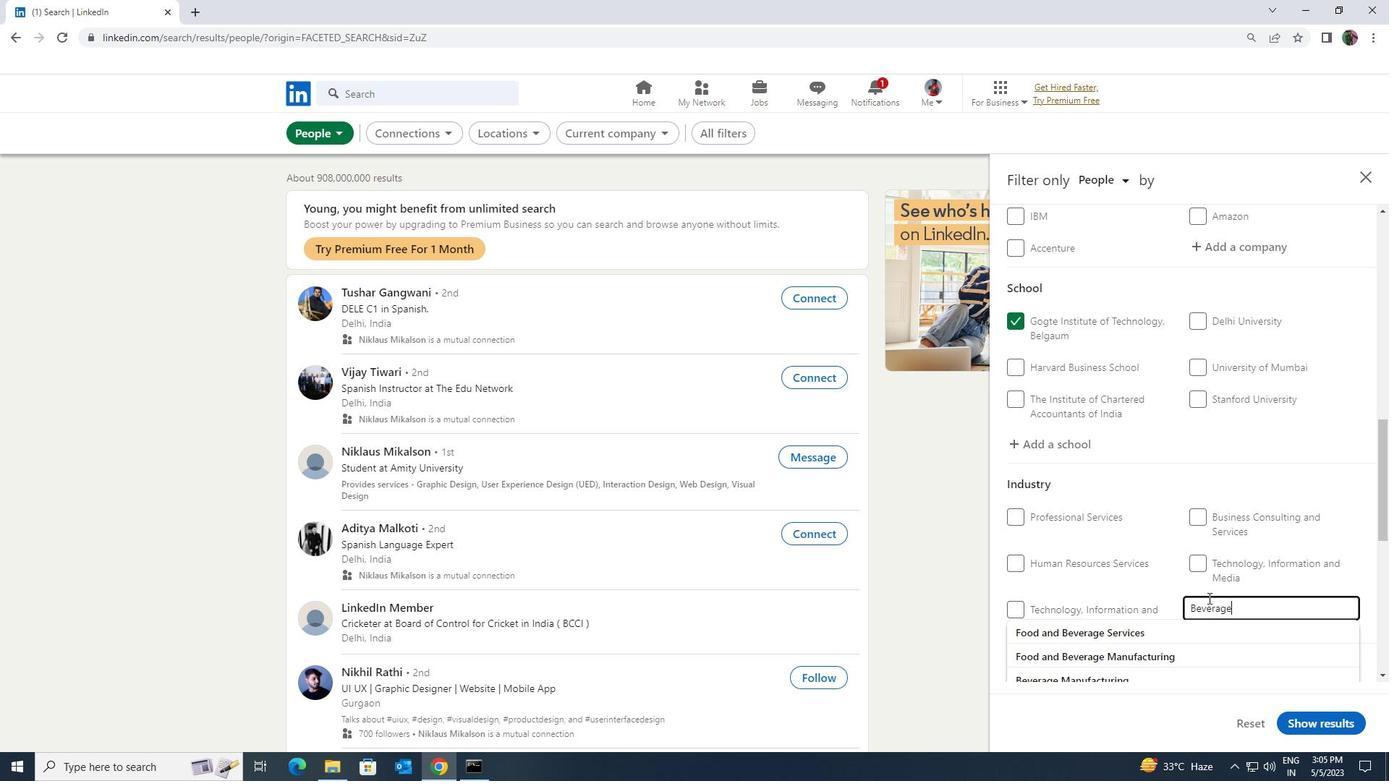 
Action: Mouse moved to (1210, 621)
Screenshot: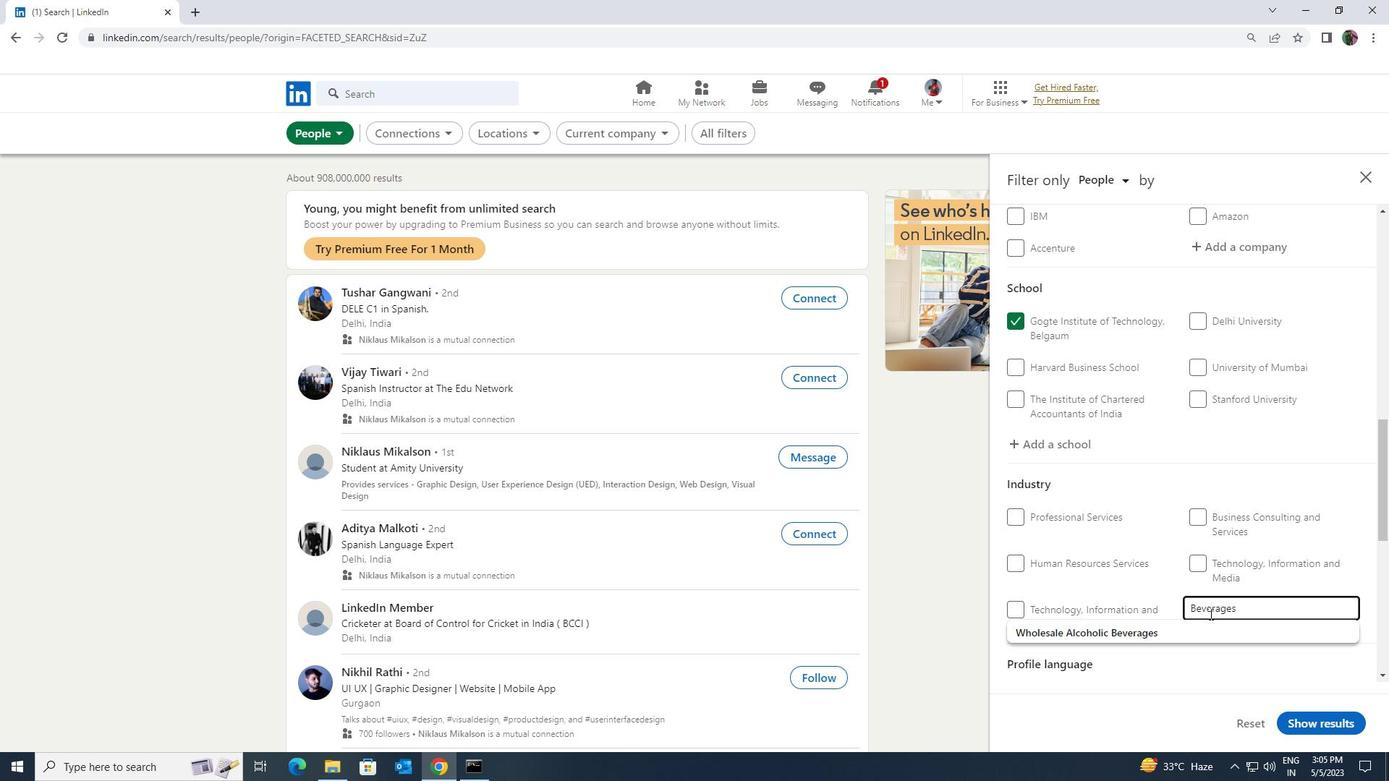 
Action: Key pressed <Key.space><Key.shift>MANUFACTURINH<Key.backspace>G<Key.enter>
Screenshot: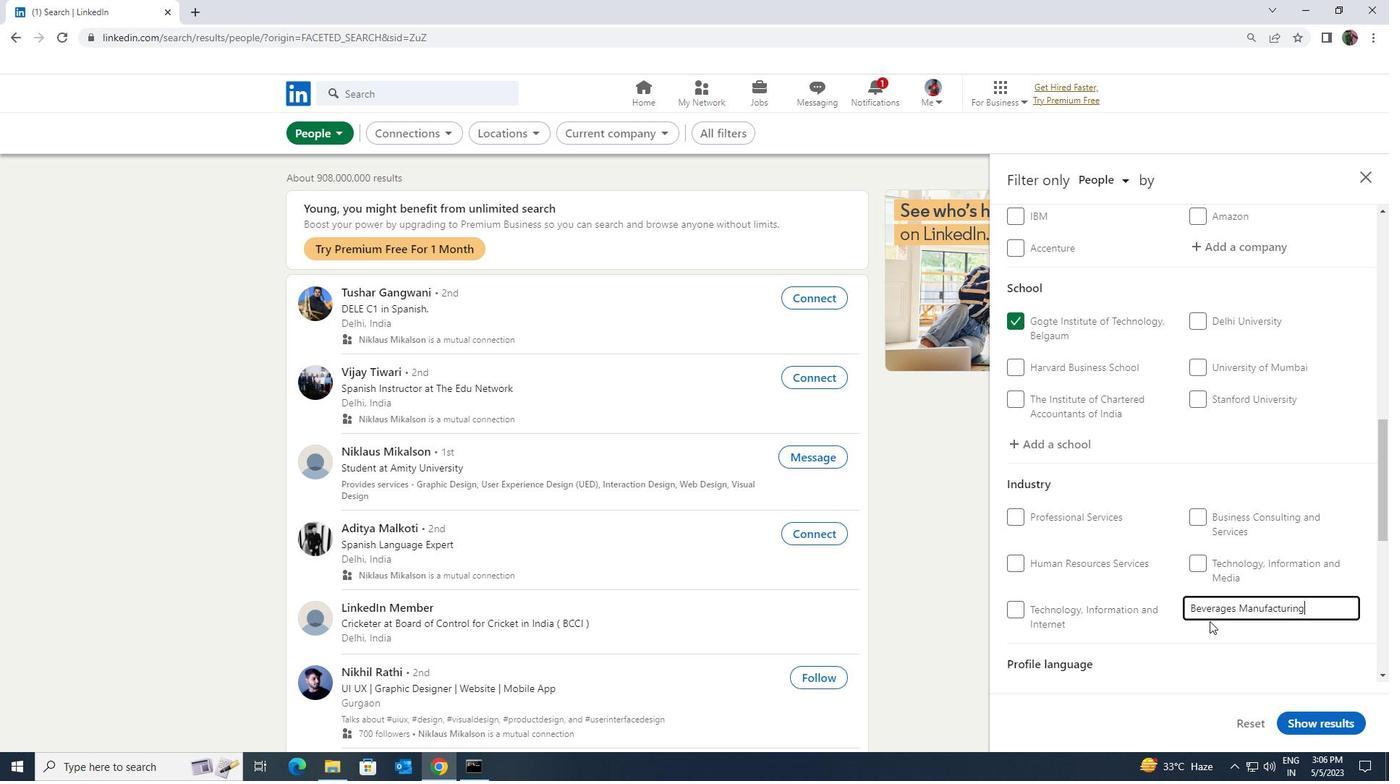 
Action: Mouse scrolled (1210, 620) with delta (0, 0)
Screenshot: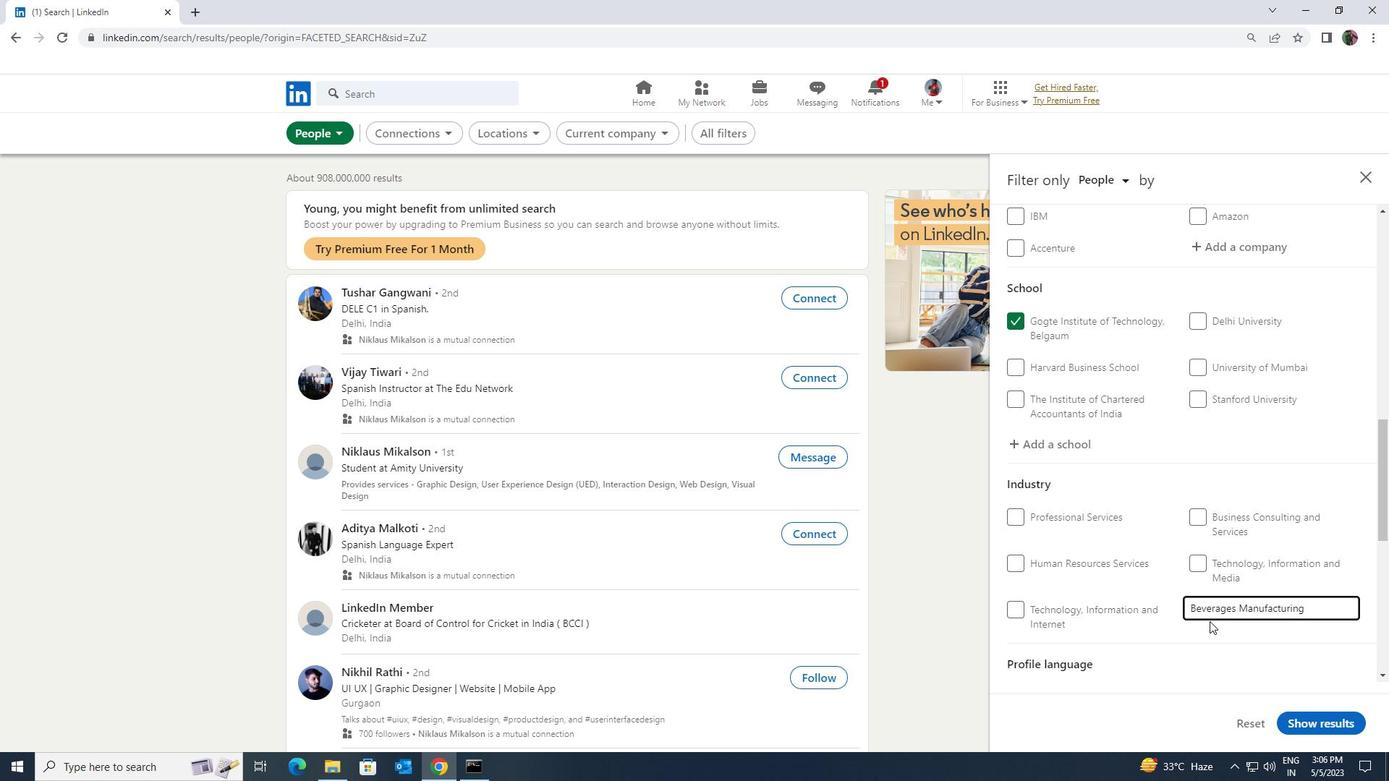
Action: Mouse scrolled (1210, 620) with delta (0, 0)
Screenshot: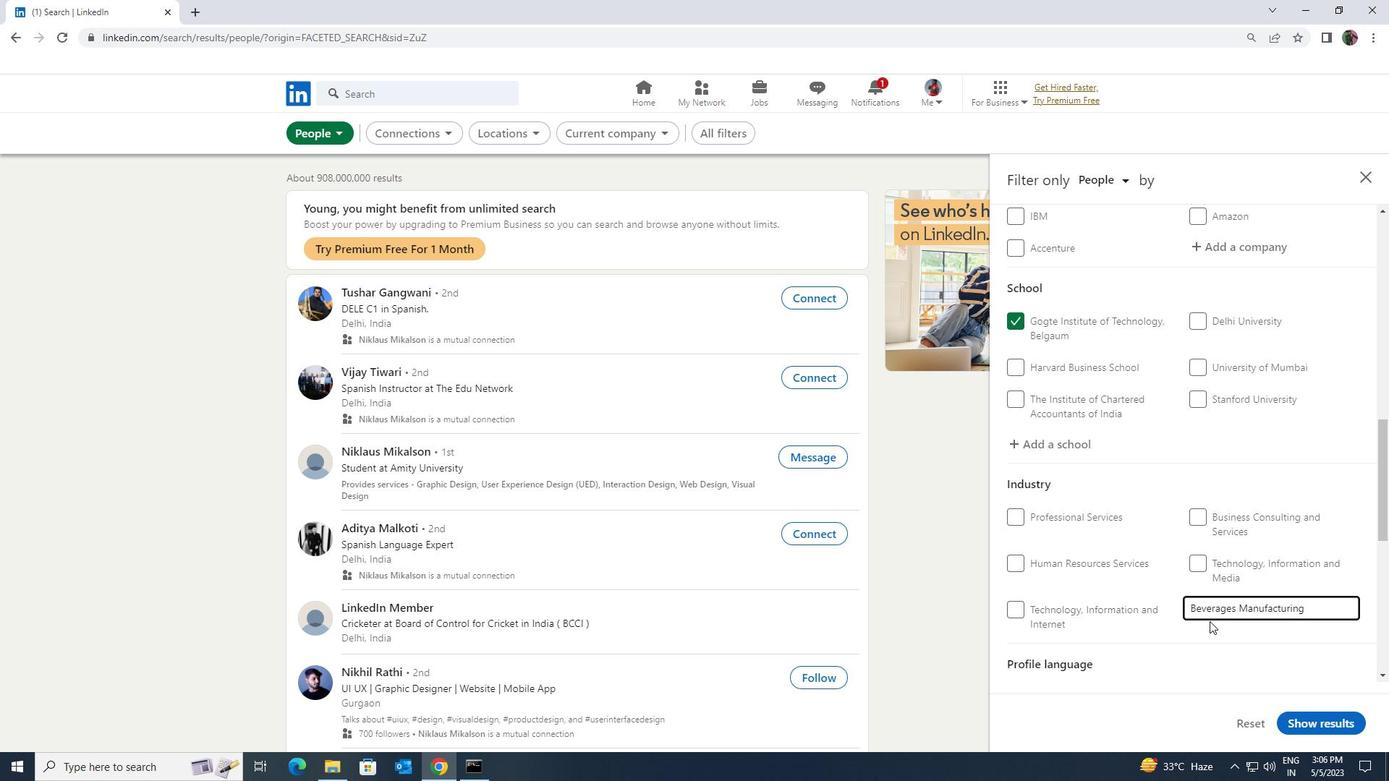 
Action: Mouse scrolled (1210, 620) with delta (0, 0)
Screenshot: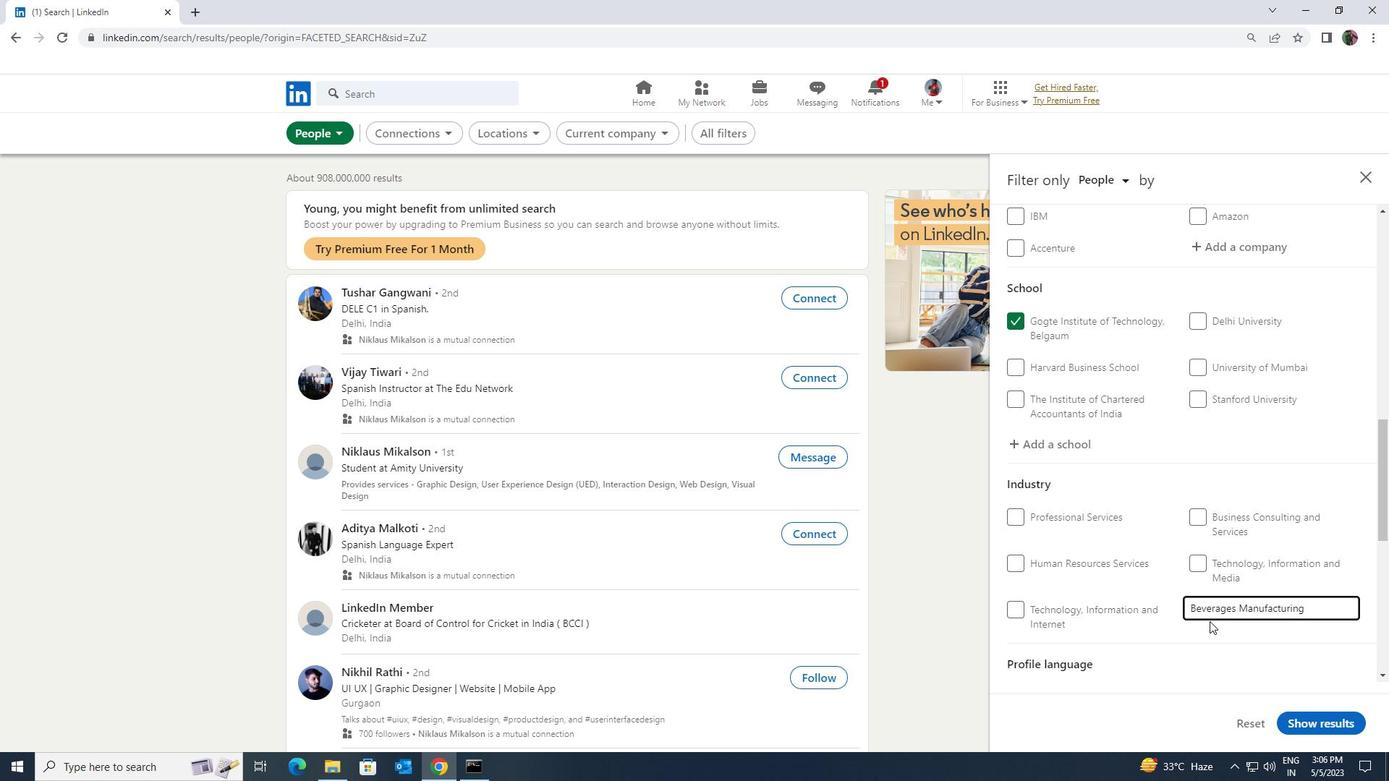 
Action: Mouse moved to (1218, 613)
Screenshot: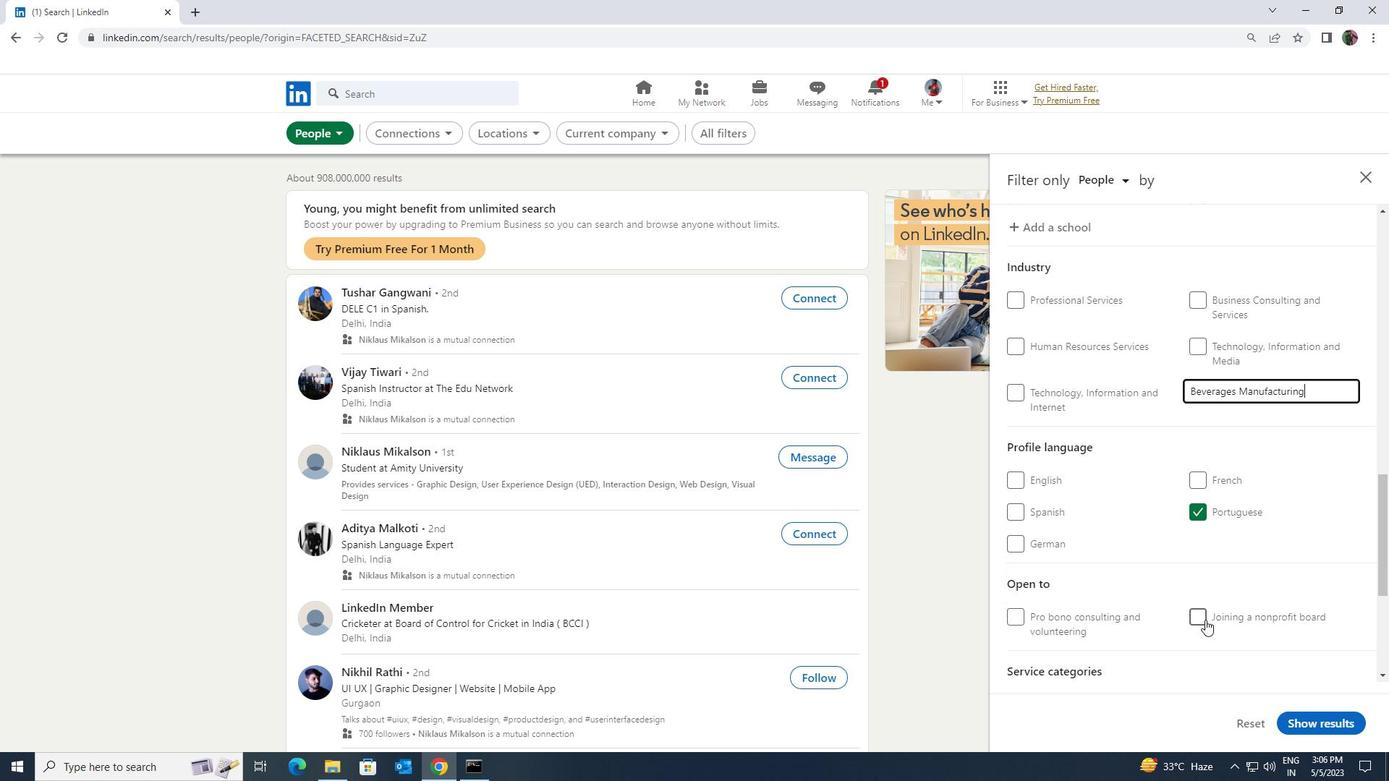 
Action: Mouse scrolled (1218, 613) with delta (0, 0)
Screenshot: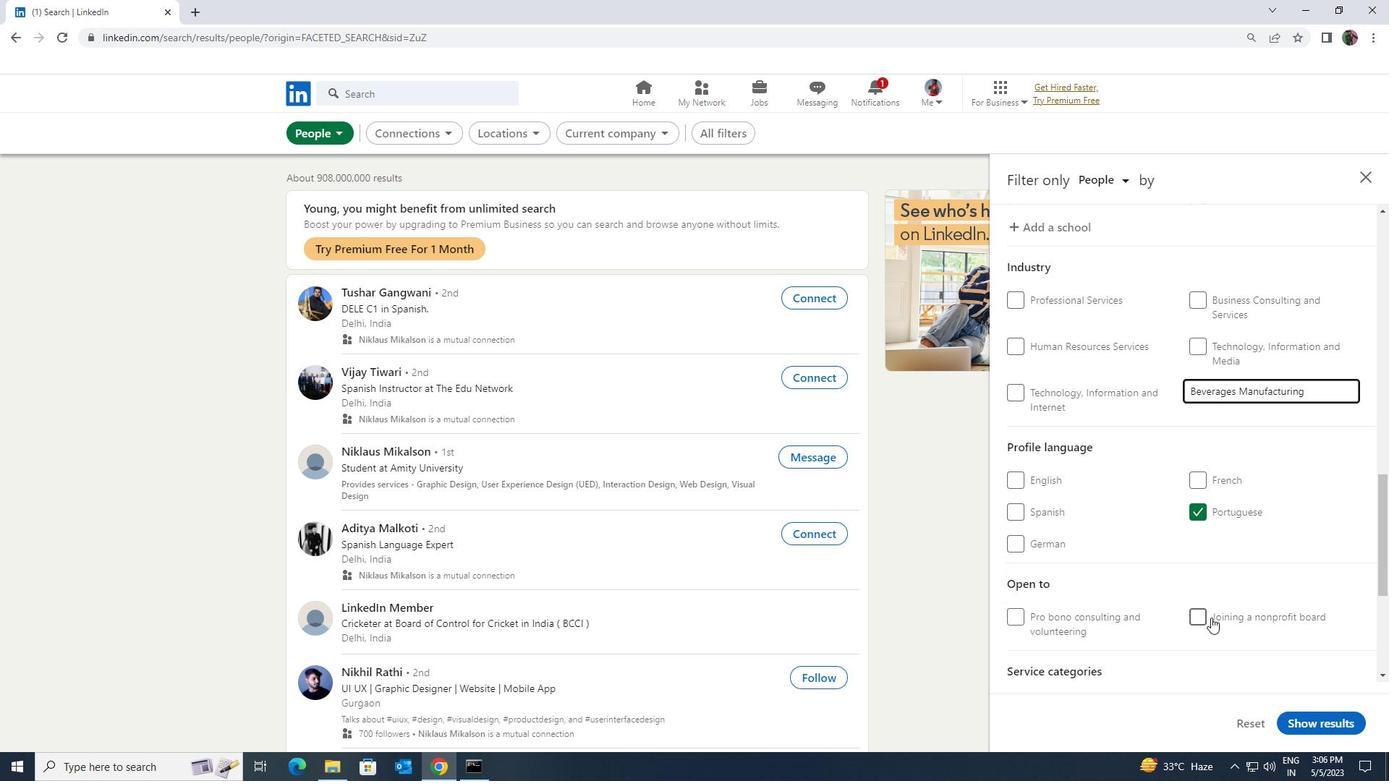 
Action: Mouse scrolled (1218, 613) with delta (0, 0)
Screenshot: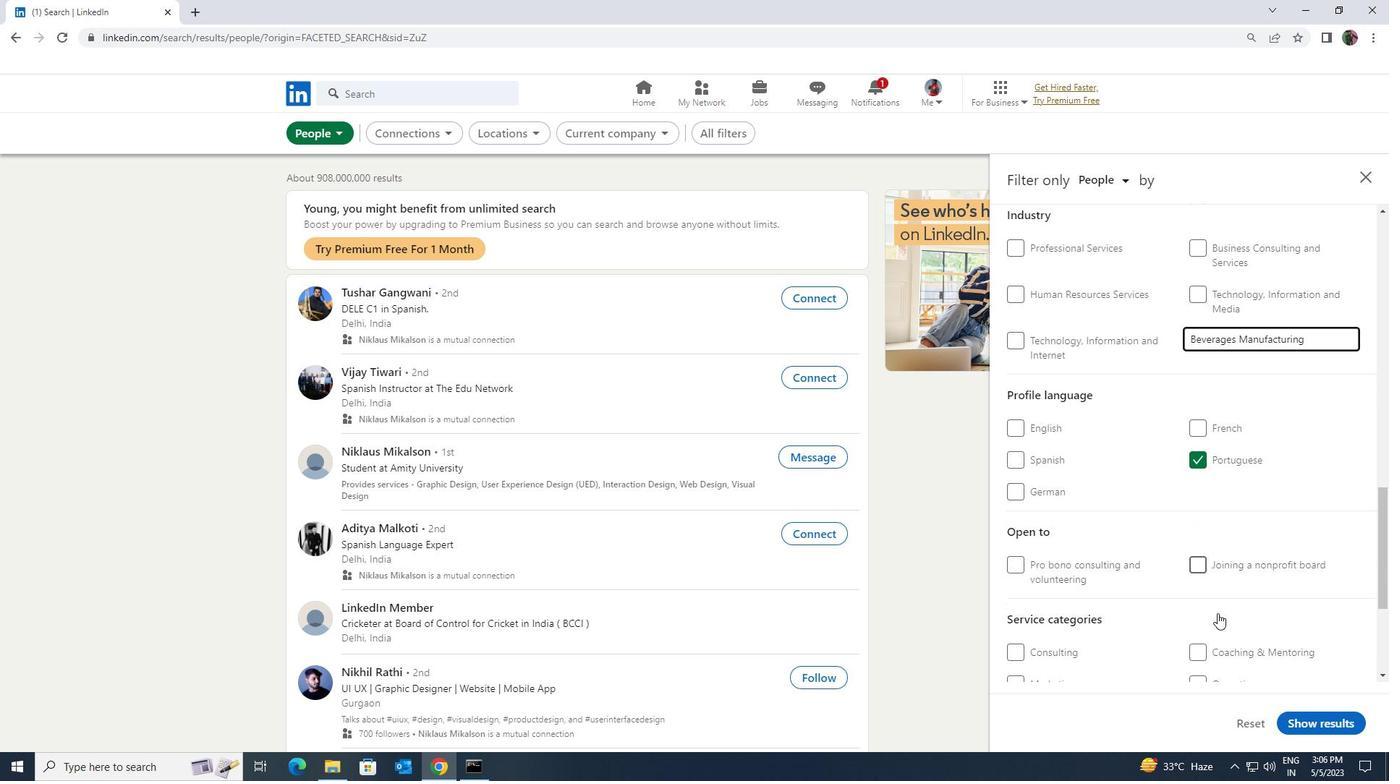 
Action: Mouse scrolled (1218, 613) with delta (0, 0)
Screenshot: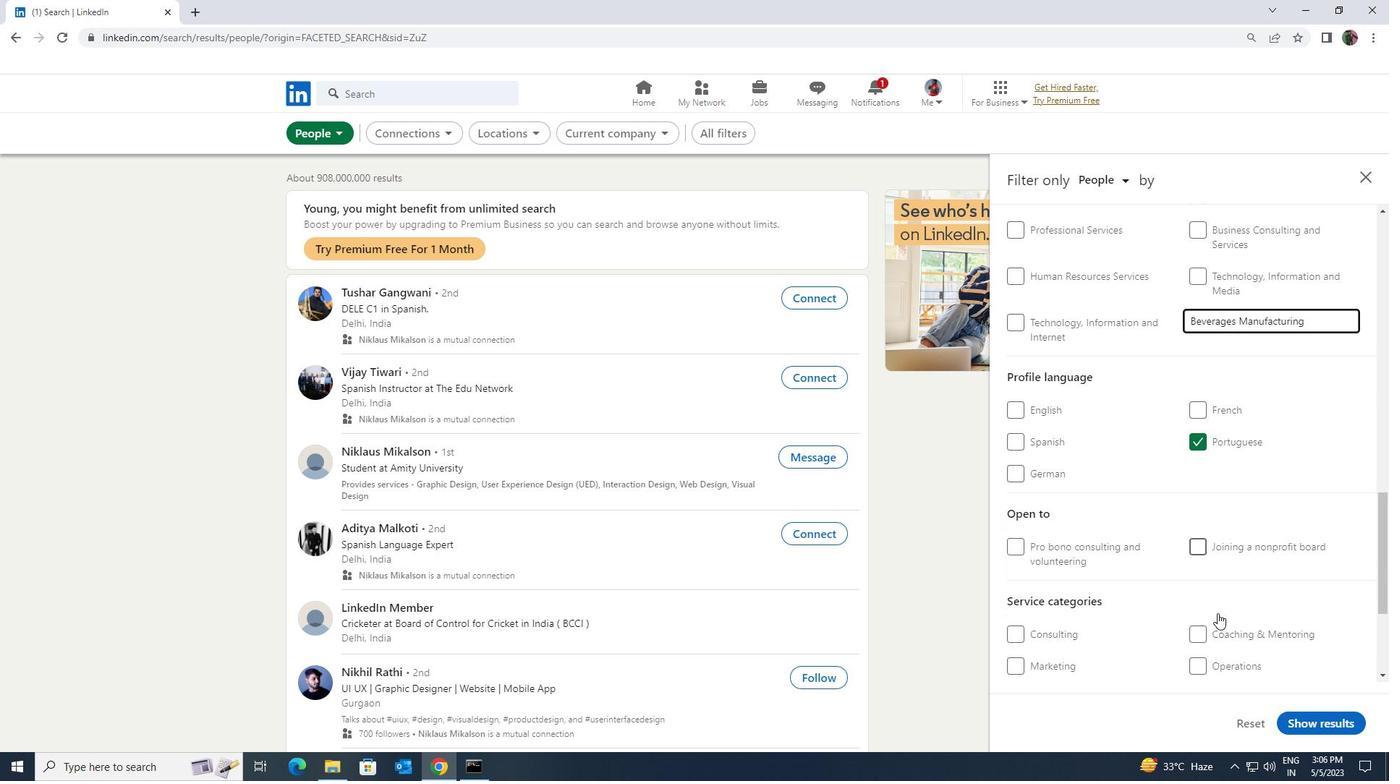 
Action: Mouse moved to (1237, 550)
Screenshot: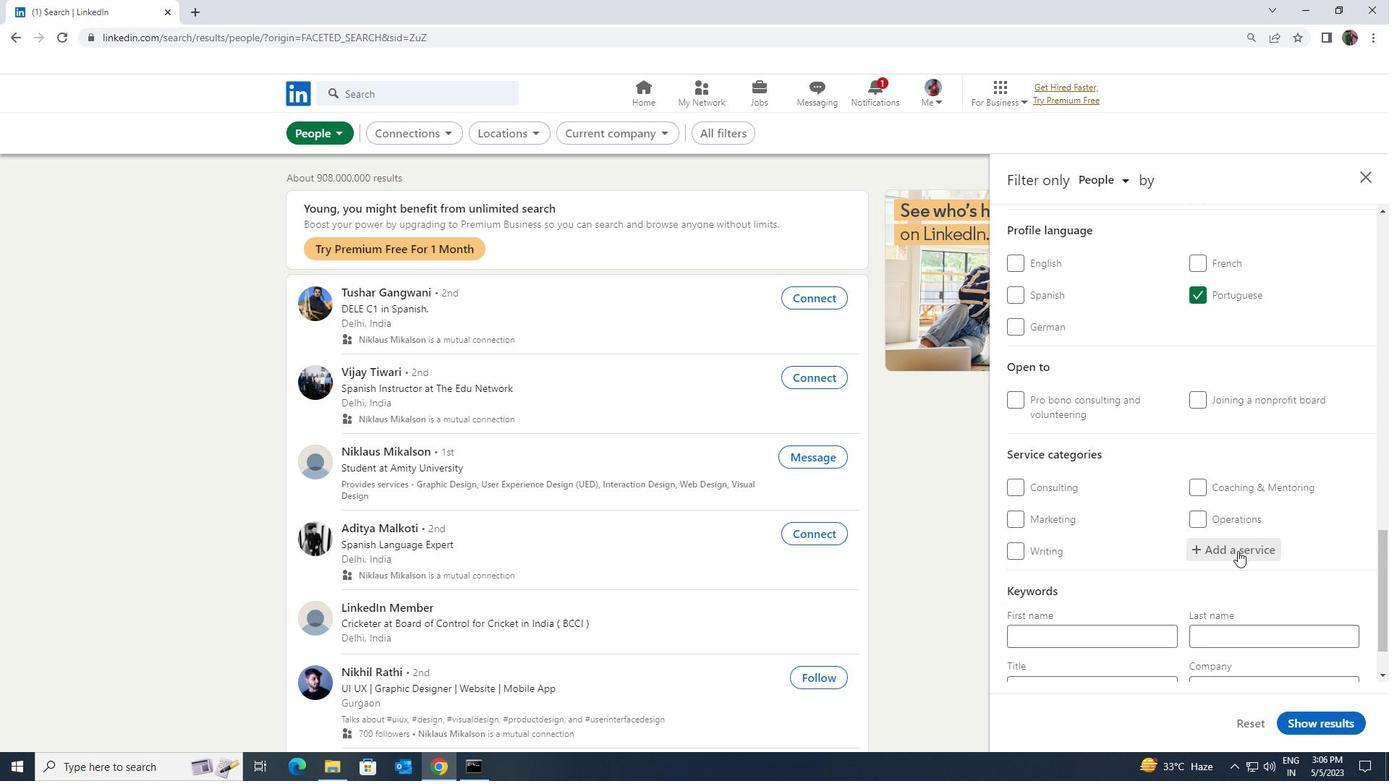 
Action: Mouse pressed left at (1237, 550)
Screenshot: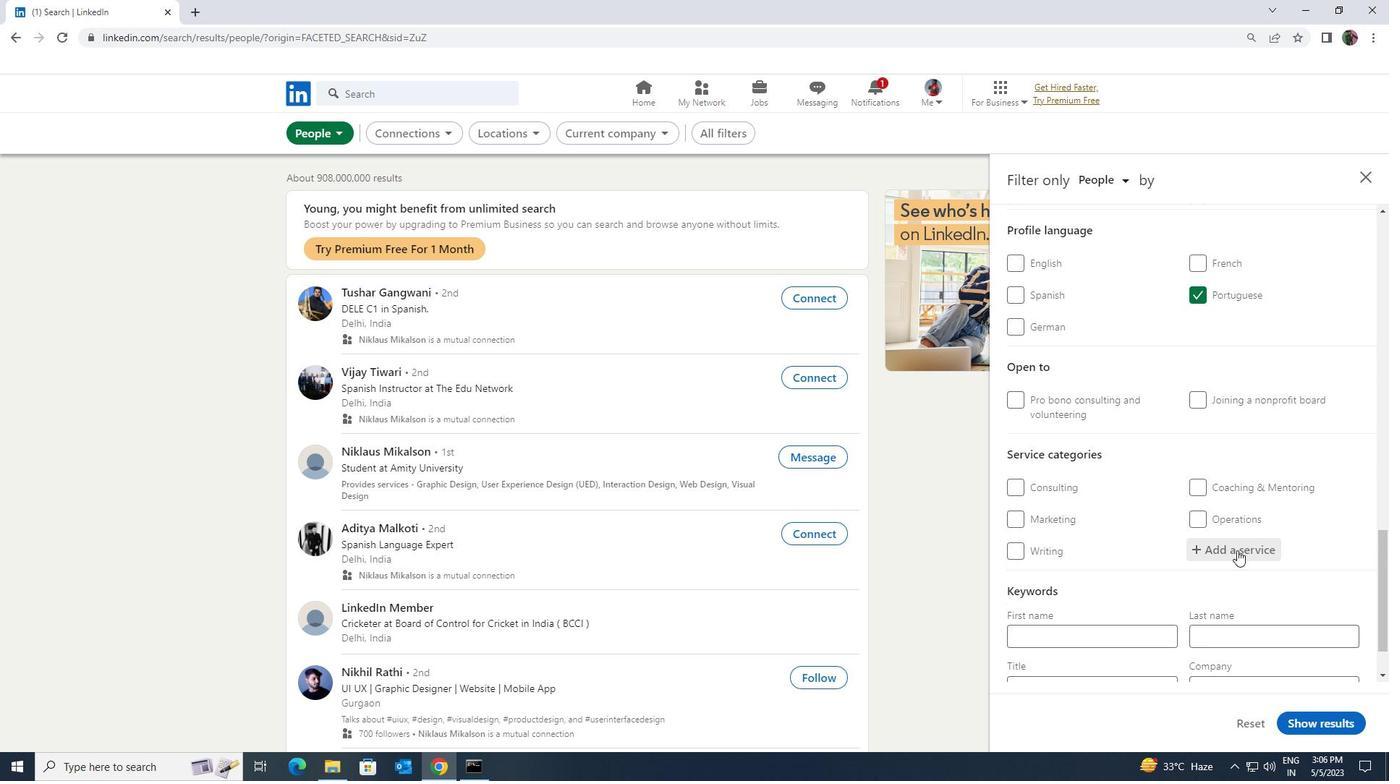 
Action: Key pressed <Key.shift><Key.shift><Key.shift><Key.shift><Key.shift><Key.shift><Key.shift>RETIREMENT
Screenshot: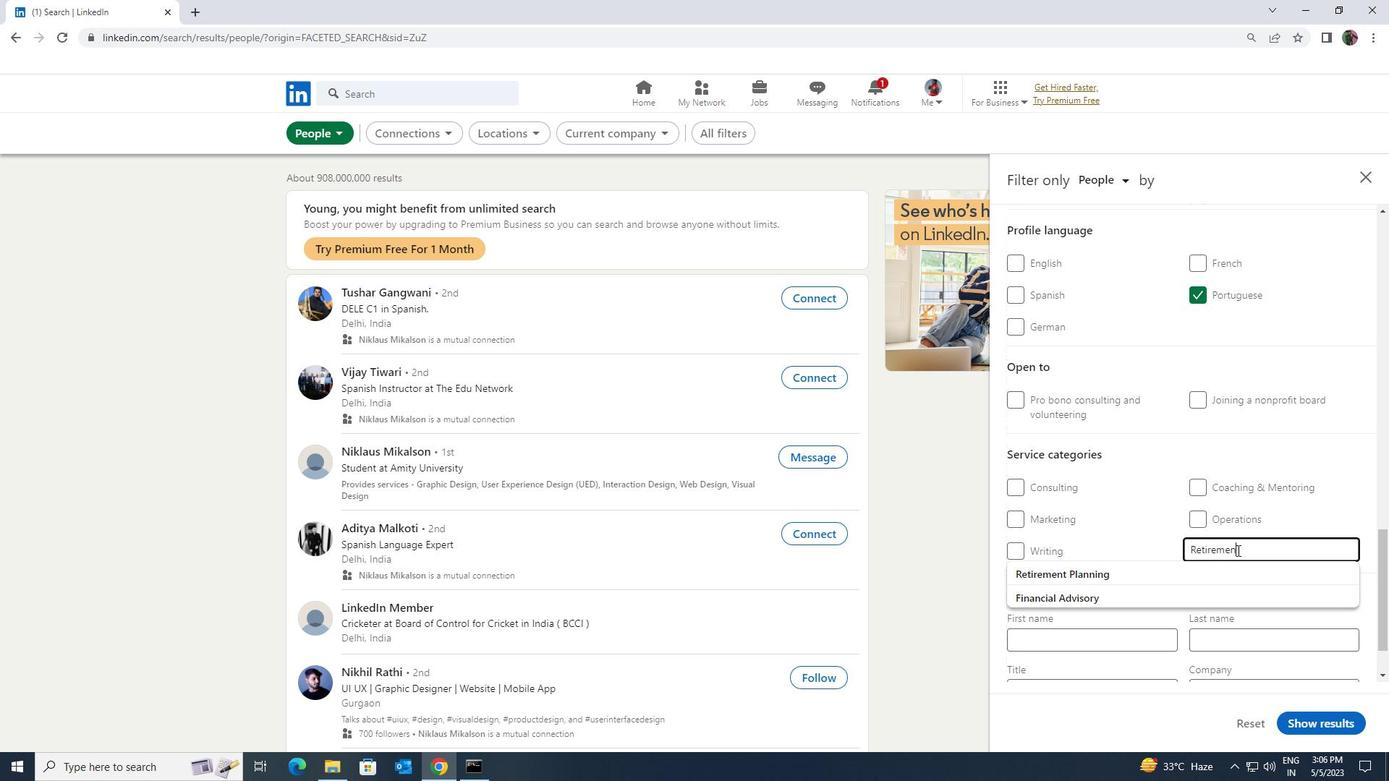 
Action: Mouse moved to (1222, 579)
Screenshot: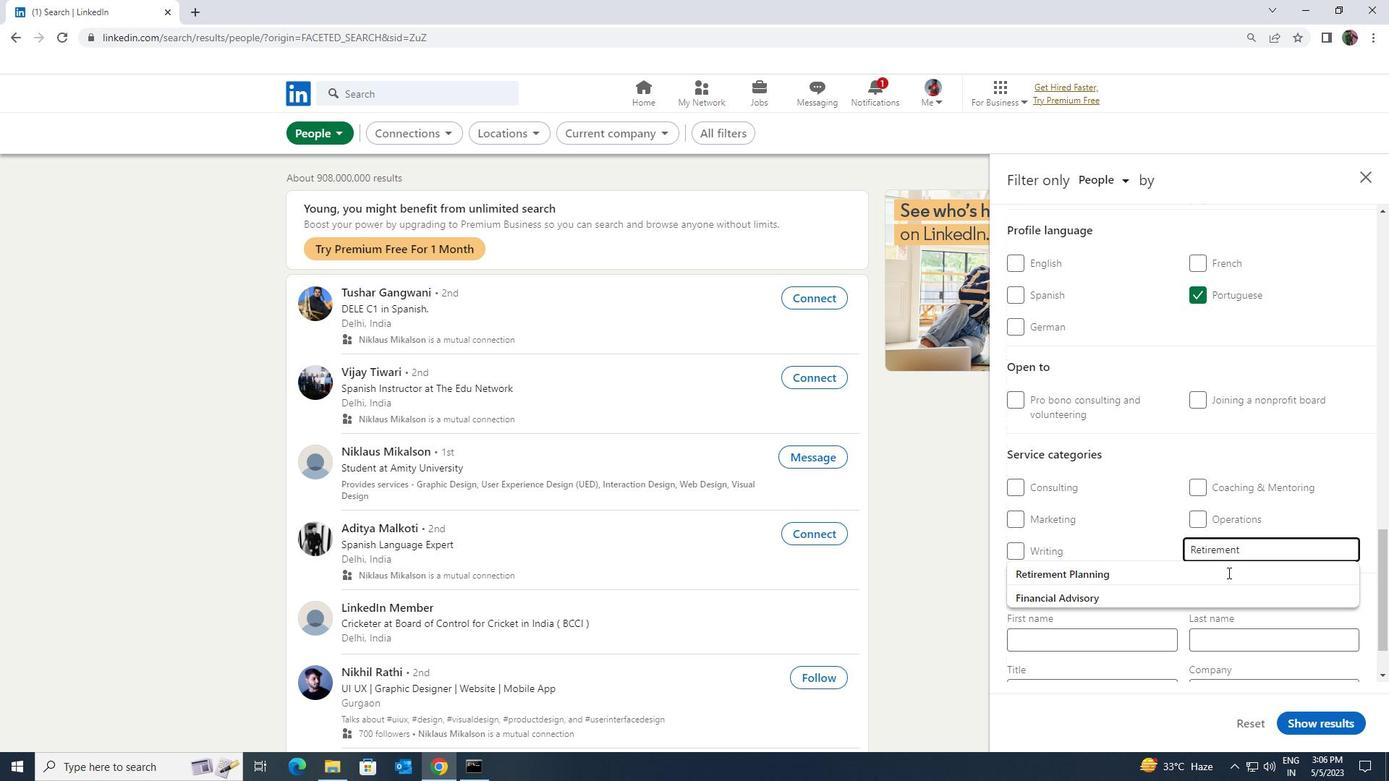 
Action: Mouse pressed left at (1222, 579)
Screenshot: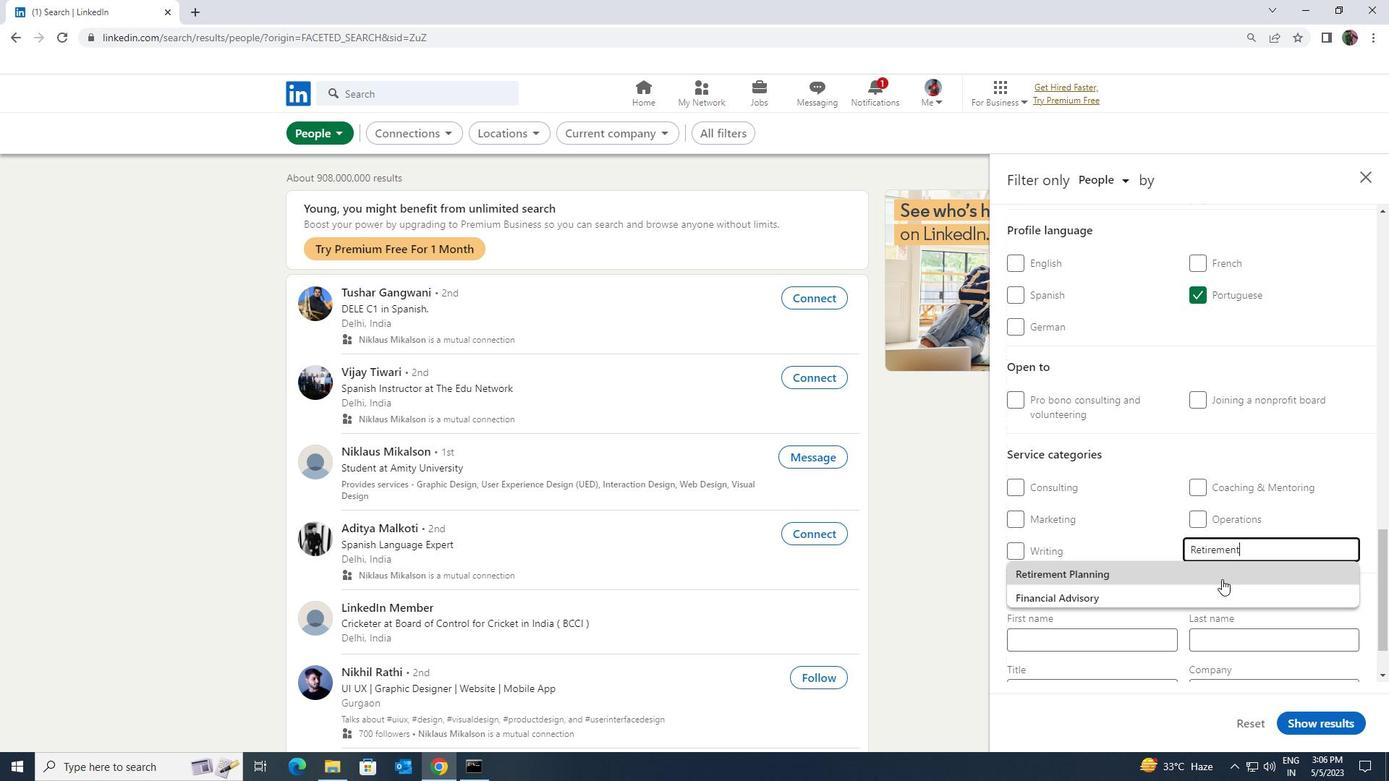 
Action: Mouse moved to (1125, 544)
Screenshot: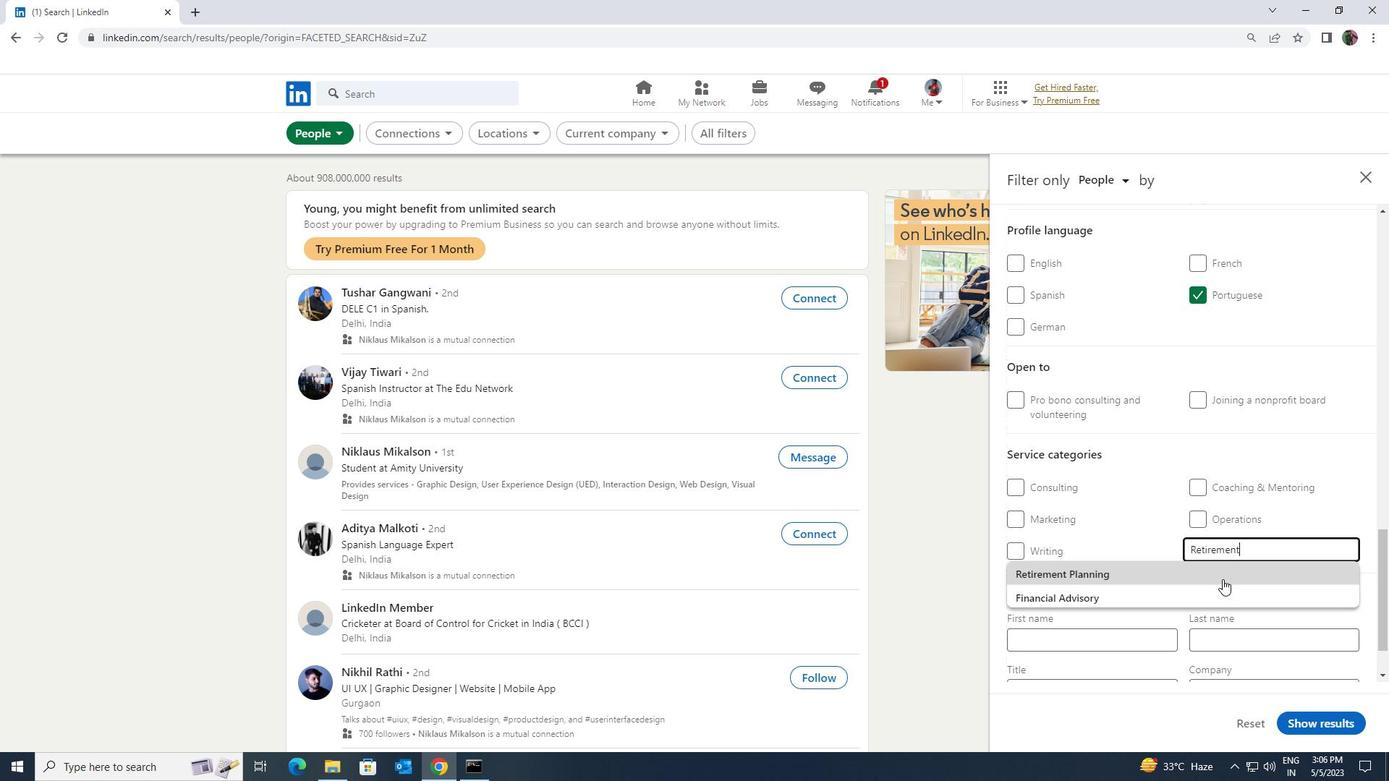 
Action: Mouse scrolled (1125, 543) with delta (0, 0)
Screenshot: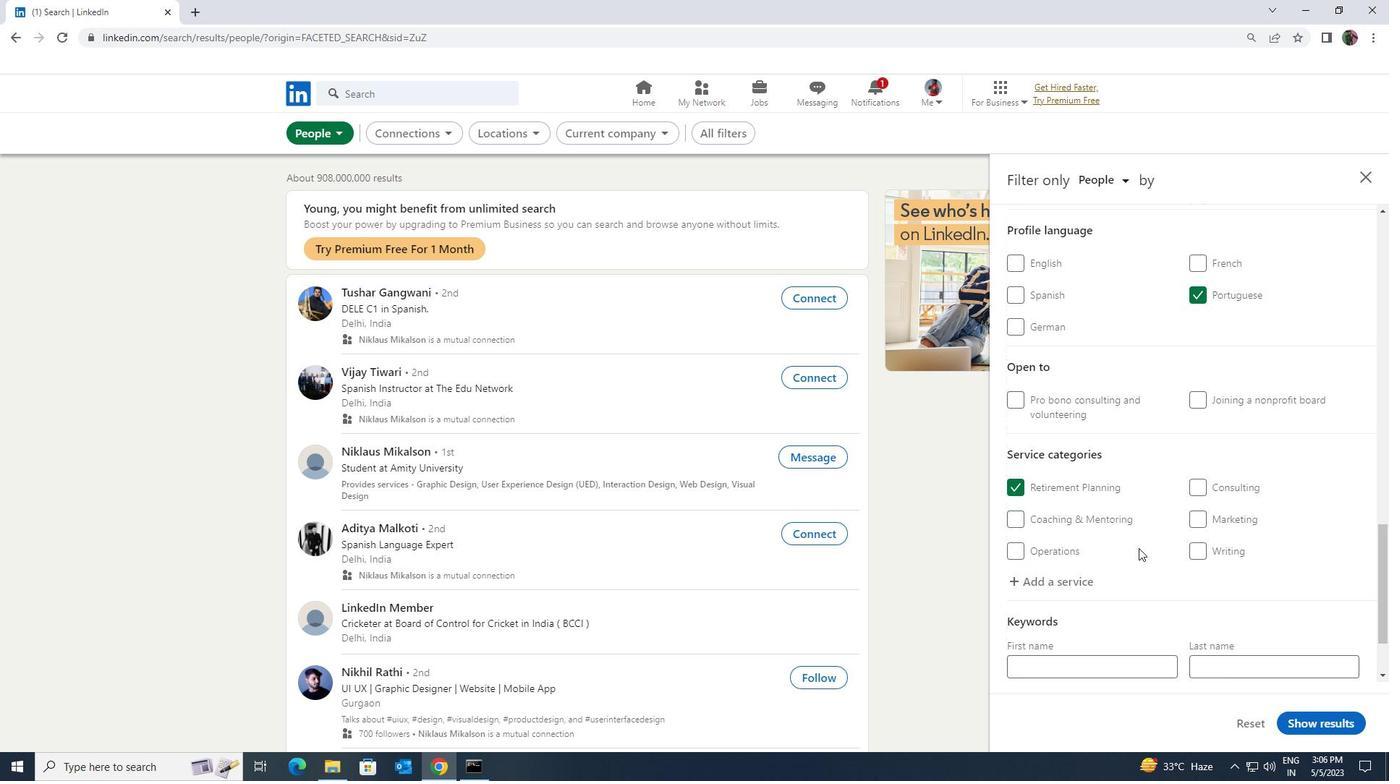 
Action: Mouse scrolled (1125, 543) with delta (0, 0)
Screenshot: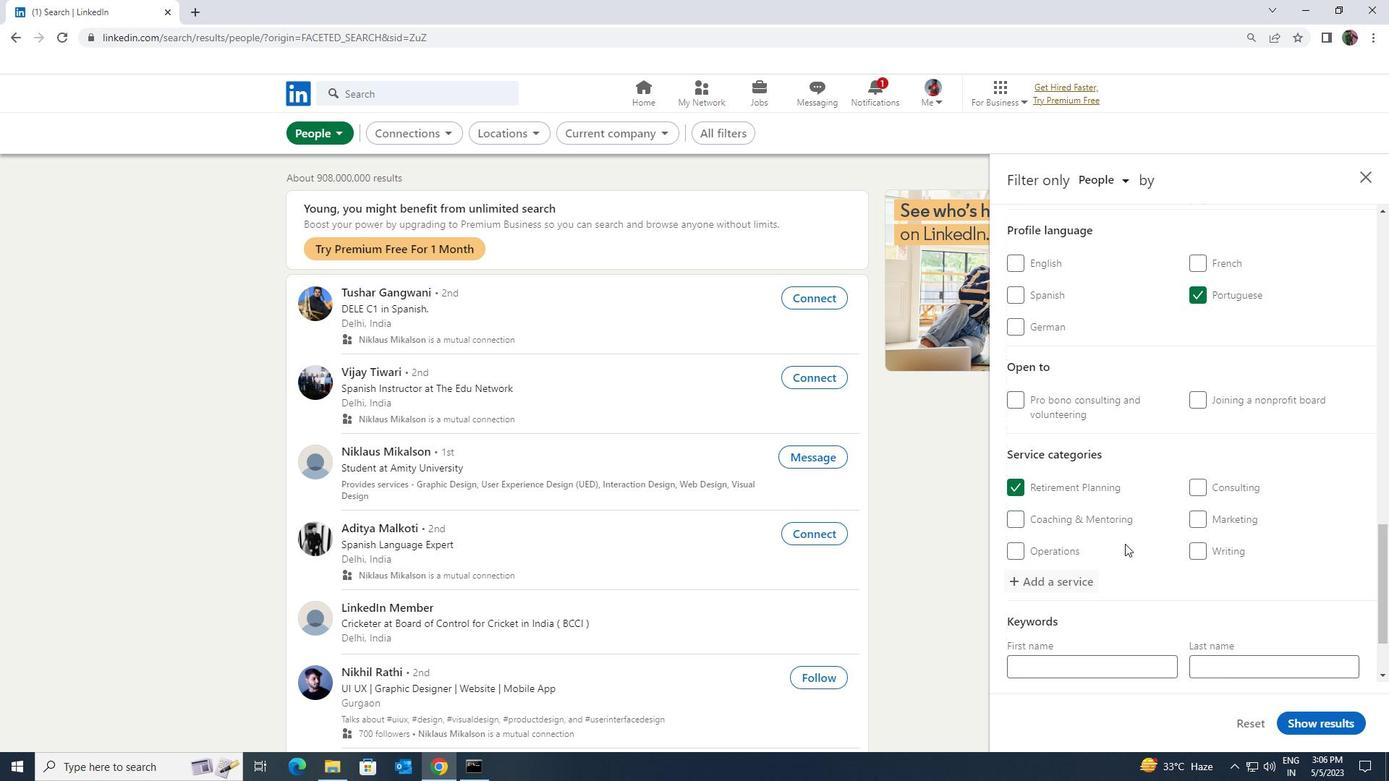 
Action: Mouse moved to (1121, 615)
Screenshot: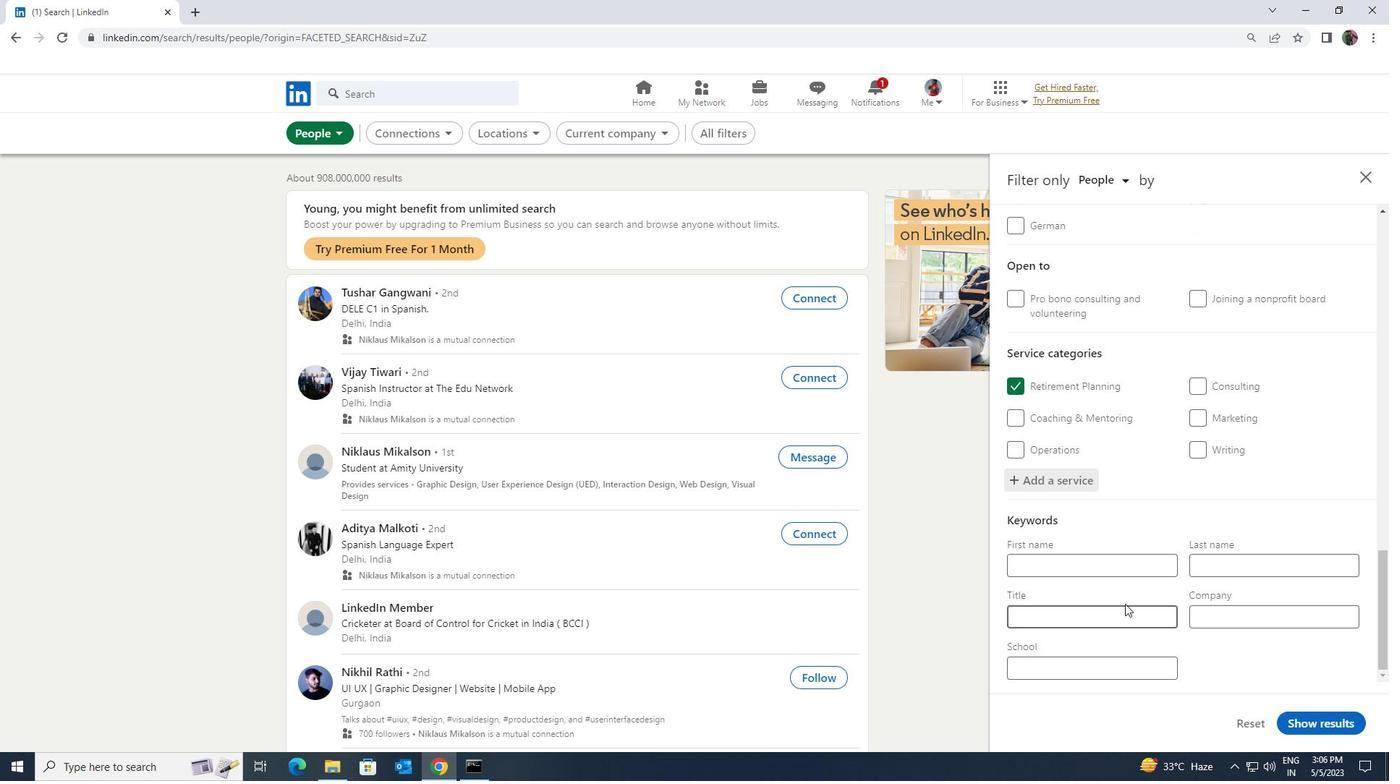 
Action: Mouse pressed left at (1121, 615)
Screenshot: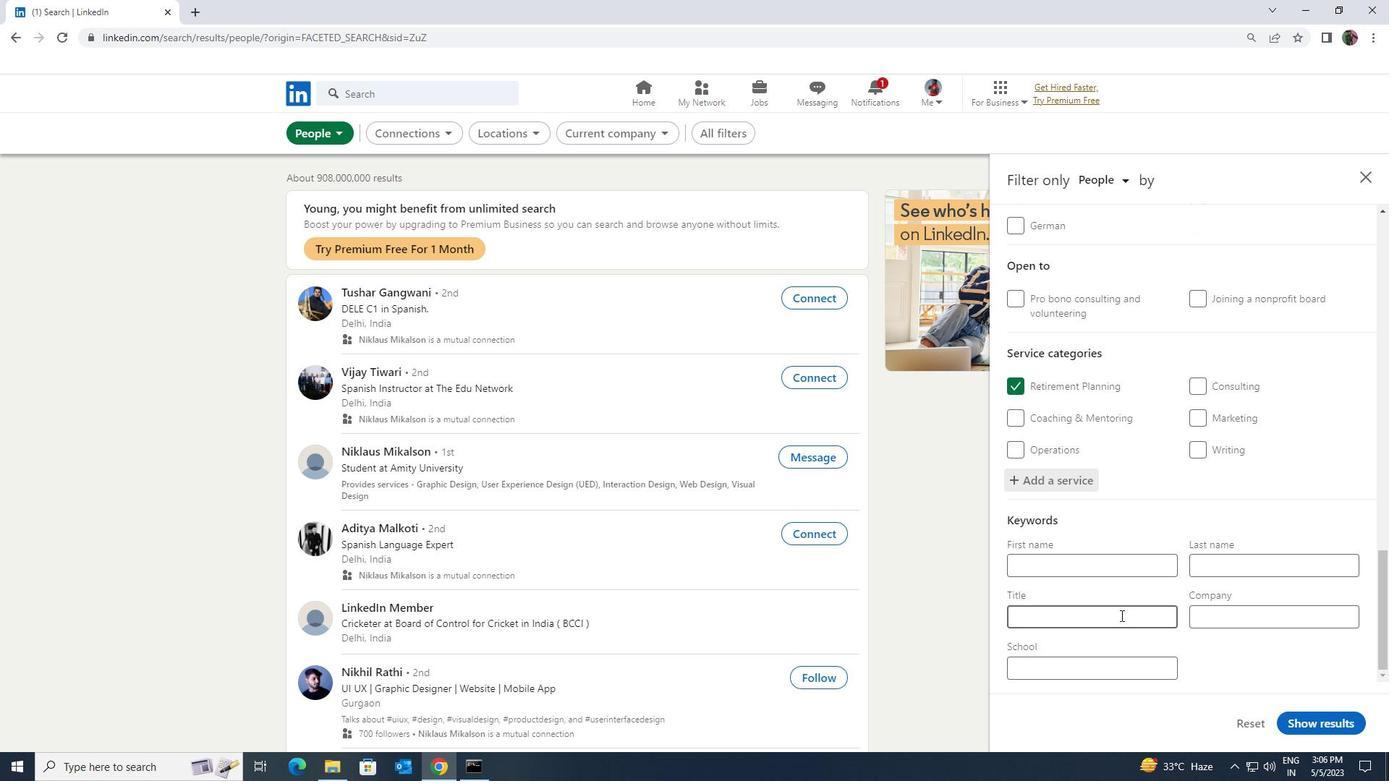 
Action: Mouse moved to (1121, 616)
Screenshot: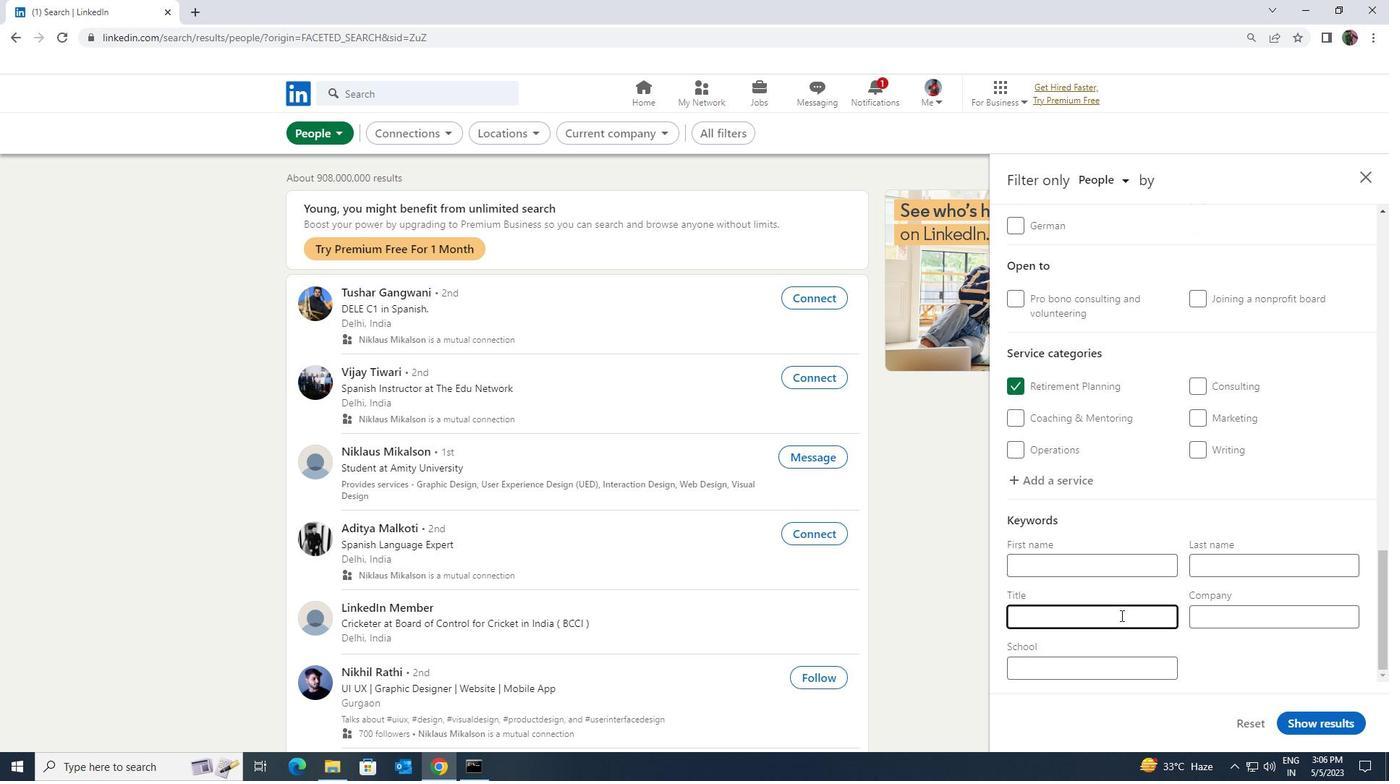 
Action: Key pressed <Key.shift><Key.shift><Key.shift><Key.shift><Key.shift><Key.shift><Key.shift><Key.shift><Key.shift><Key.shift><Key.shift>TRAVEL<Key.space><Key.shift>AGENTS
Screenshot: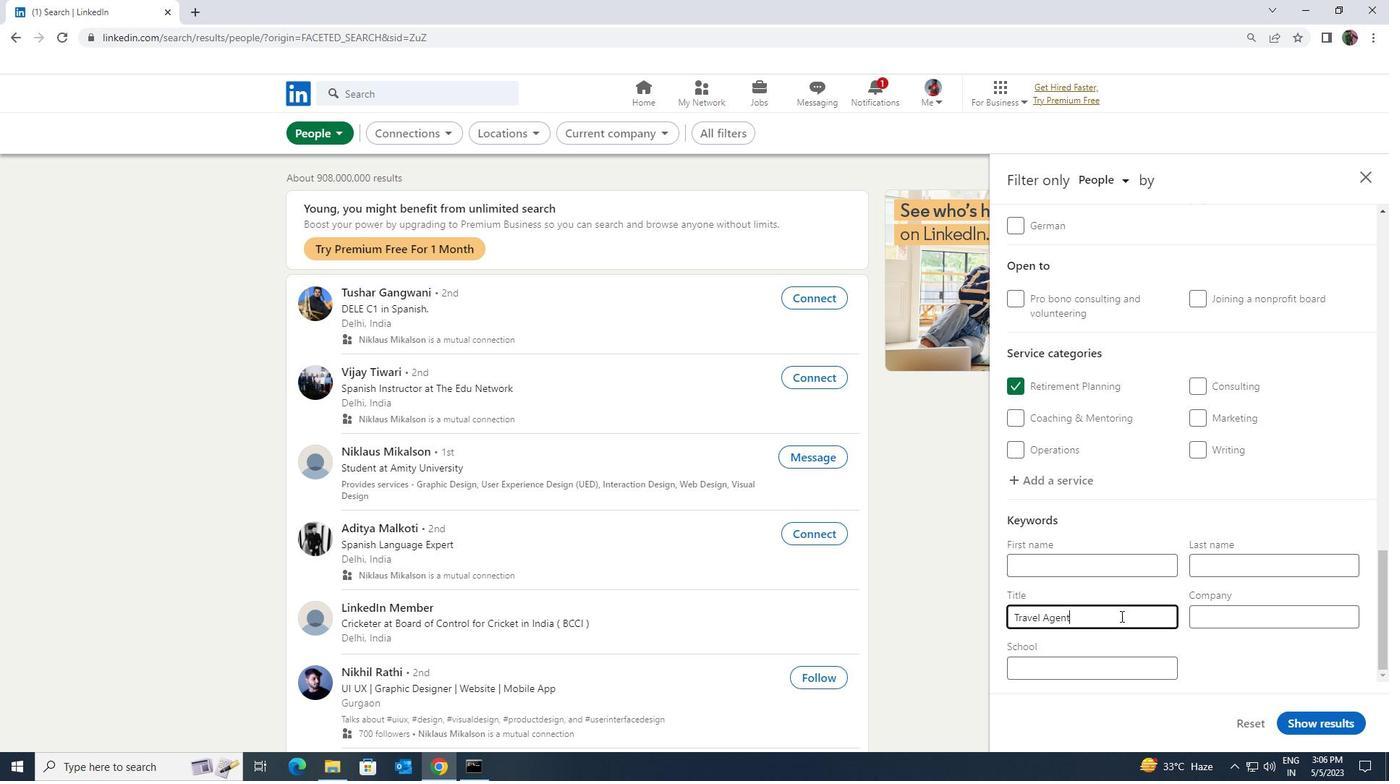 
Action: Mouse moved to (1294, 718)
Screenshot: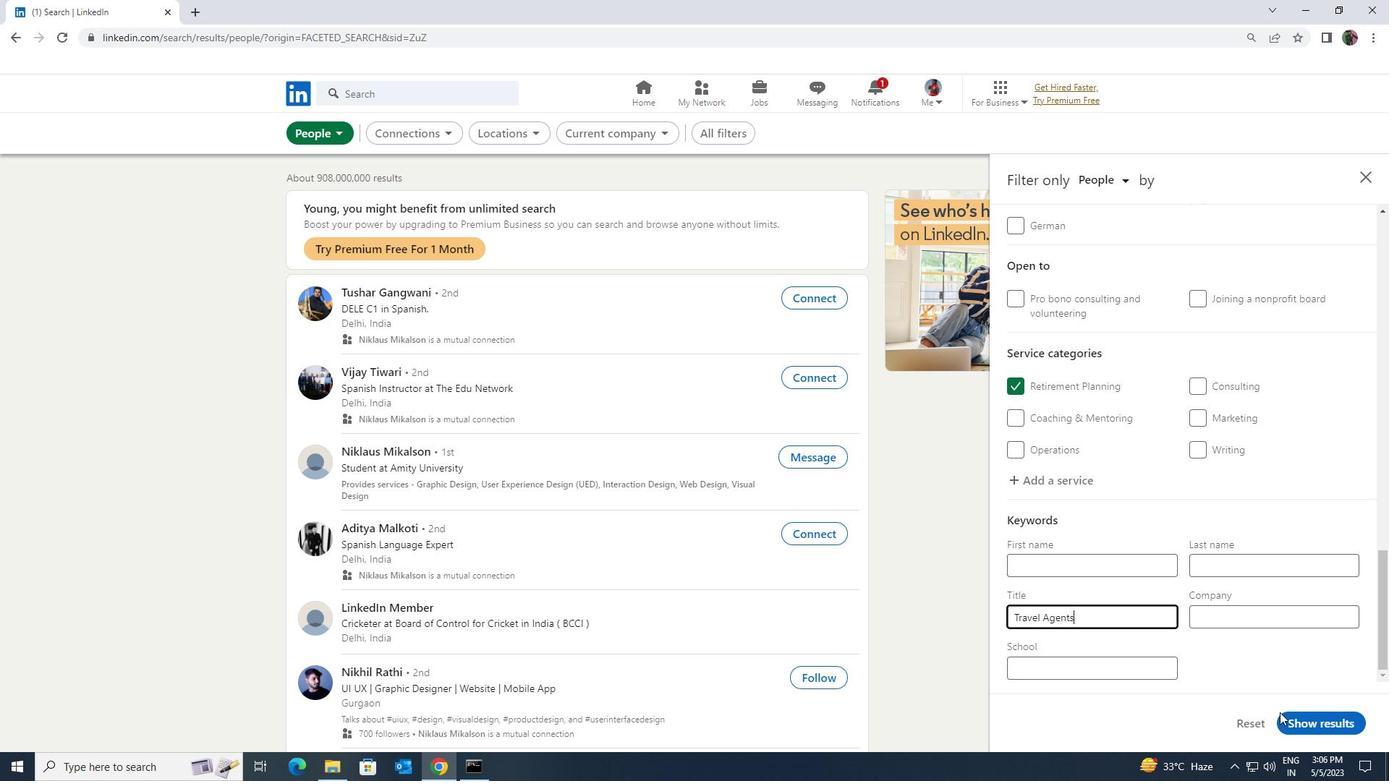 
Action: Mouse pressed left at (1294, 718)
Screenshot: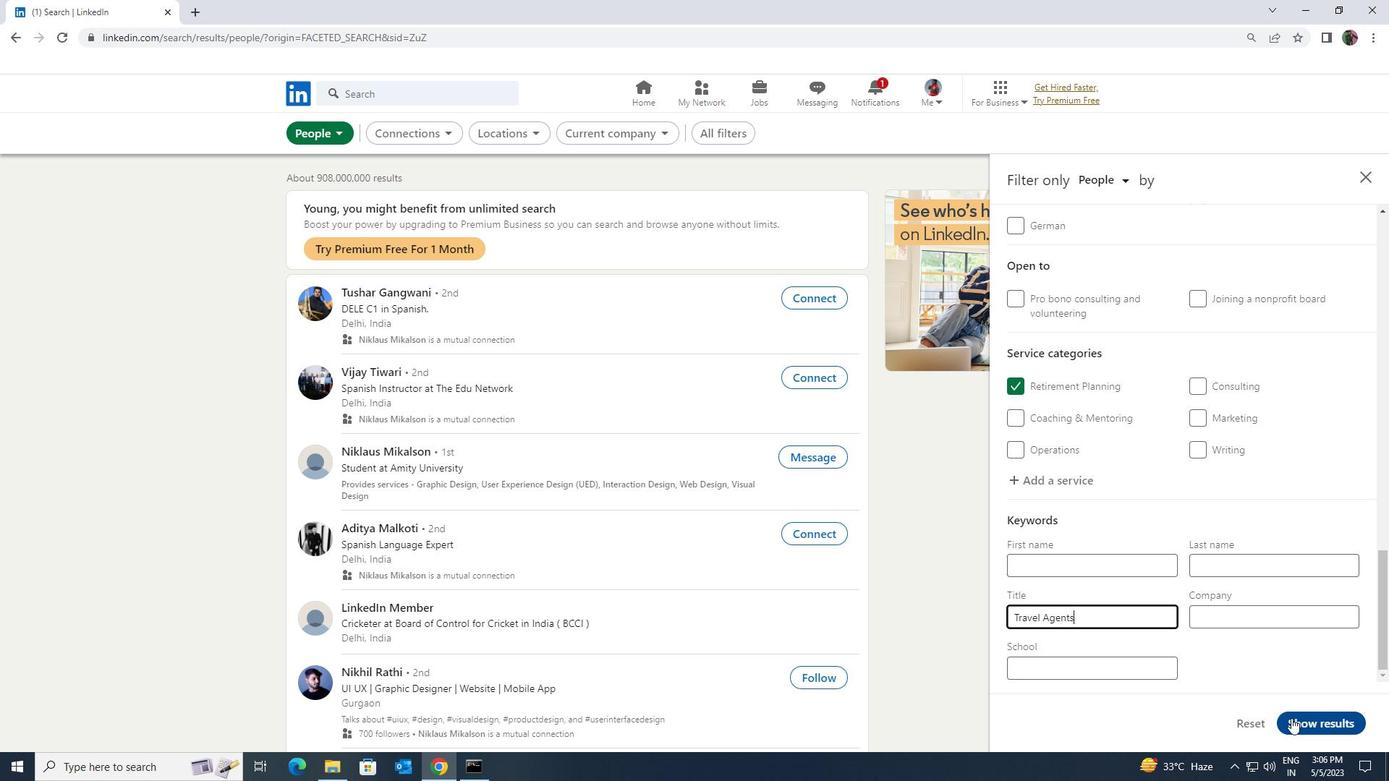 
